 Task: Open Card Grant Proposal Review Meeting in Board Digital Advertising Strategies to Workspace Digital Strategy Consulting and add a team member Softage.1@softage.net, a label Yellow, a checklist Stress Management, an attachment from your google drive, a color Yellow and finally, add a card description 'Review and update company policies and procedures' and a comment 'This item is a priority on our list, so let us focus on getting it done as soon as possible.'. Add a start date 'Jan 01, 1900' with a due date 'Jan 08, 1900'
Action: Mouse moved to (133, 395)
Screenshot: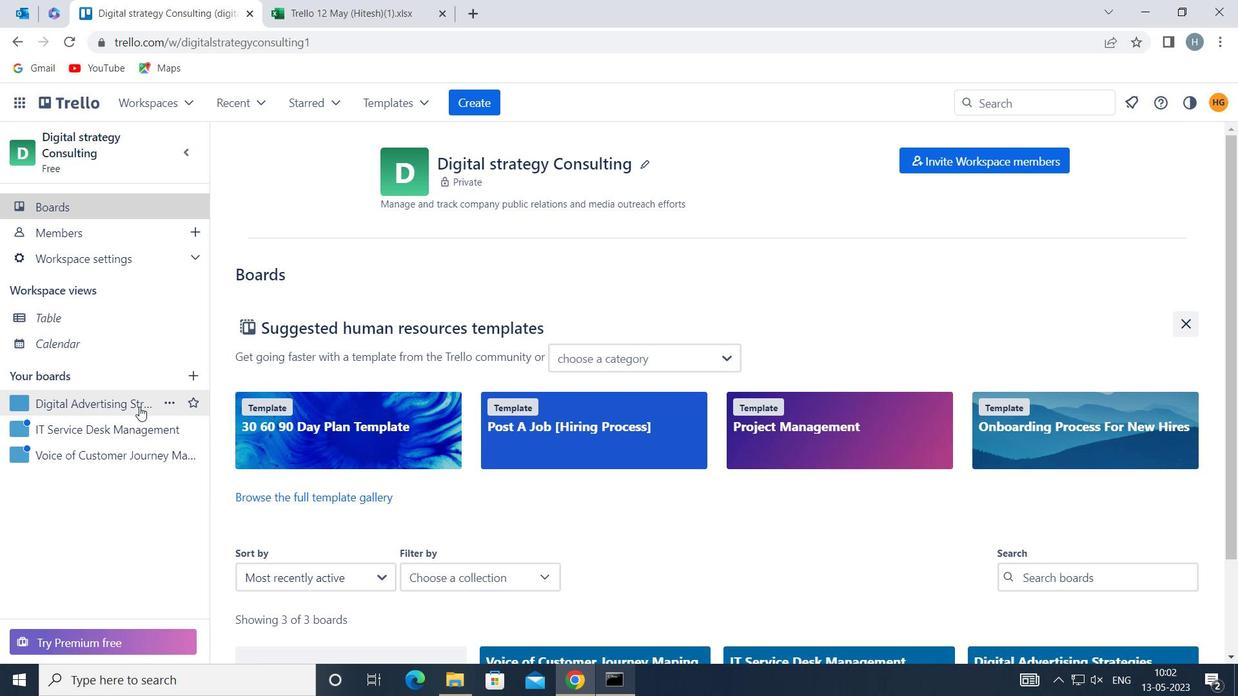 
Action: Mouse pressed left at (133, 395)
Screenshot: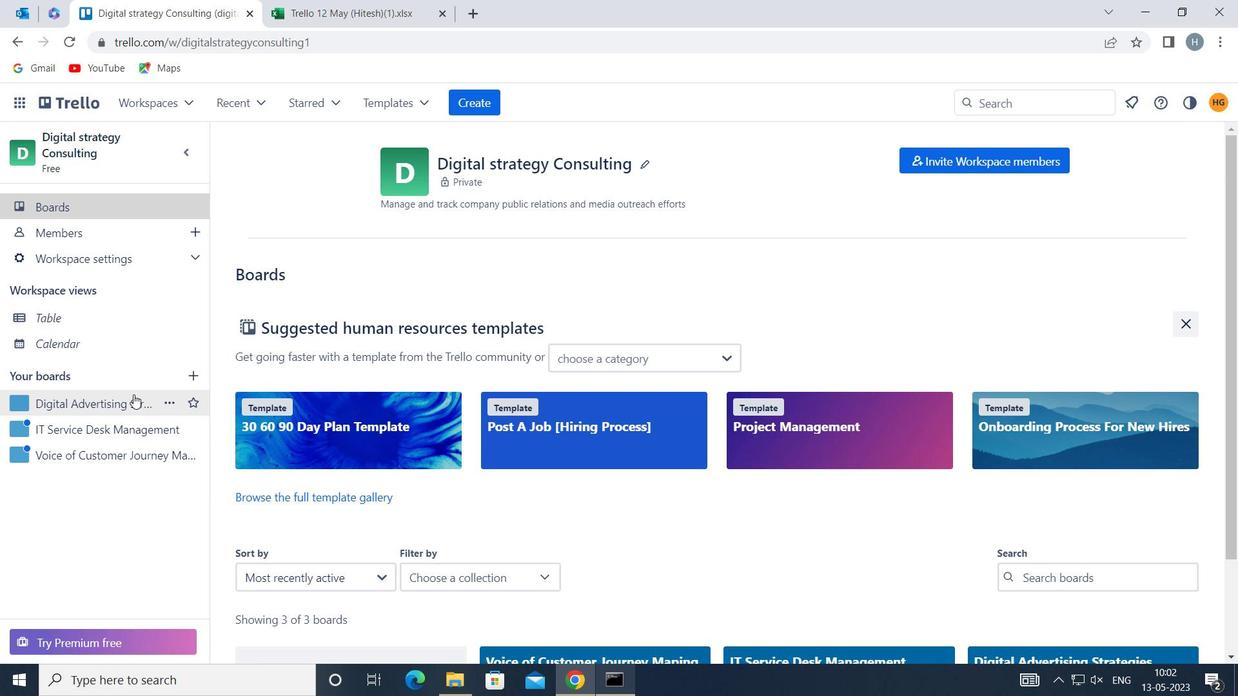 
Action: Mouse moved to (338, 230)
Screenshot: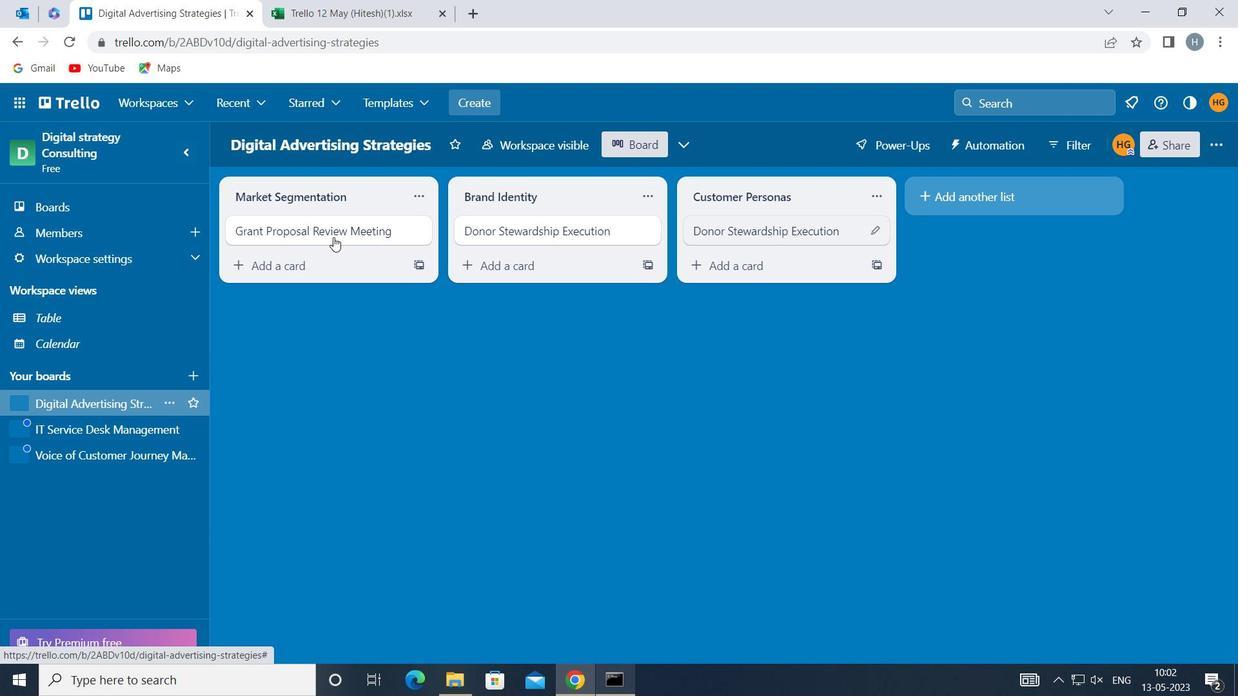 
Action: Mouse pressed left at (338, 230)
Screenshot: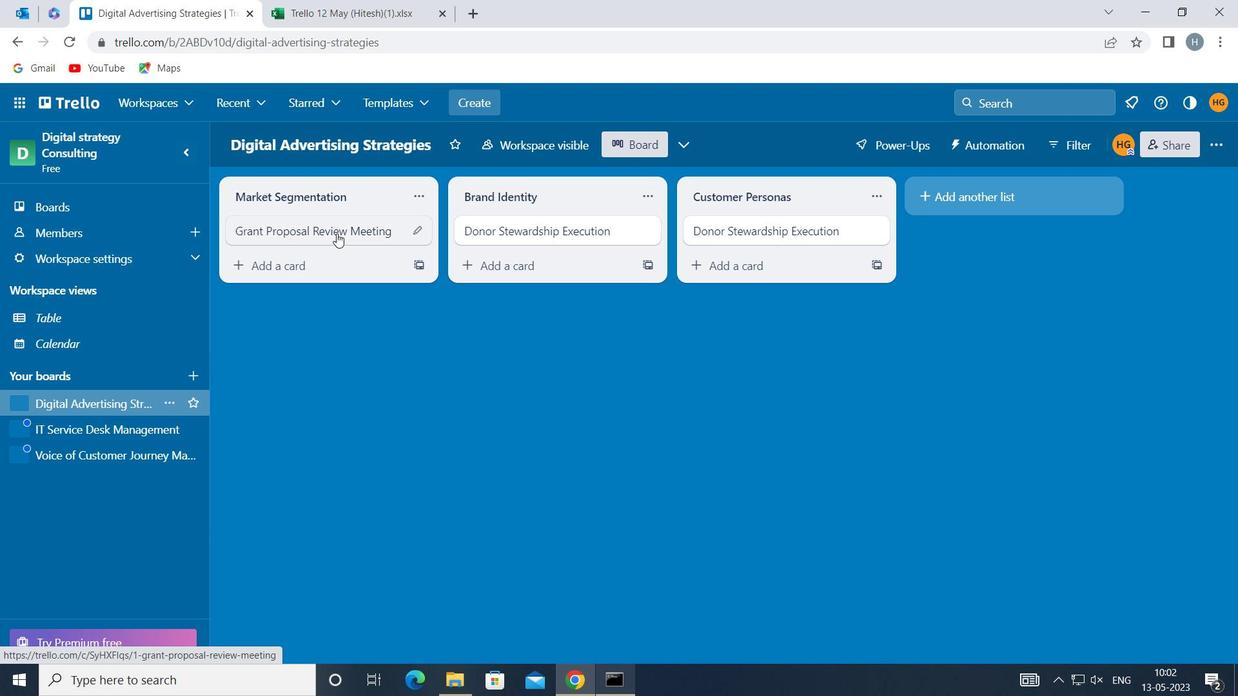 
Action: Mouse moved to (831, 229)
Screenshot: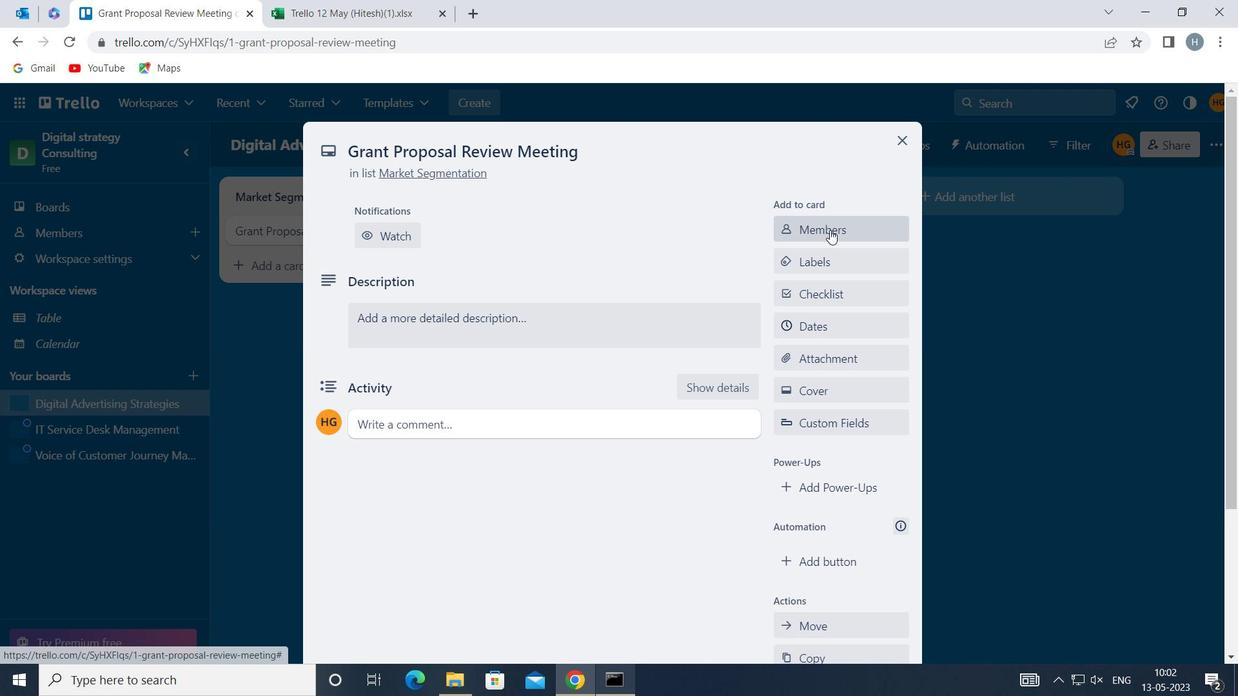 
Action: Mouse pressed left at (831, 229)
Screenshot: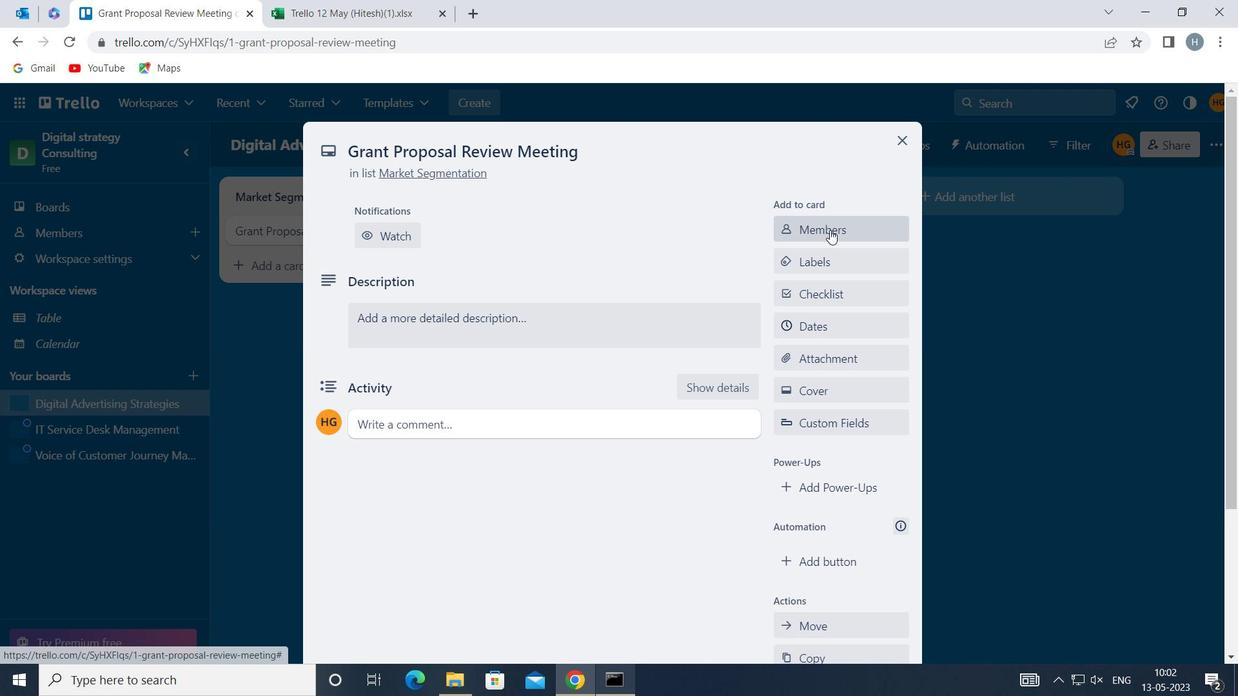 
Action: Mouse moved to (832, 228)
Screenshot: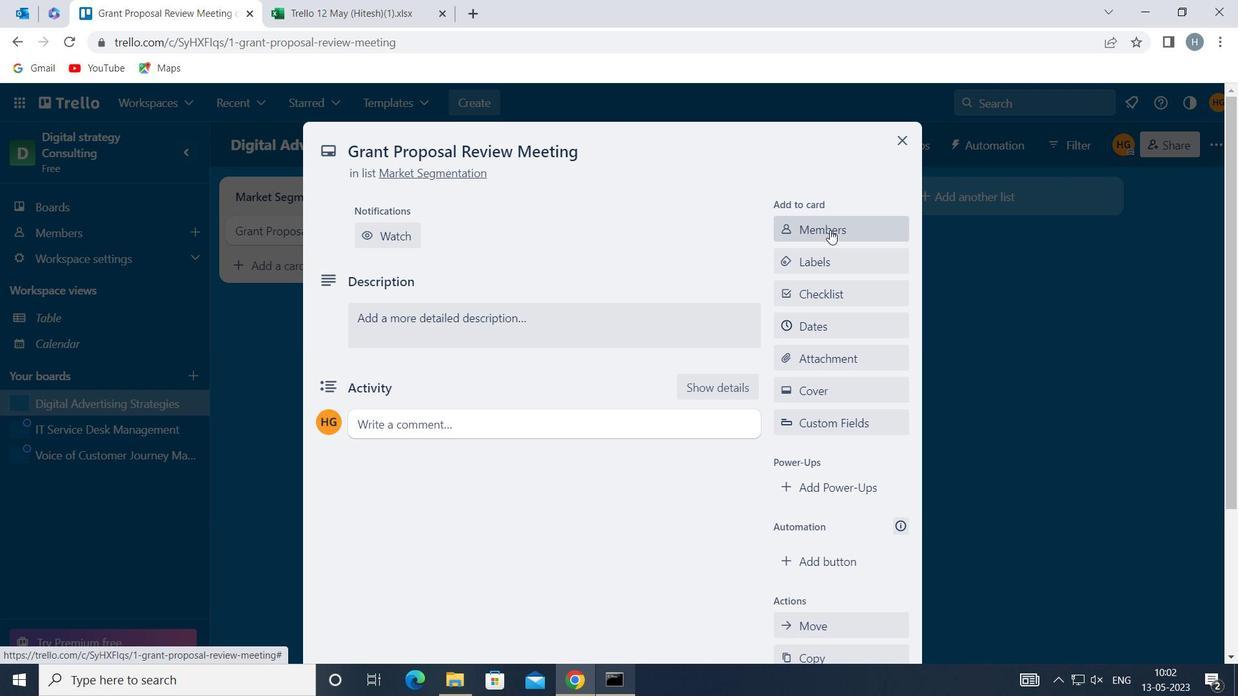 
Action: Key pressed softage
Screenshot: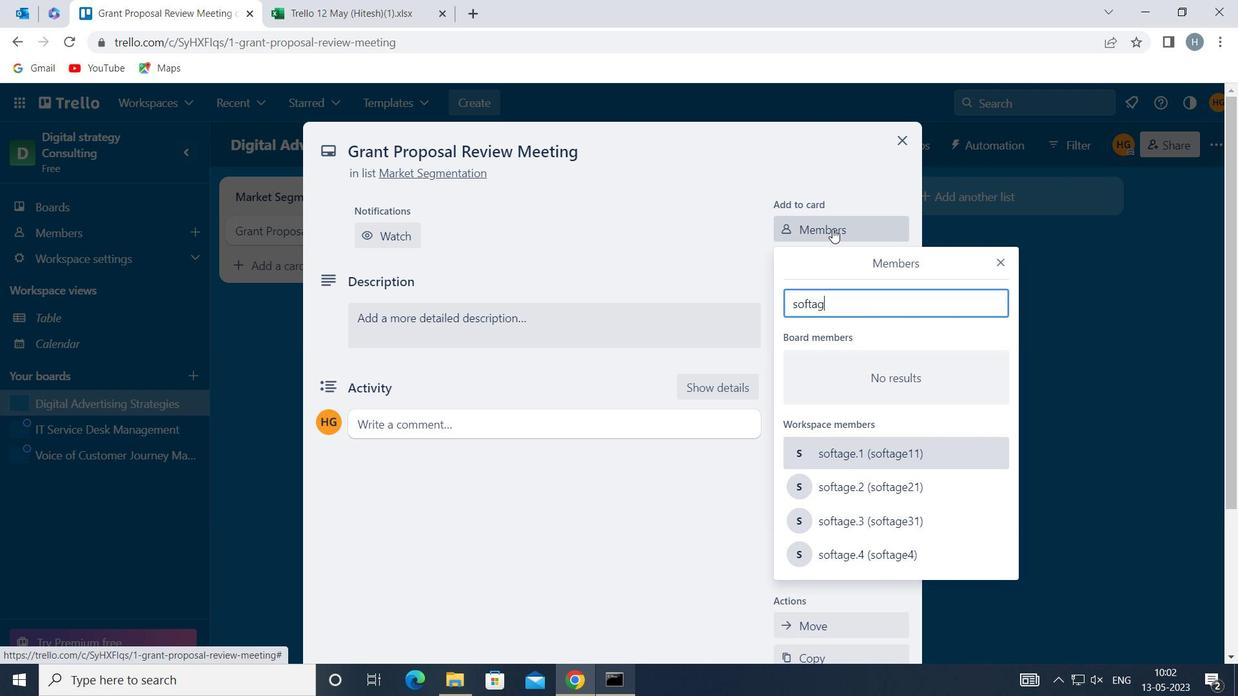 
Action: Mouse moved to (874, 455)
Screenshot: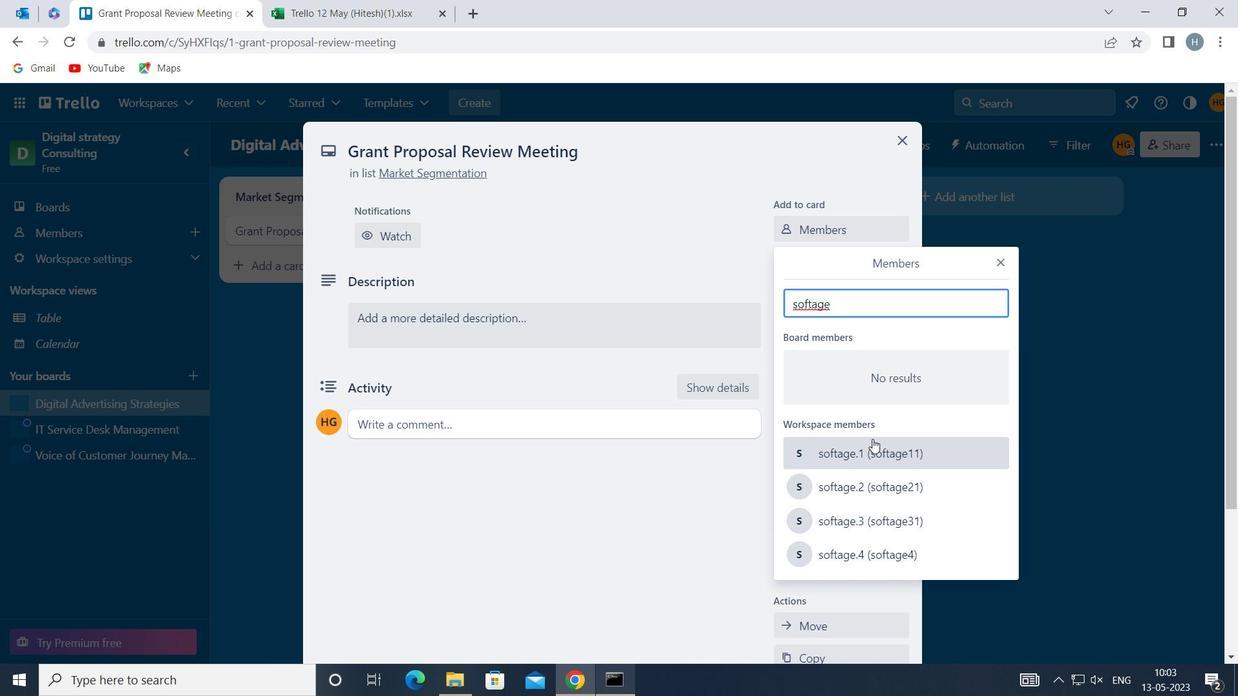 
Action: Mouse pressed left at (874, 455)
Screenshot: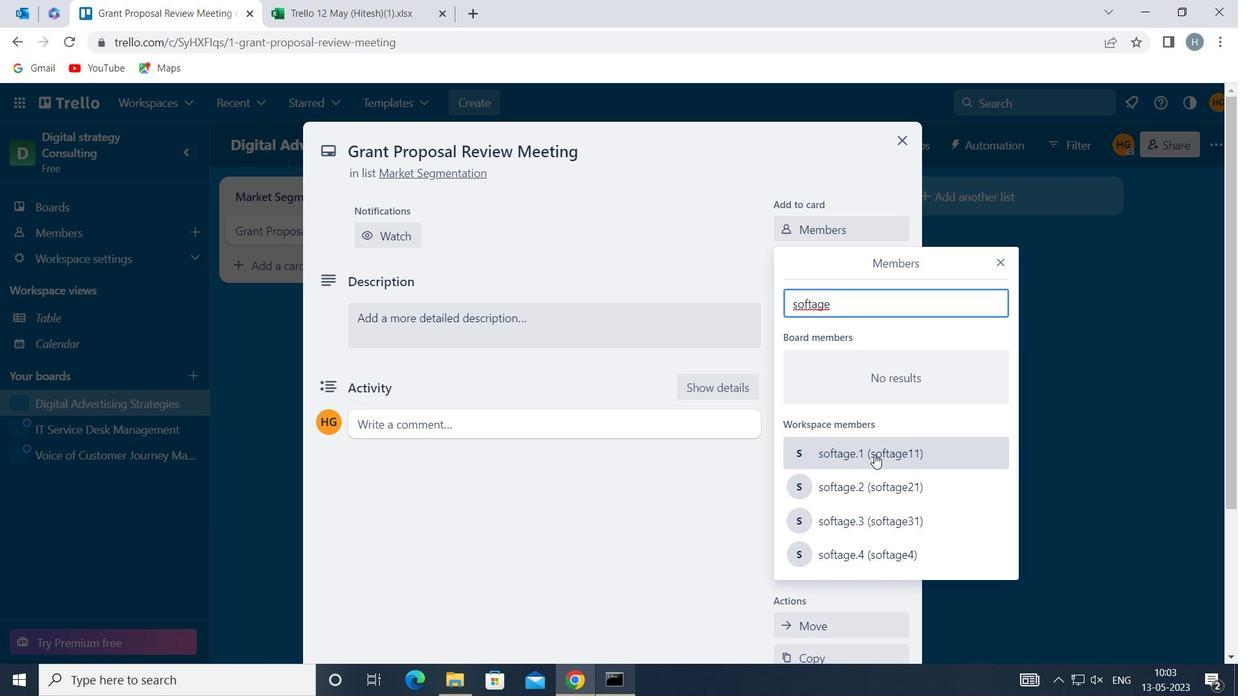
Action: Mouse moved to (1002, 261)
Screenshot: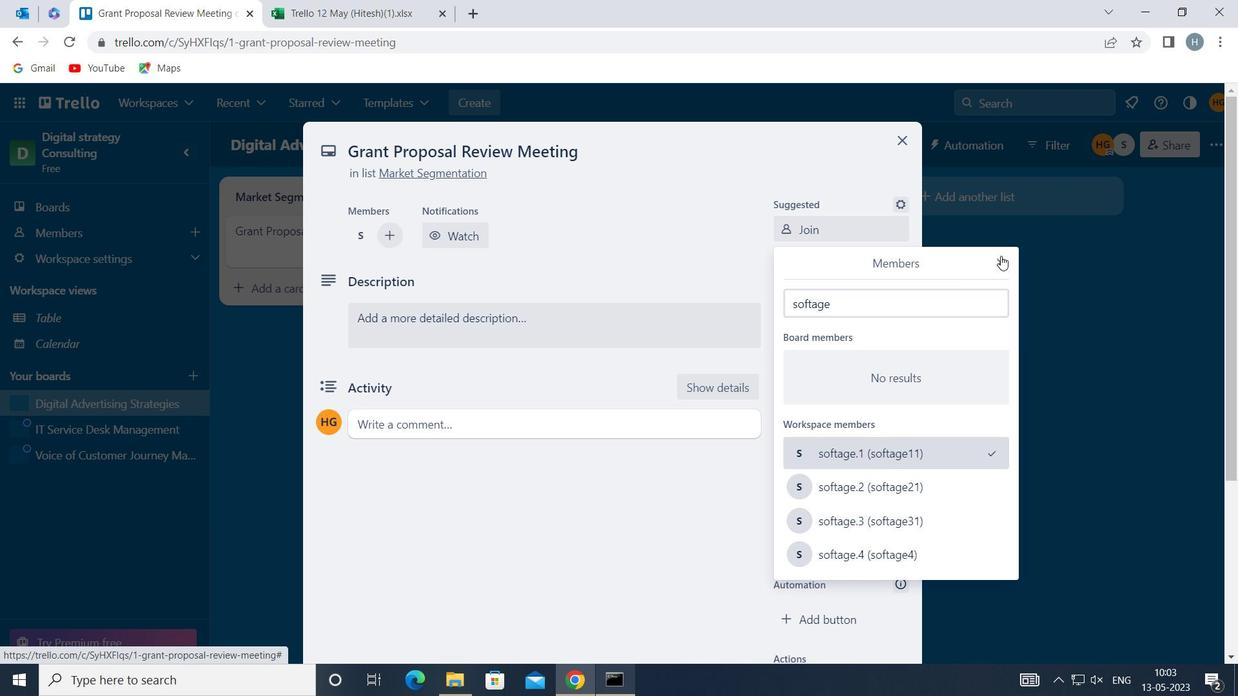 
Action: Mouse pressed left at (1002, 261)
Screenshot: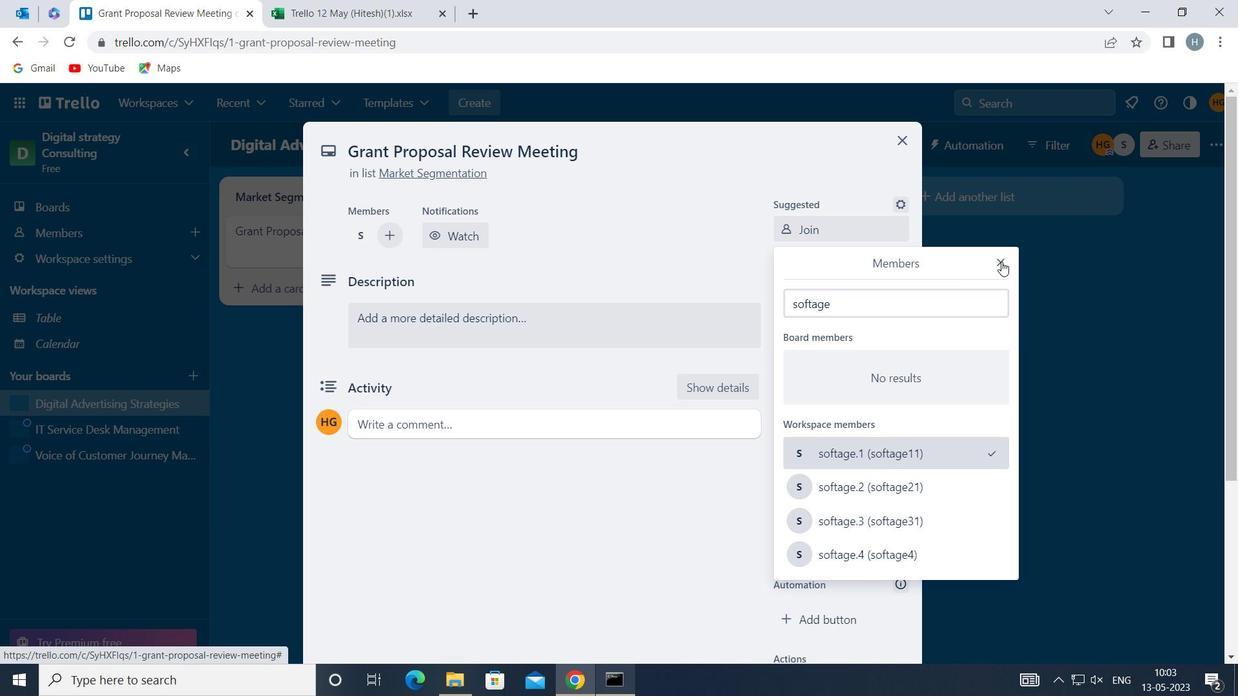
Action: Mouse moved to (840, 317)
Screenshot: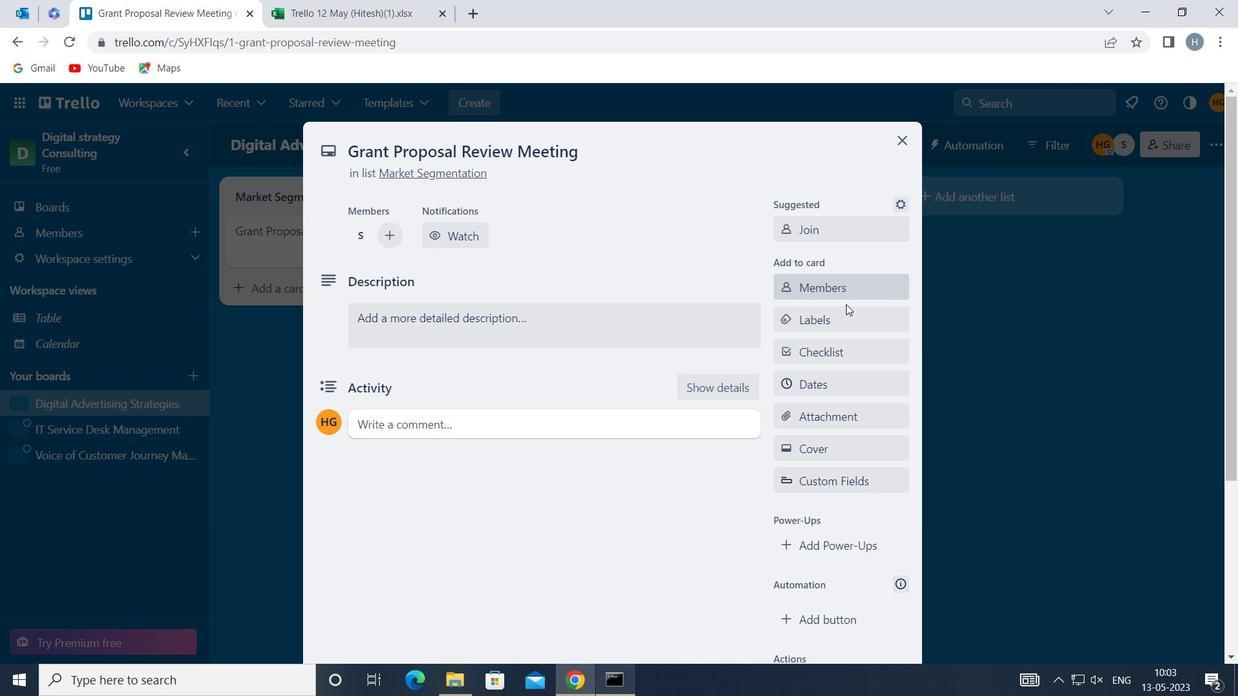 
Action: Mouse pressed left at (840, 317)
Screenshot: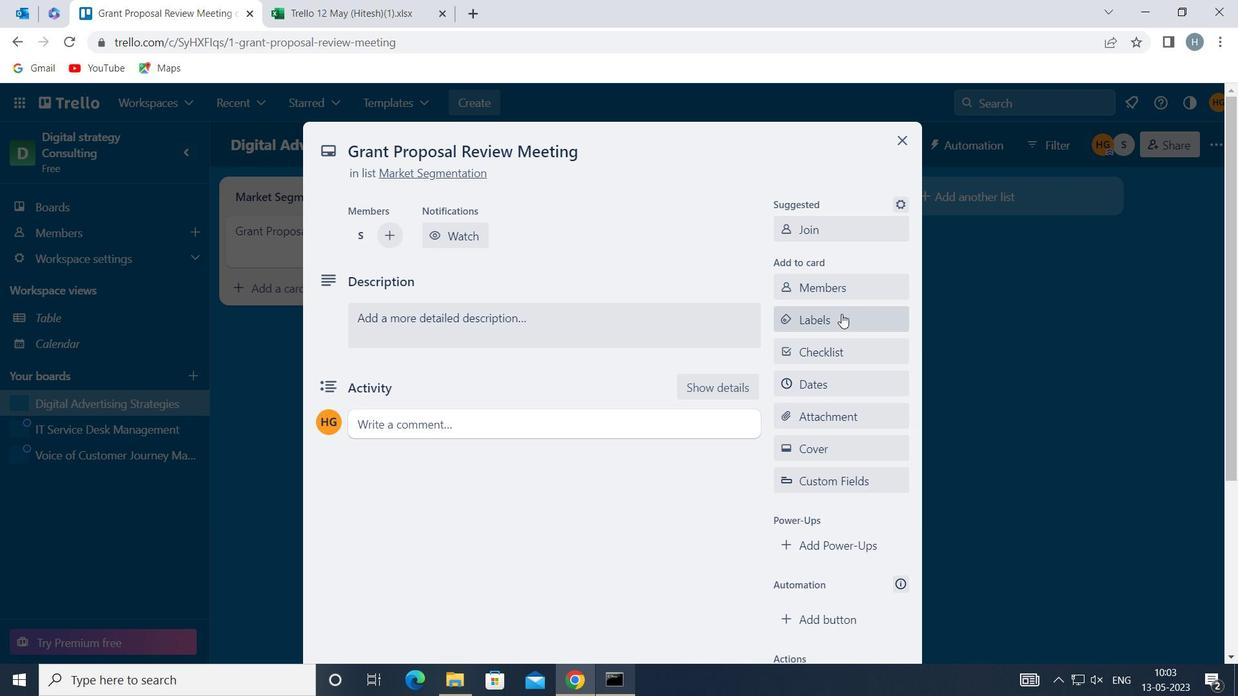 
Action: Mouse moved to (858, 268)
Screenshot: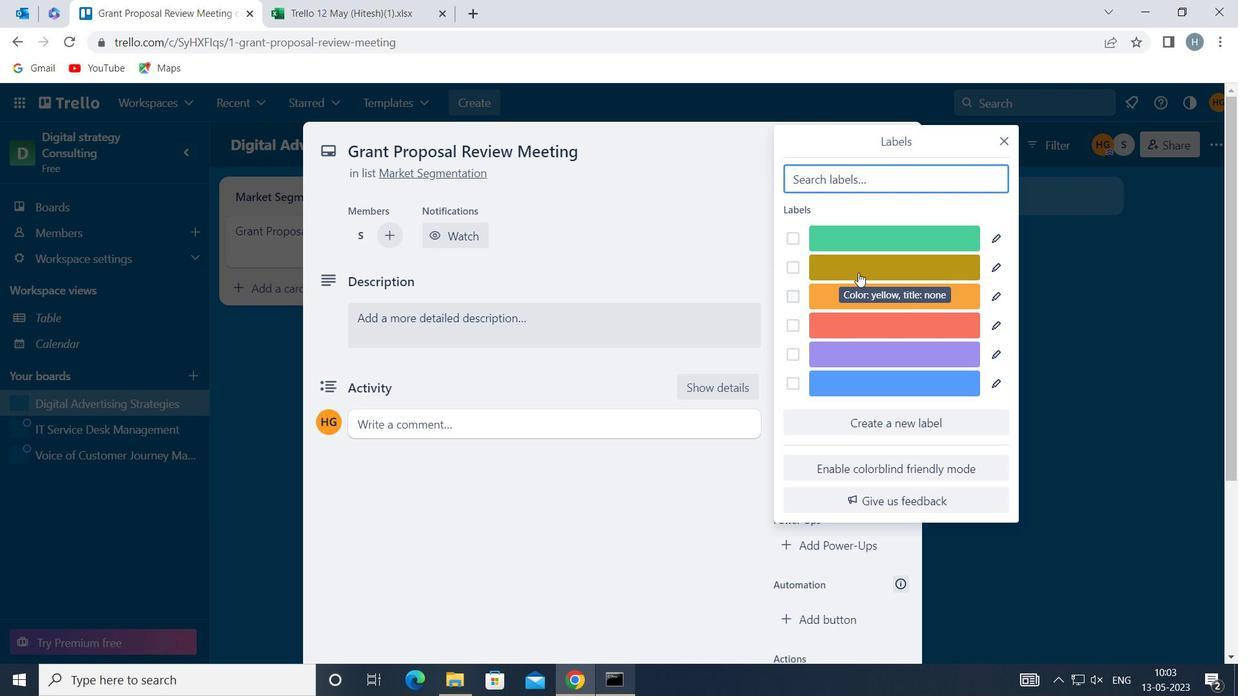 
Action: Mouse pressed left at (858, 268)
Screenshot: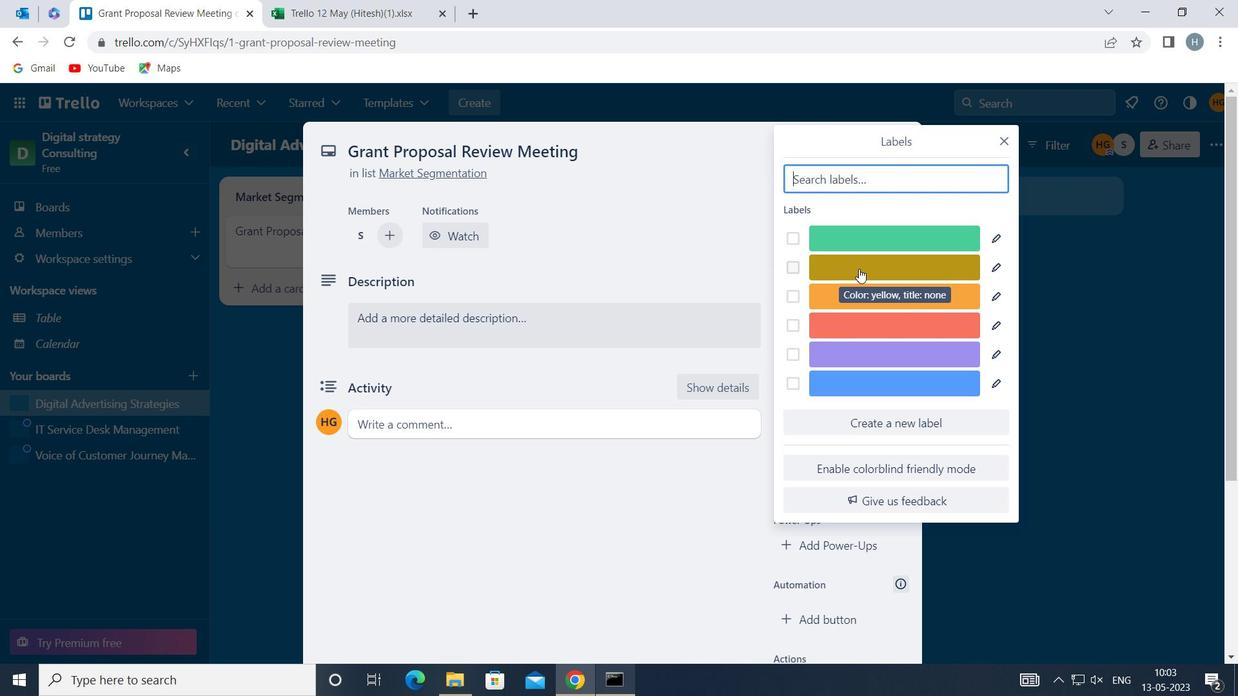 
Action: Mouse moved to (1004, 139)
Screenshot: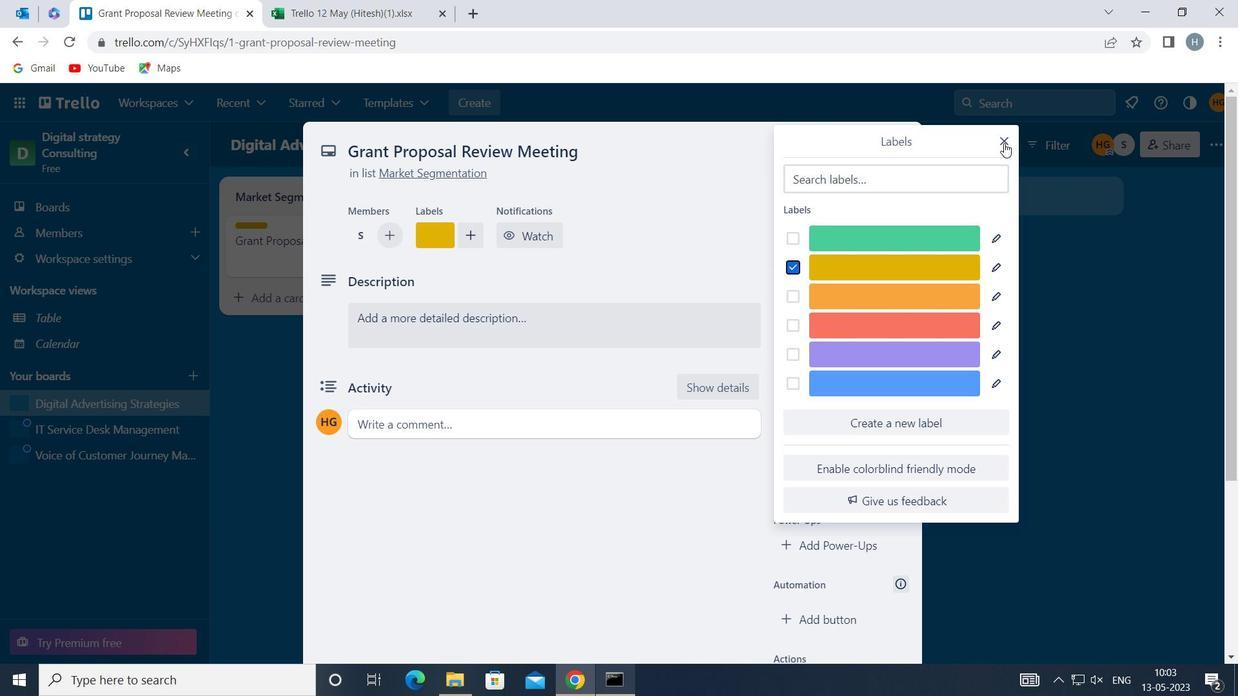 
Action: Mouse pressed left at (1004, 139)
Screenshot: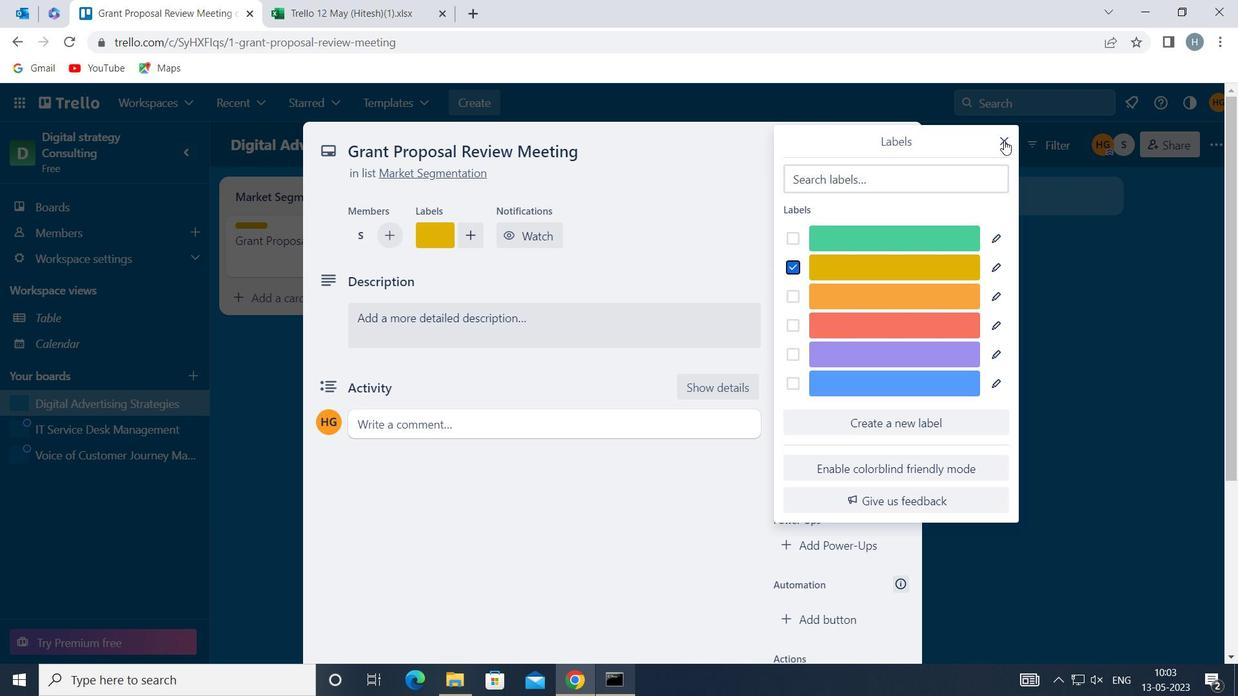 
Action: Mouse moved to (856, 344)
Screenshot: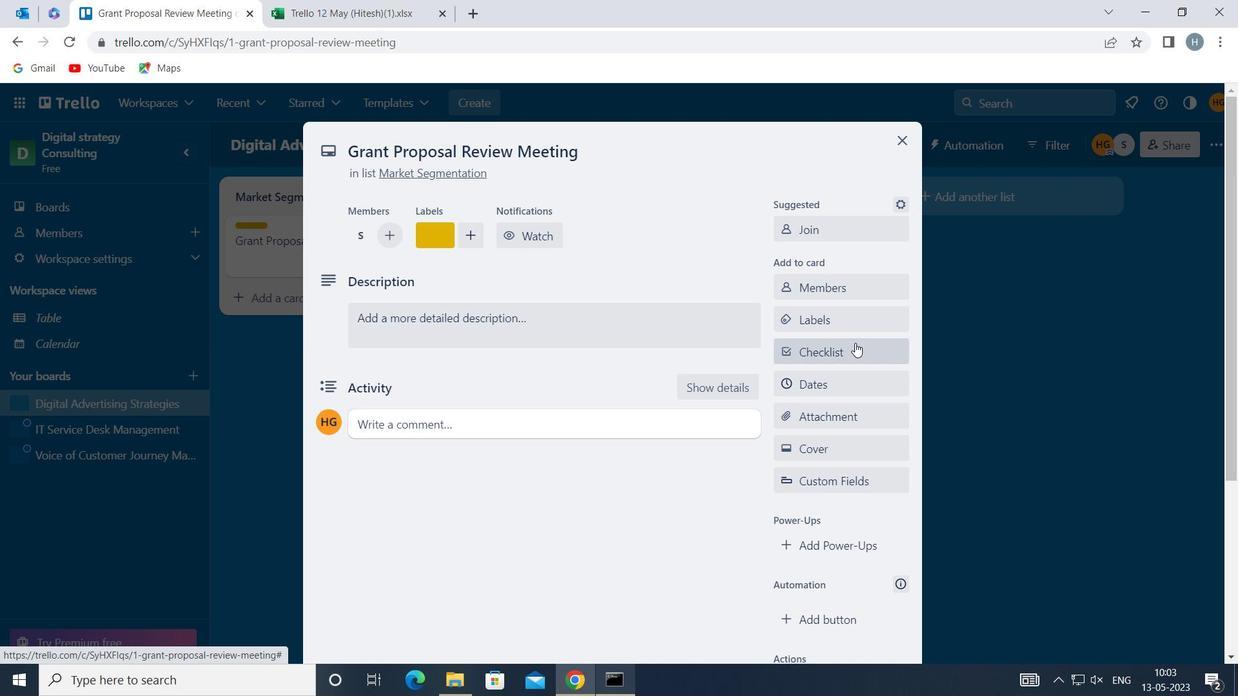
Action: Mouse pressed left at (856, 344)
Screenshot: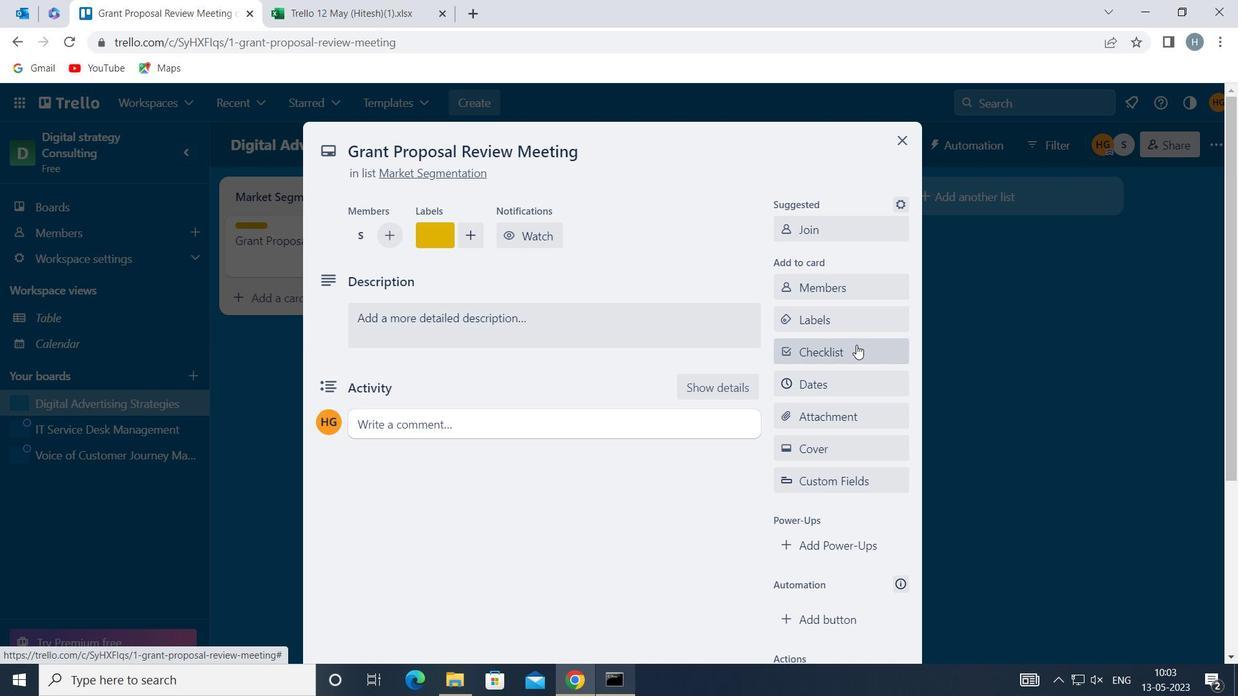 
Action: Mouse moved to (857, 344)
Screenshot: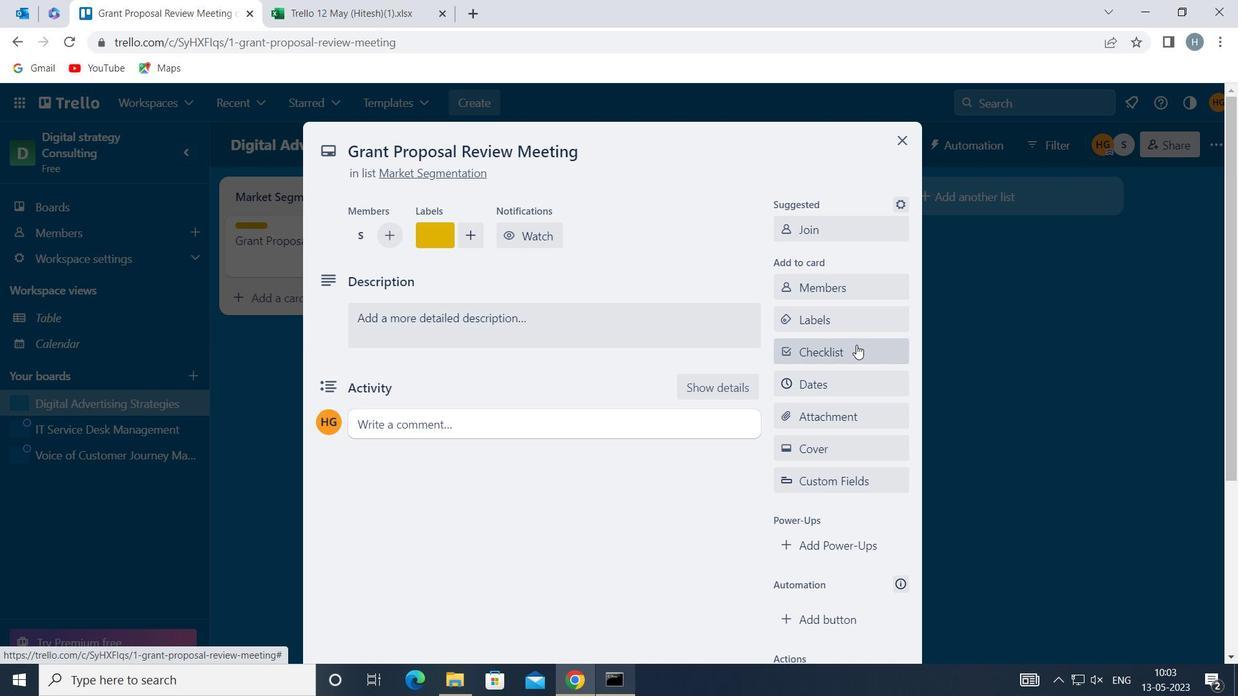 
Action: Key pressed <Key.shift>STRESS<Key.space><Key.shift>MANAGEMENT
Screenshot: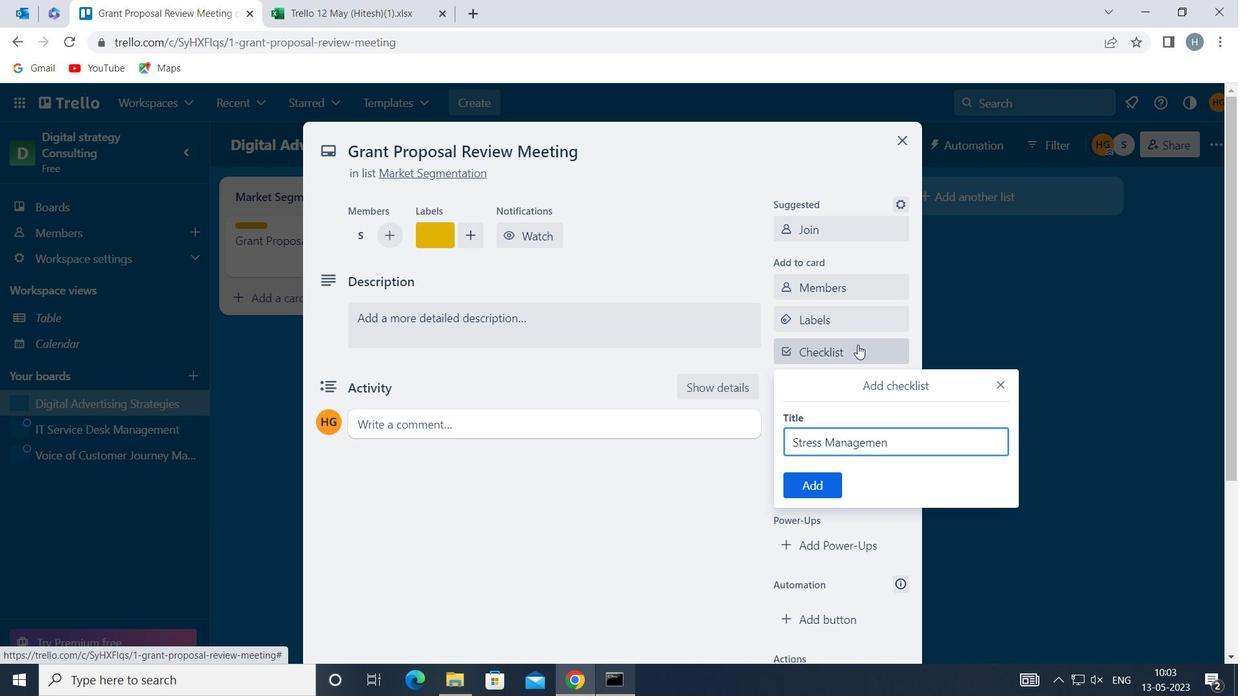 
Action: Mouse moved to (798, 486)
Screenshot: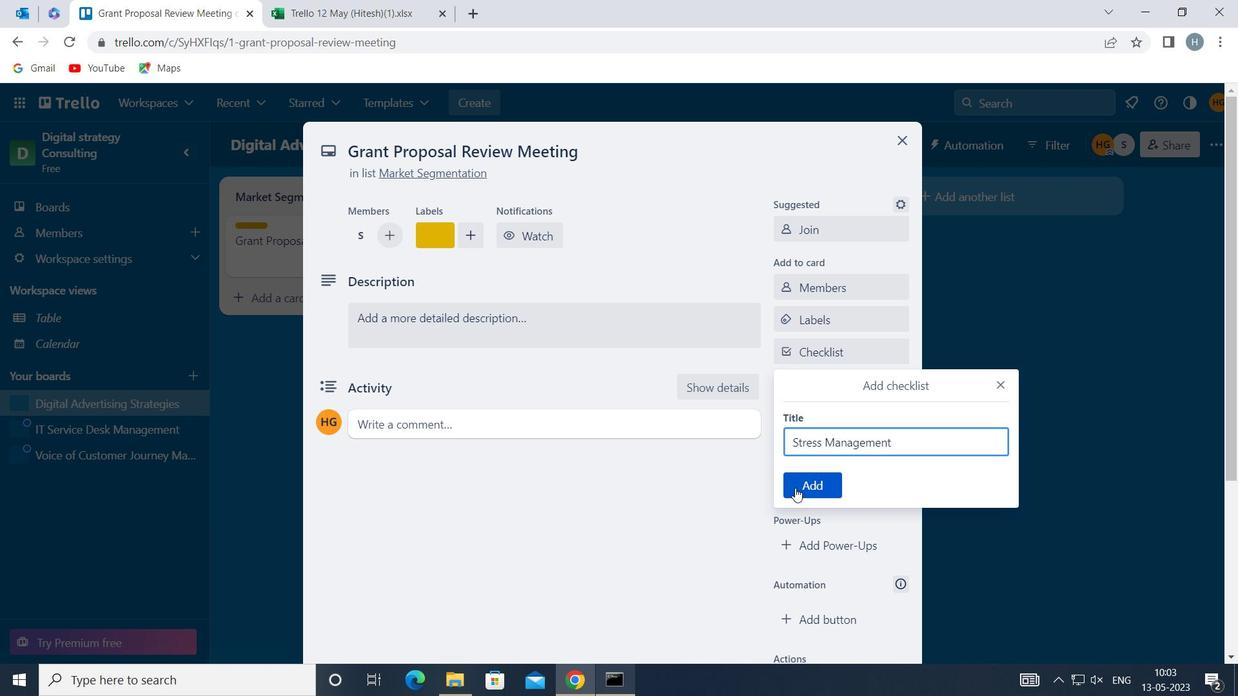 
Action: Mouse pressed left at (798, 486)
Screenshot: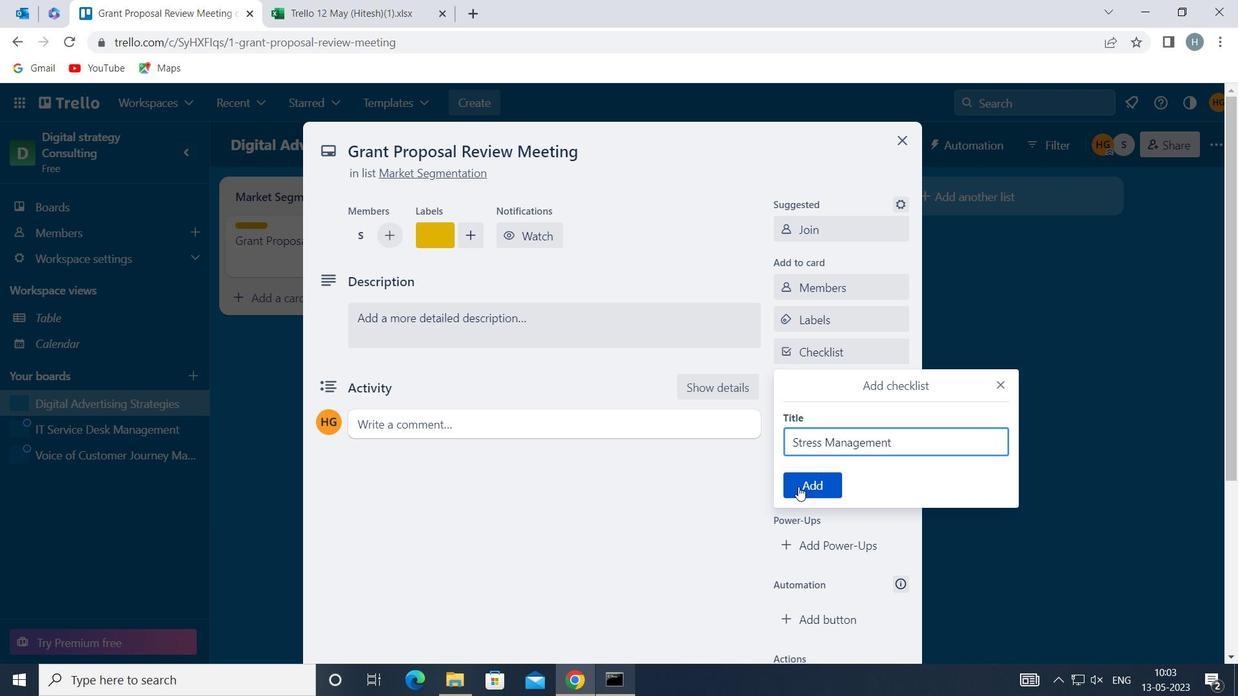 
Action: Mouse moved to (829, 410)
Screenshot: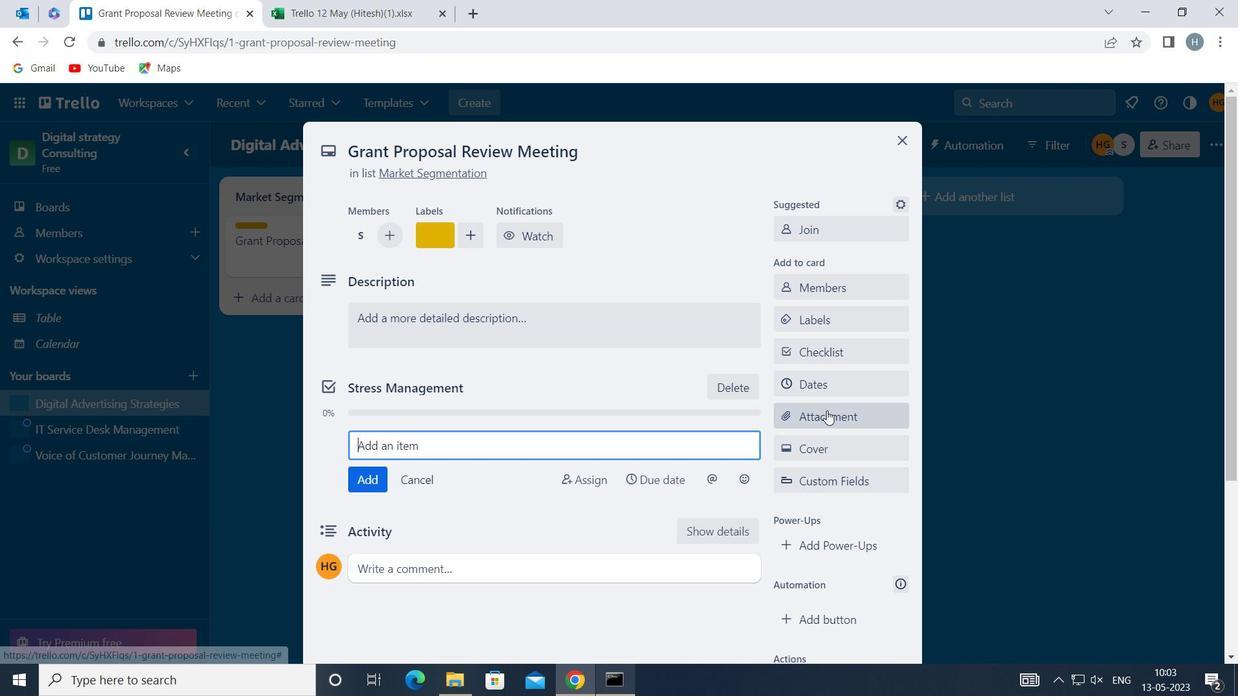 
Action: Mouse pressed left at (829, 410)
Screenshot: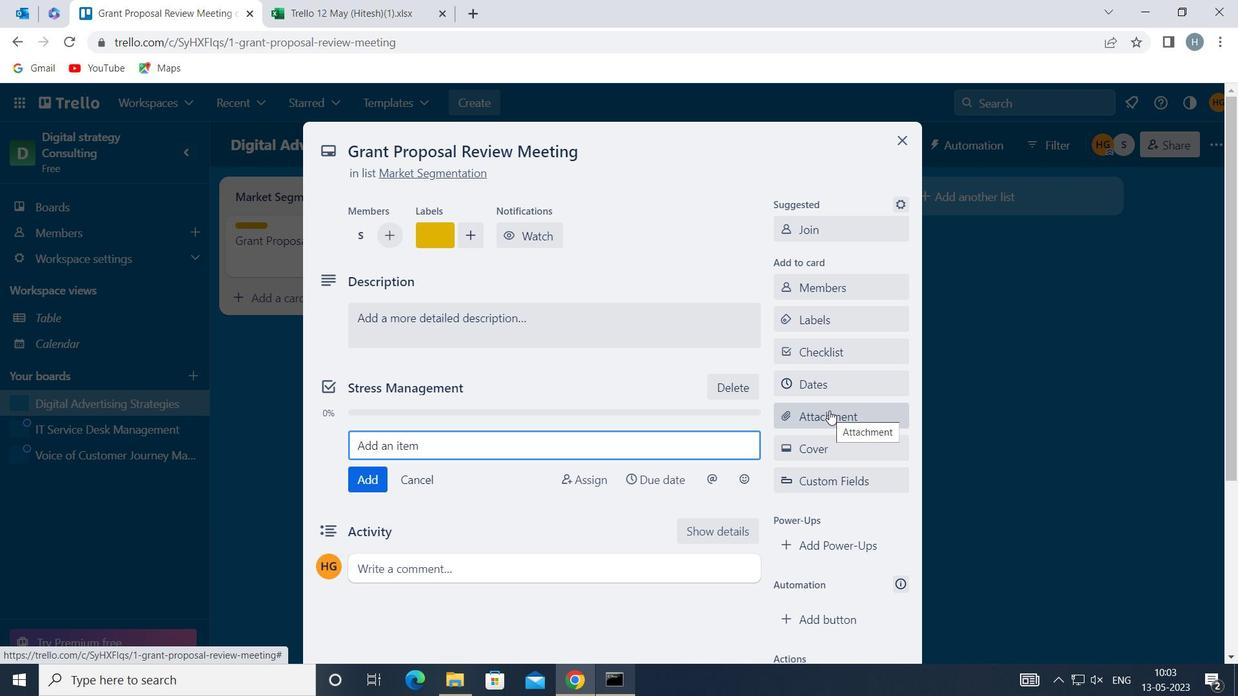 
Action: Mouse moved to (860, 226)
Screenshot: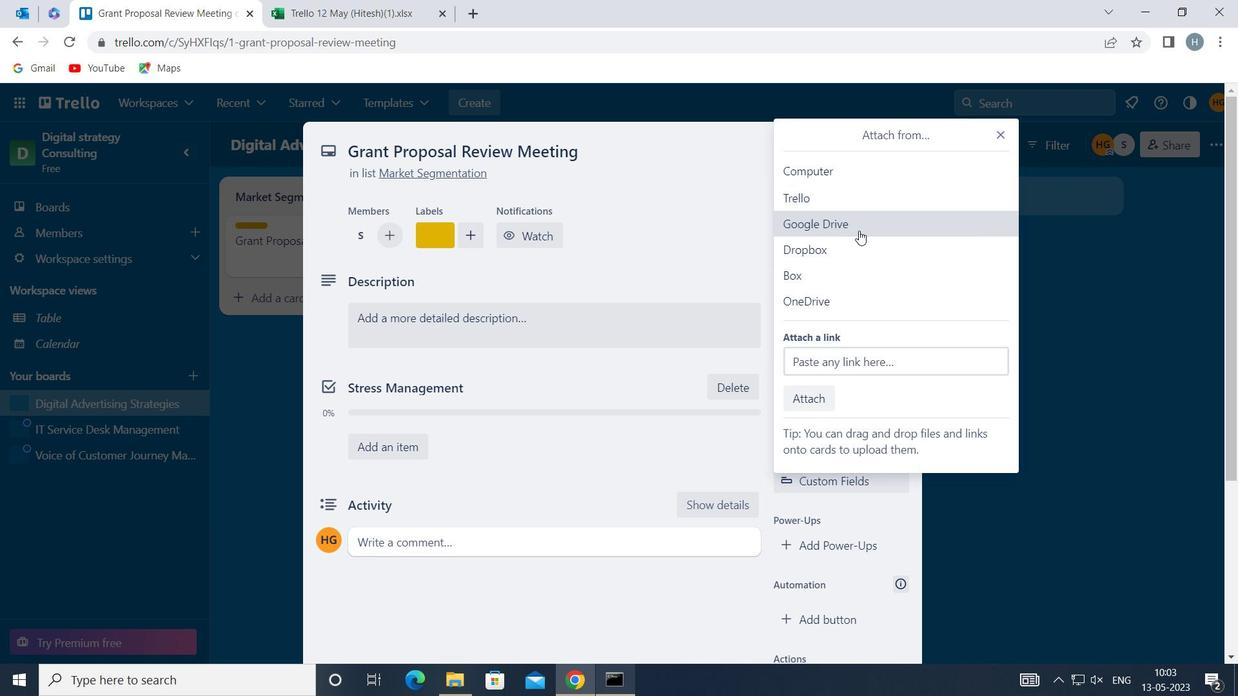 
Action: Mouse pressed left at (860, 226)
Screenshot: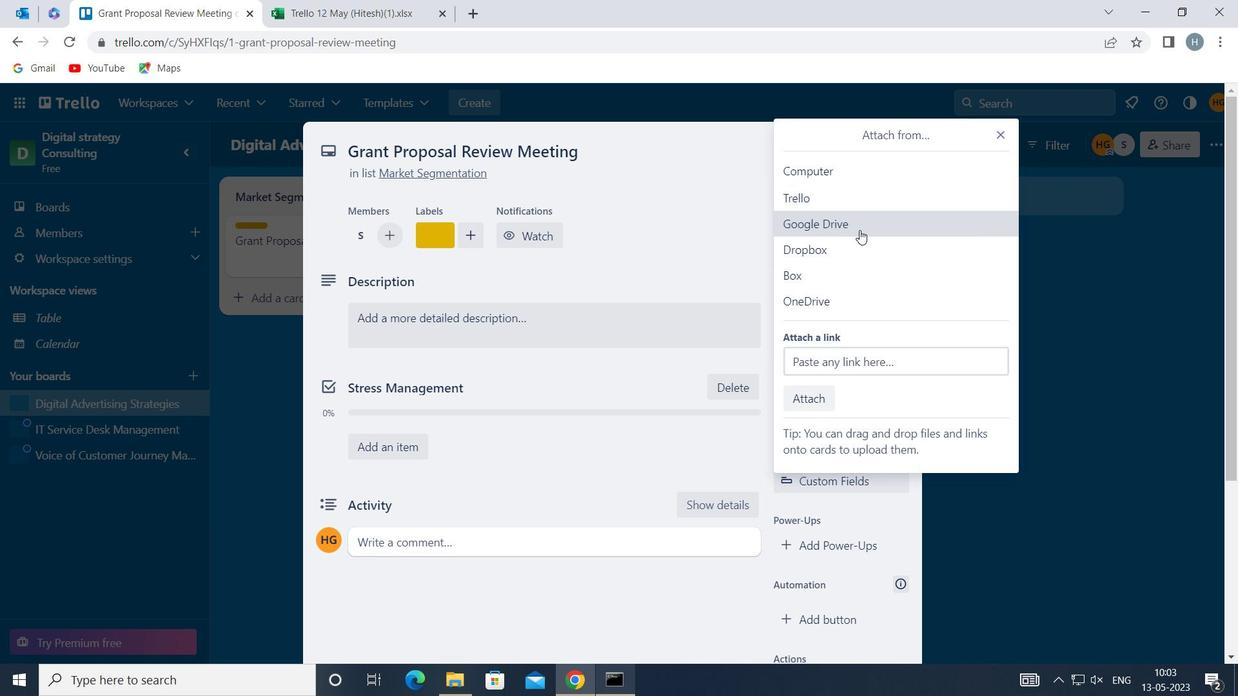 
Action: Mouse moved to (294, 404)
Screenshot: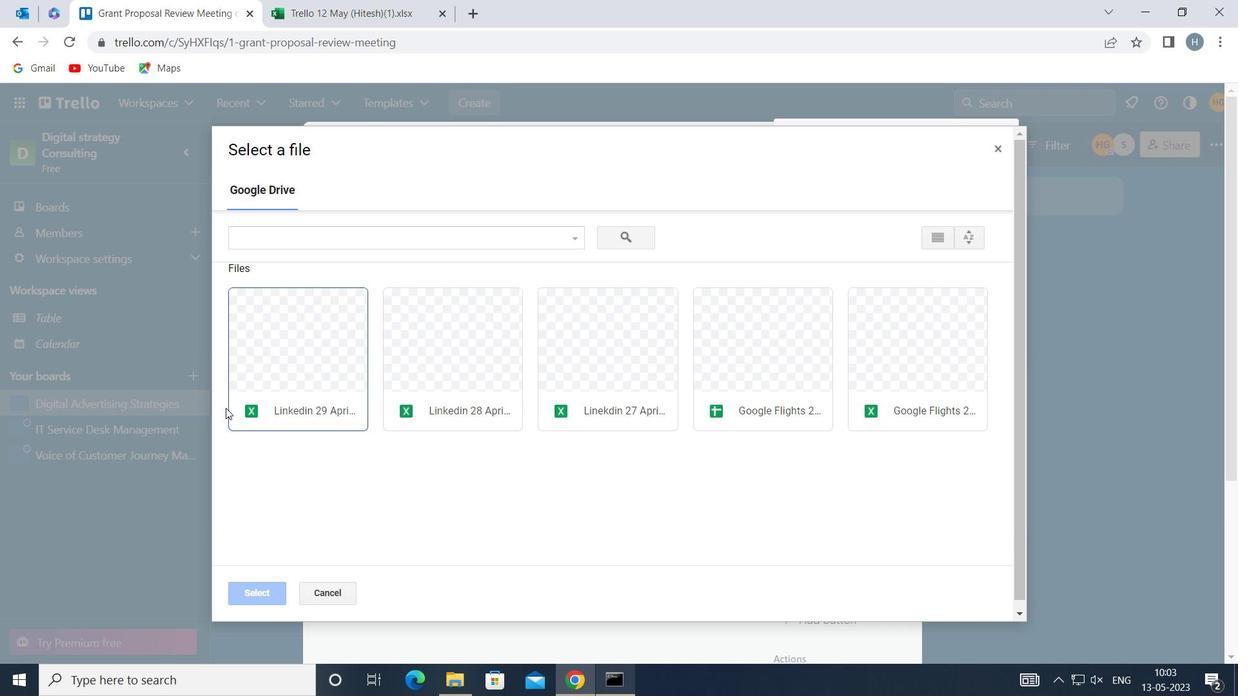 
Action: Mouse pressed left at (294, 404)
Screenshot: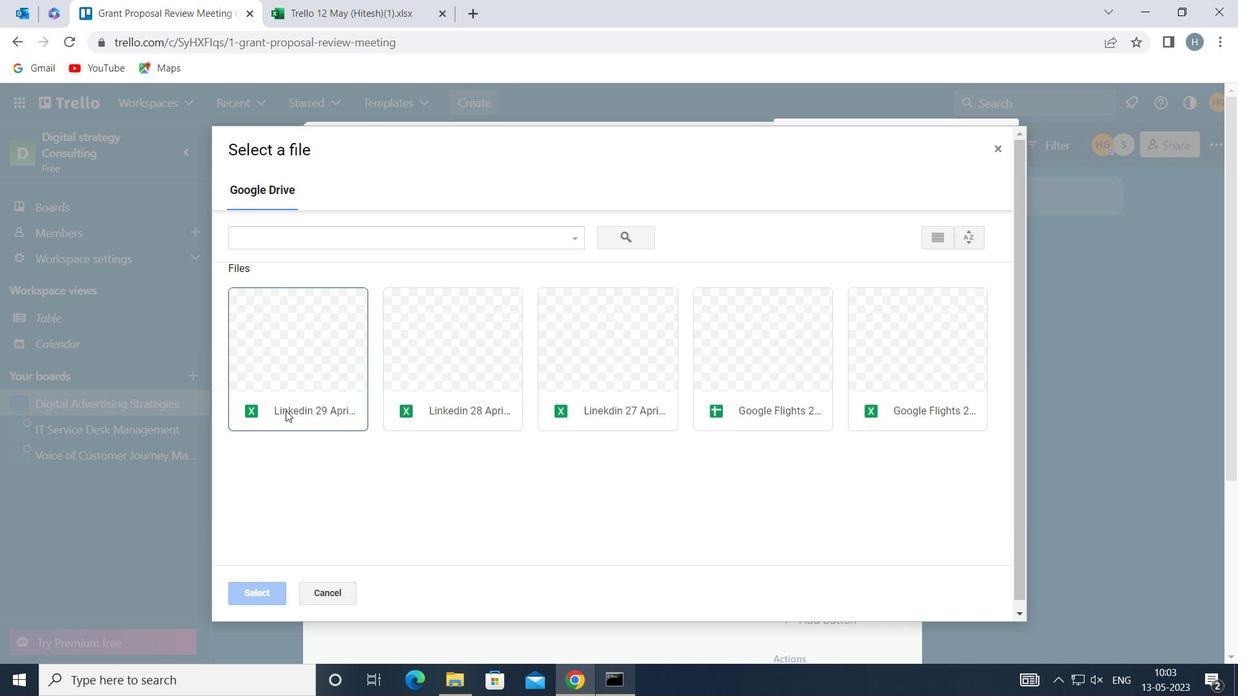 
Action: Mouse moved to (257, 591)
Screenshot: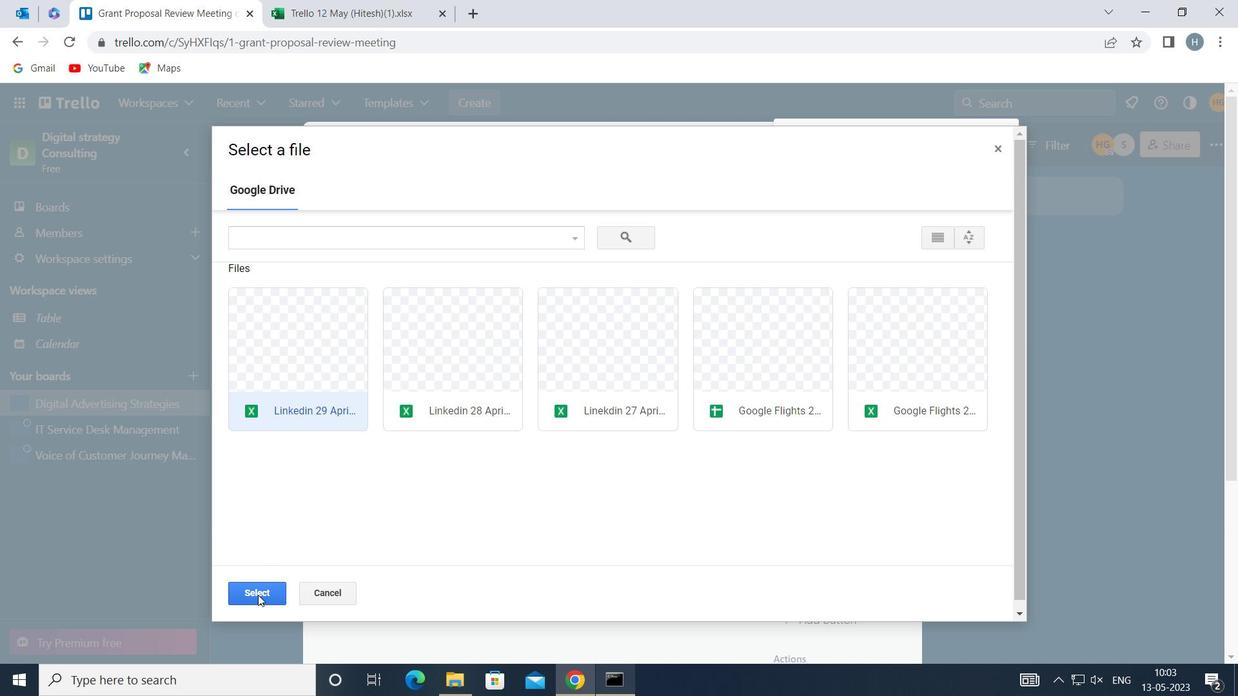 
Action: Mouse pressed left at (257, 591)
Screenshot: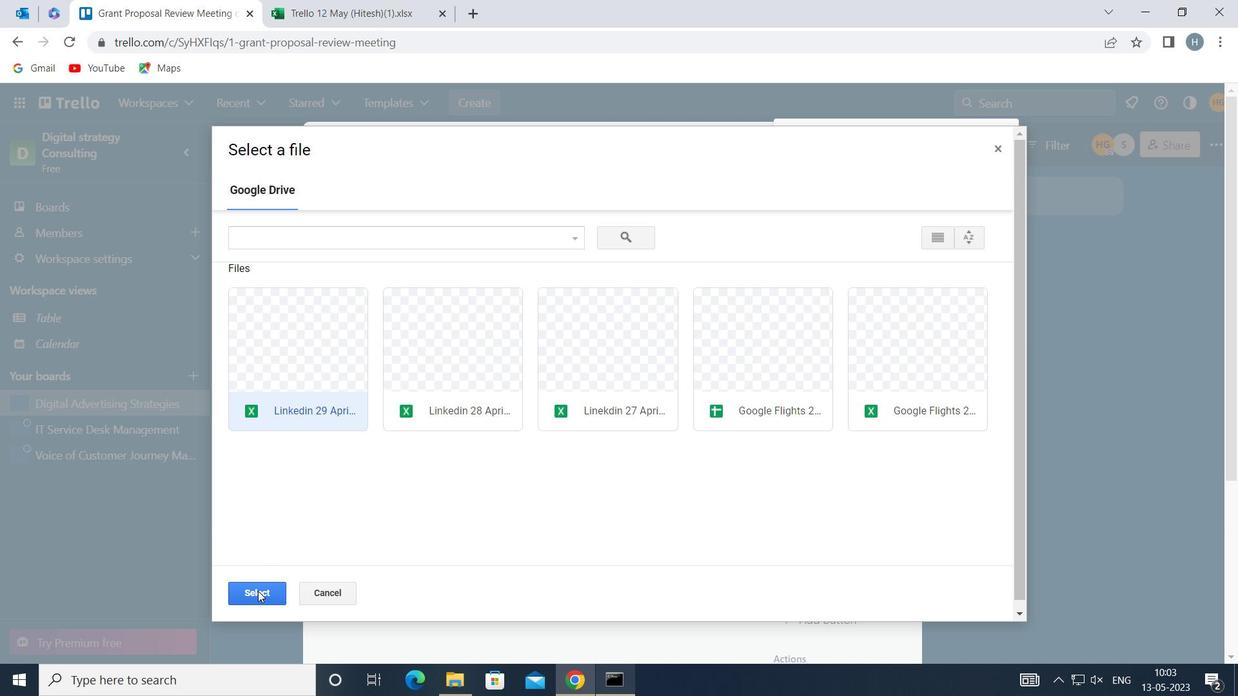 
Action: Mouse moved to (836, 450)
Screenshot: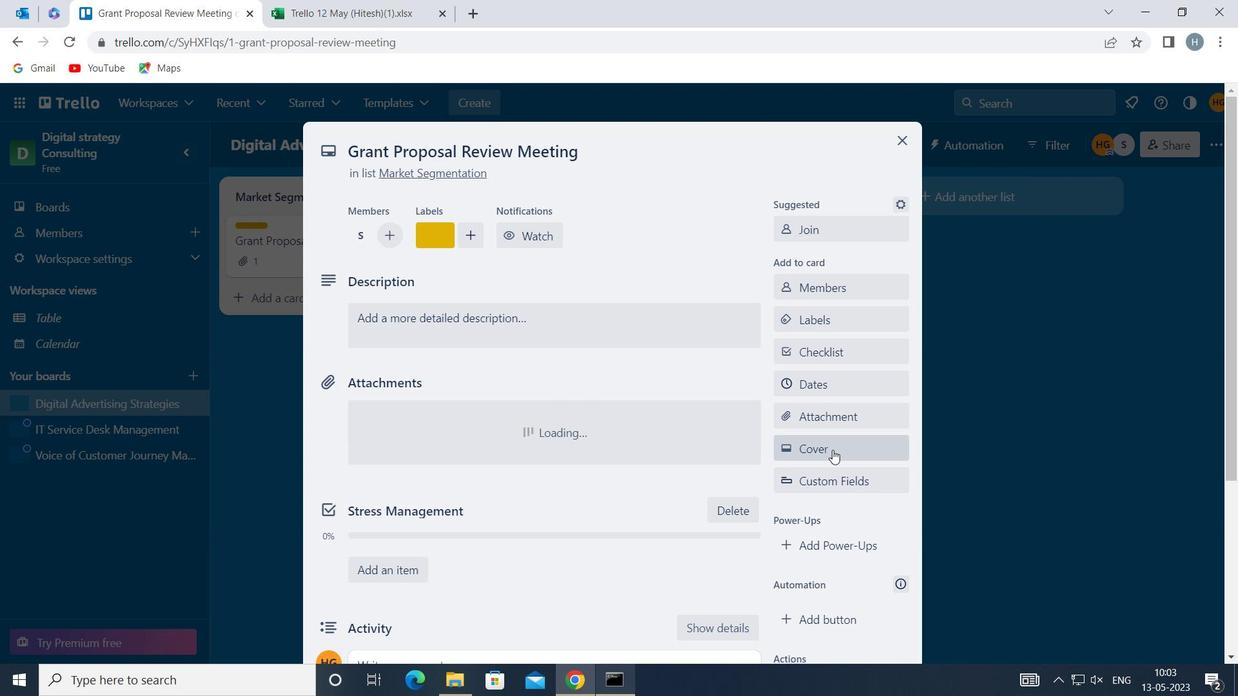 
Action: Mouse pressed left at (836, 450)
Screenshot: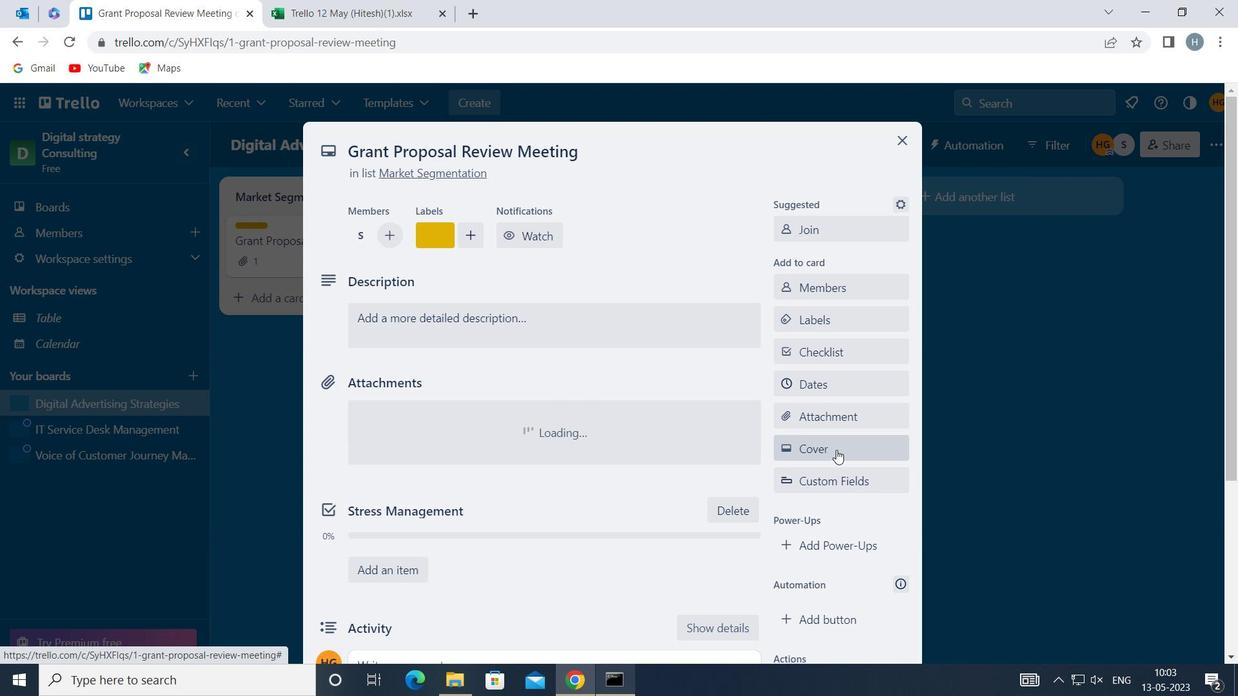 
Action: Mouse moved to (840, 334)
Screenshot: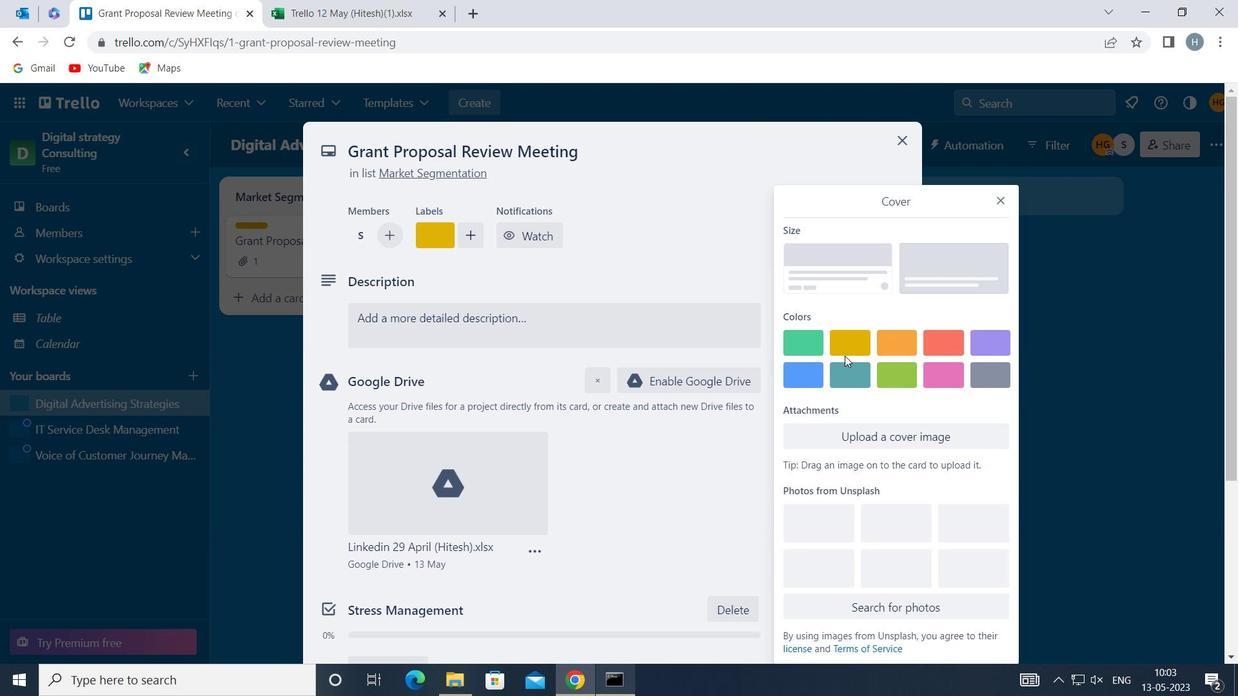 
Action: Mouse pressed left at (840, 334)
Screenshot: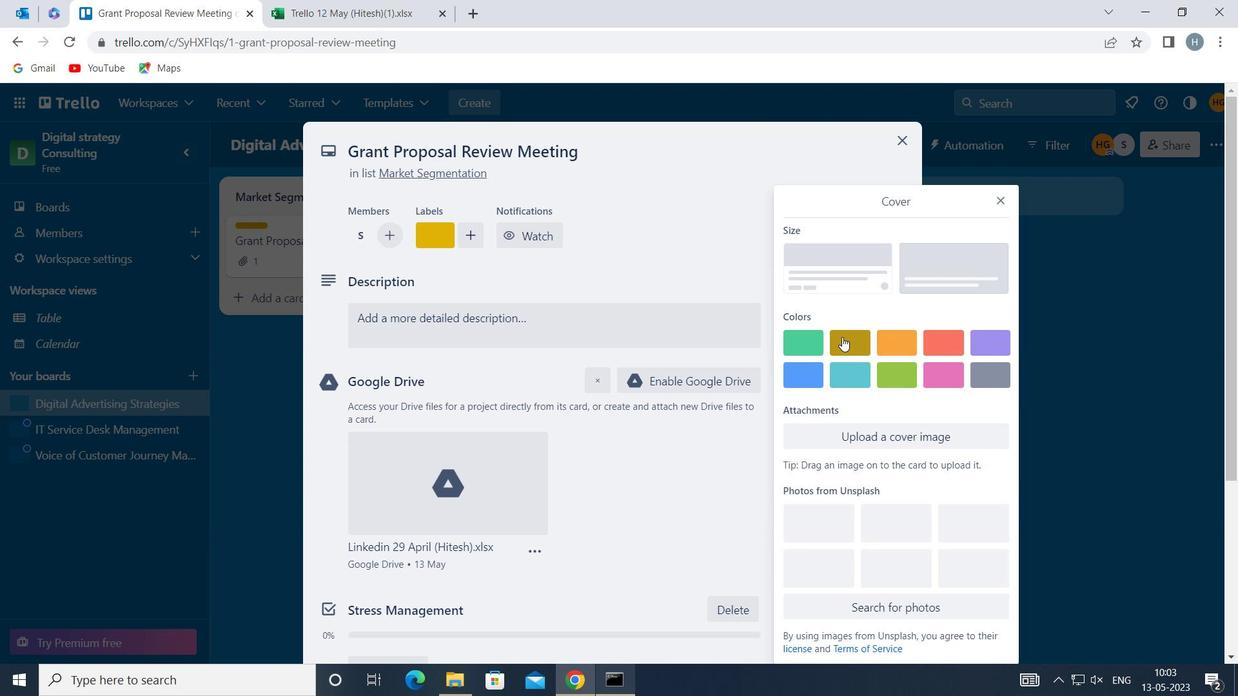 
Action: Mouse moved to (1003, 165)
Screenshot: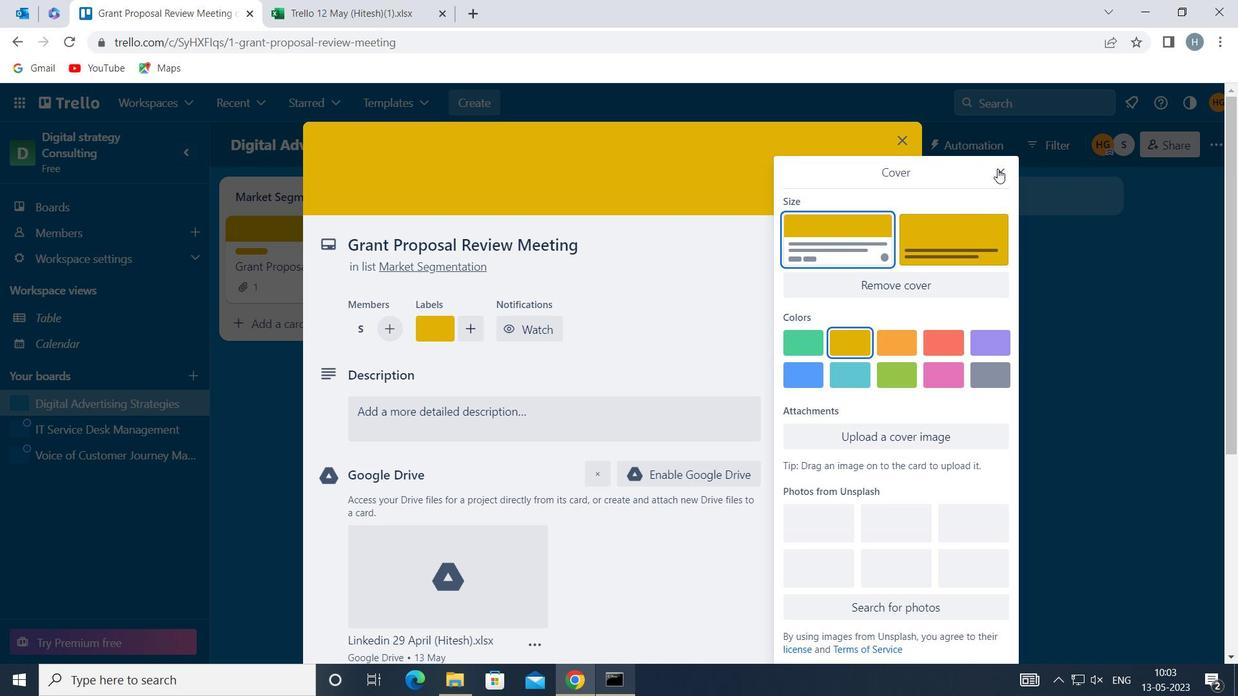 
Action: Mouse pressed left at (1003, 165)
Screenshot: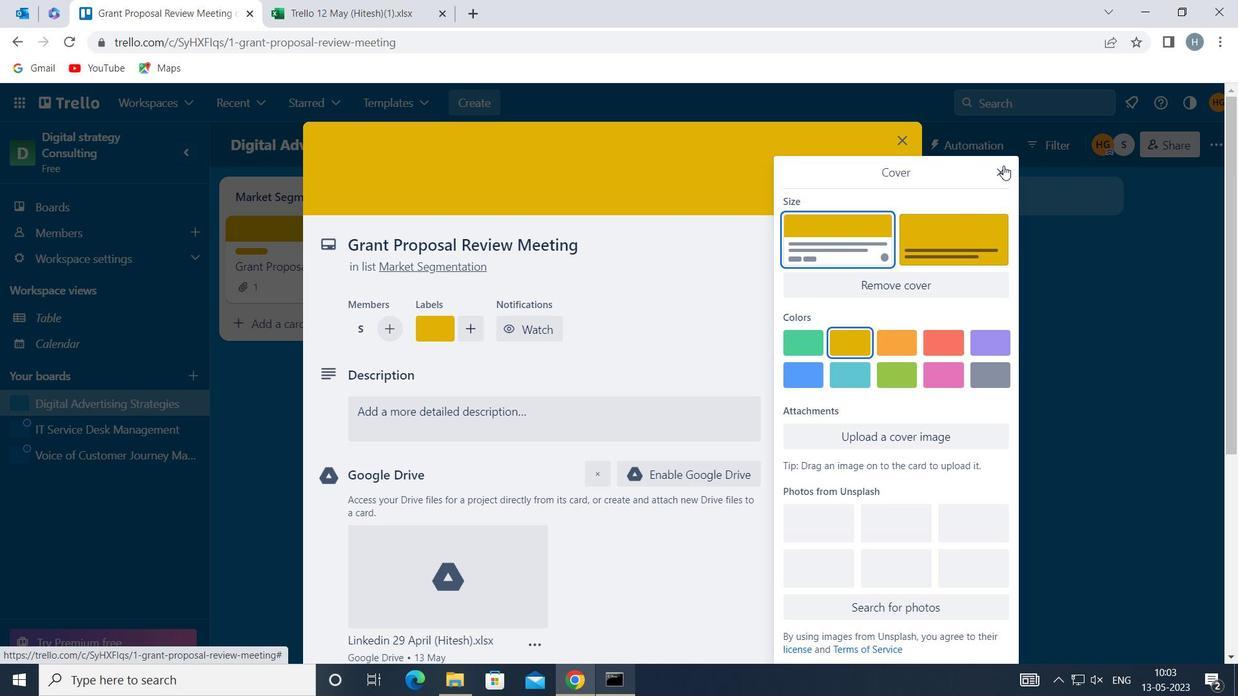 
Action: Mouse moved to (624, 405)
Screenshot: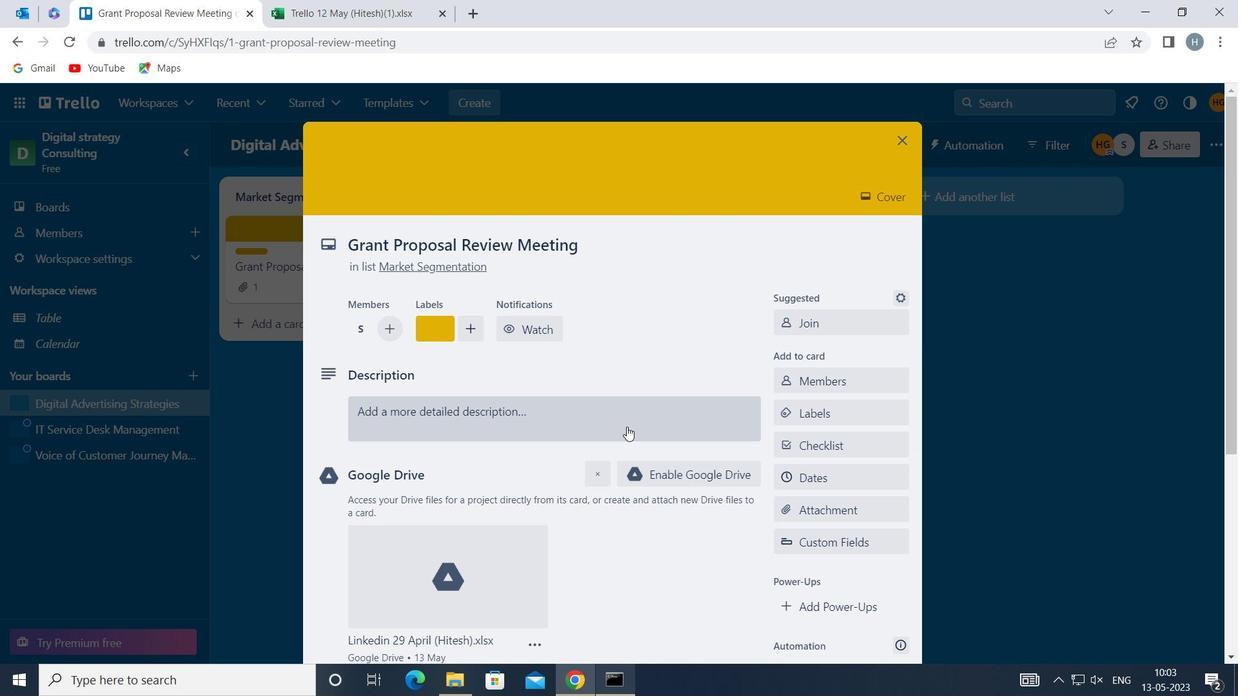 
Action: Mouse pressed left at (624, 405)
Screenshot: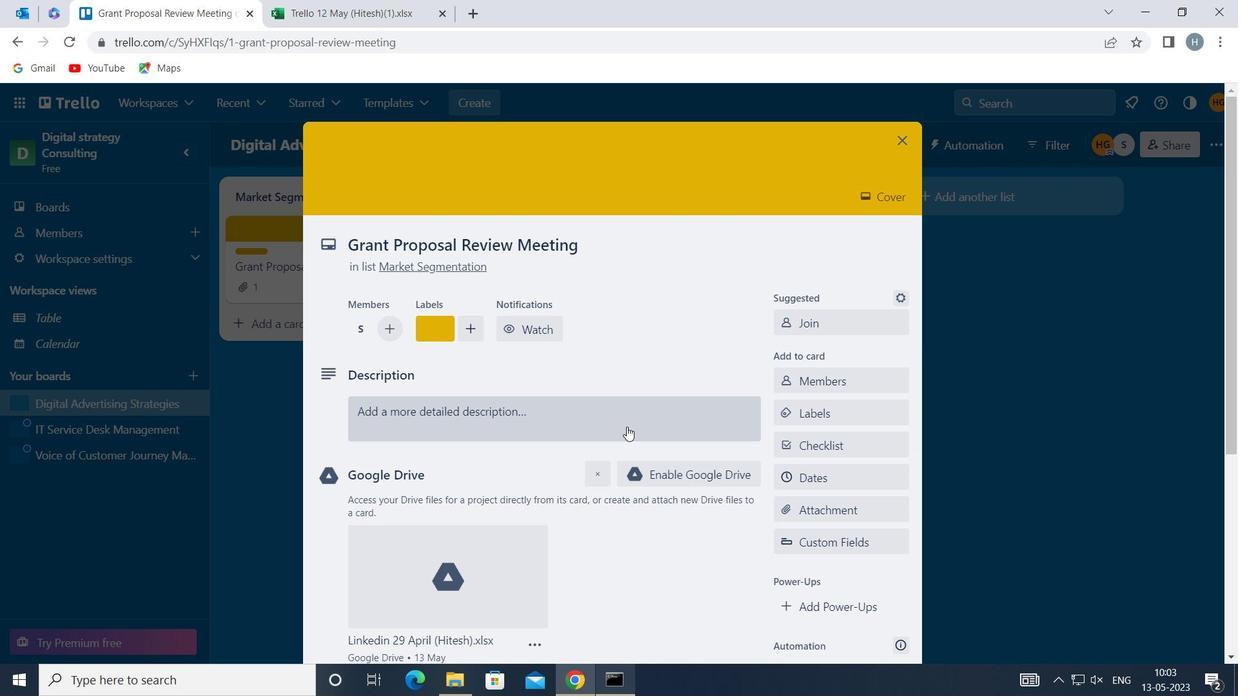 
Action: Mouse moved to (540, 471)
Screenshot: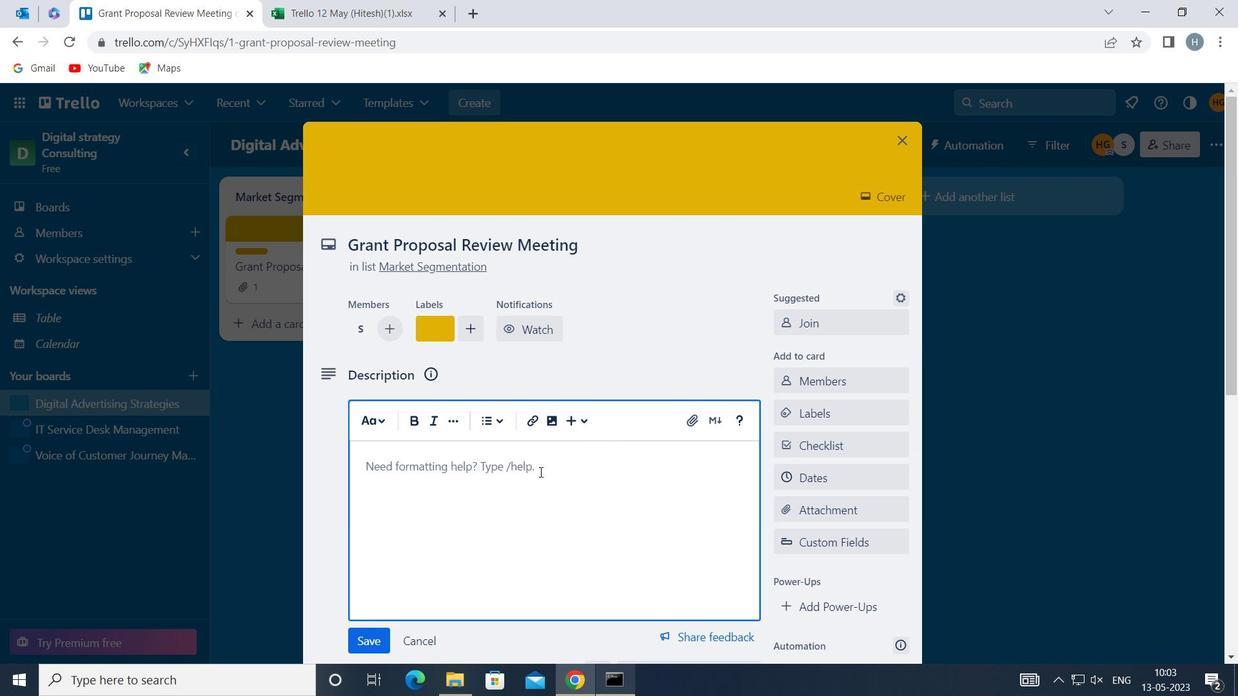 
Action: Mouse pressed left at (540, 471)
Screenshot: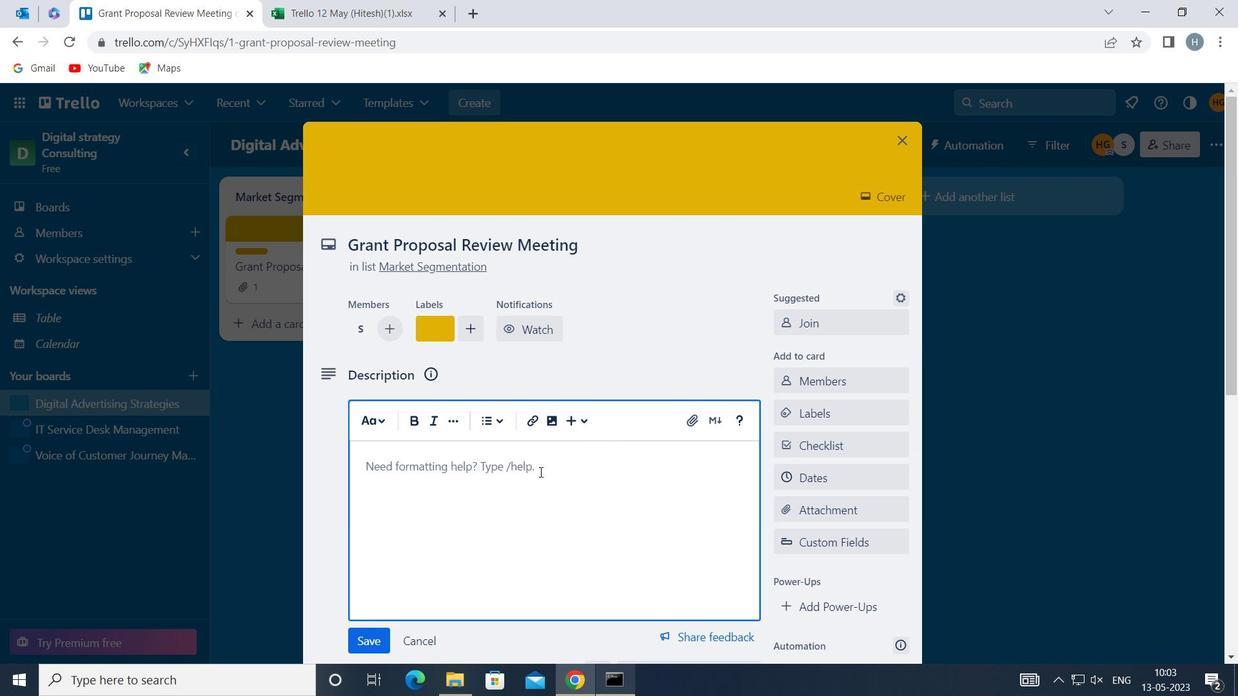 
Action: Mouse moved to (542, 471)
Screenshot: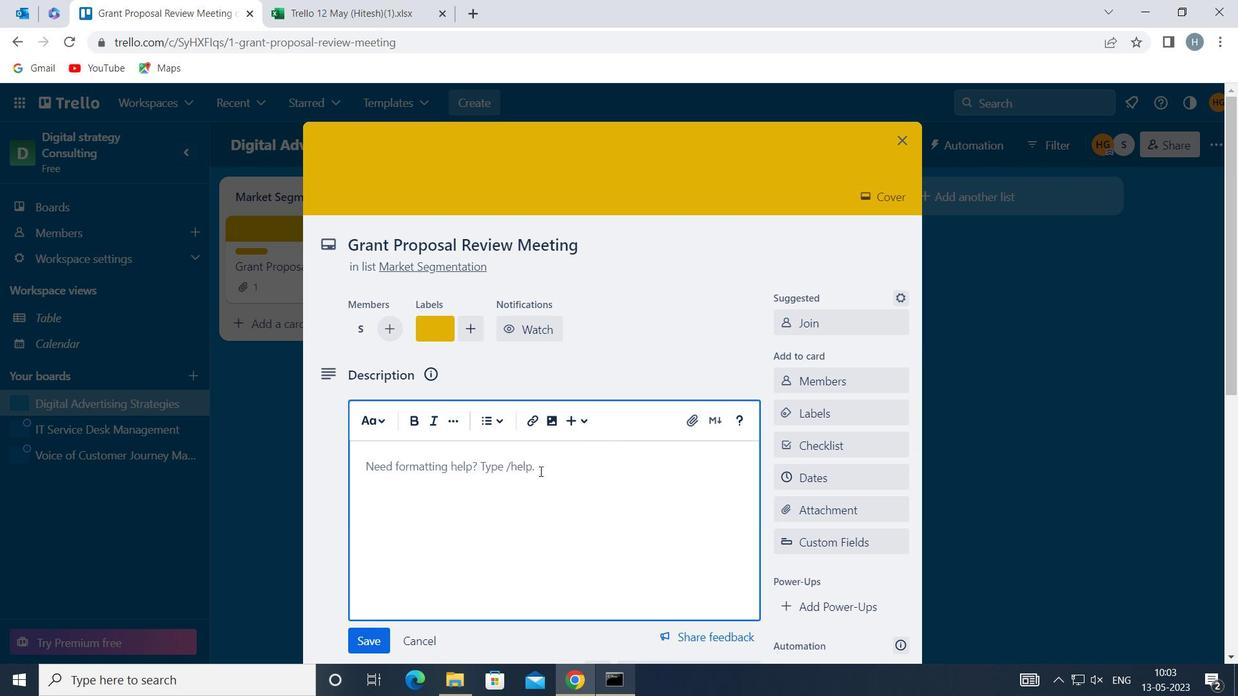 
Action: Key pressed <Key.shift>REVIEW<Key.space>AND<Key.space>UPDATE<Key.space>COMPANY<Key.space>POLOCIES<Key.space>AND<Key.space>PROCEDURES
Screenshot: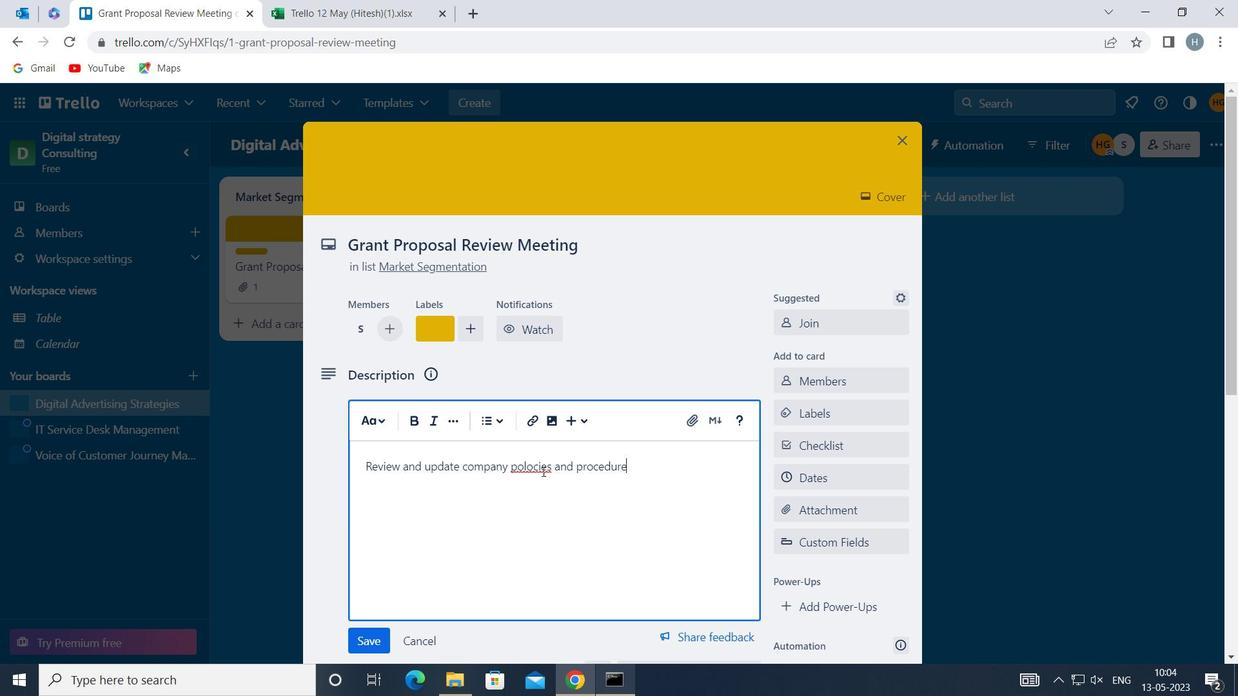 
Action: Mouse moved to (532, 464)
Screenshot: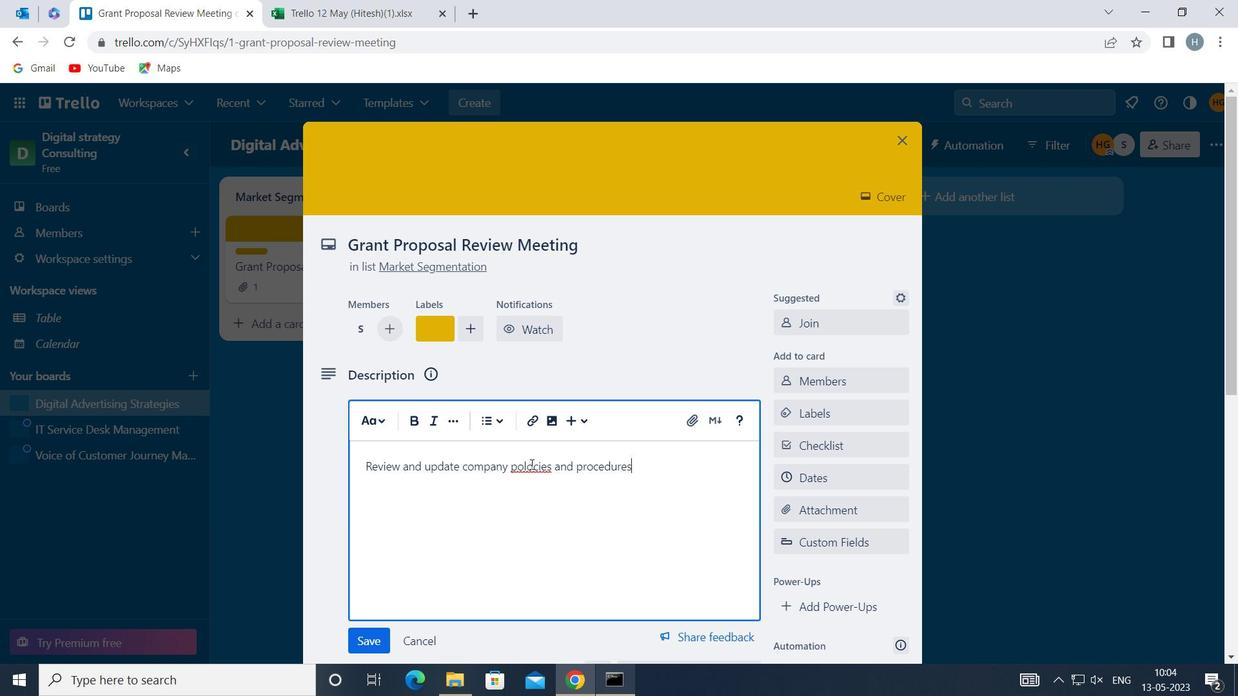 
Action: Mouse pressed left at (532, 464)
Screenshot: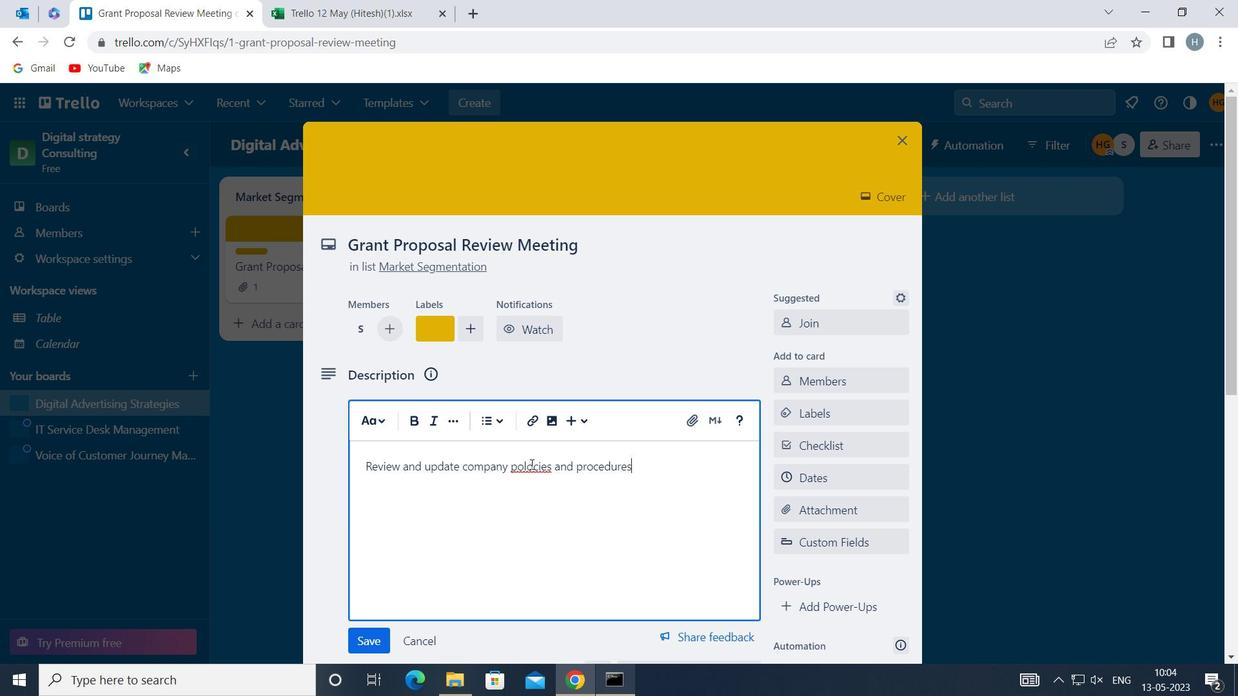 
Action: Mouse moved to (533, 464)
Screenshot: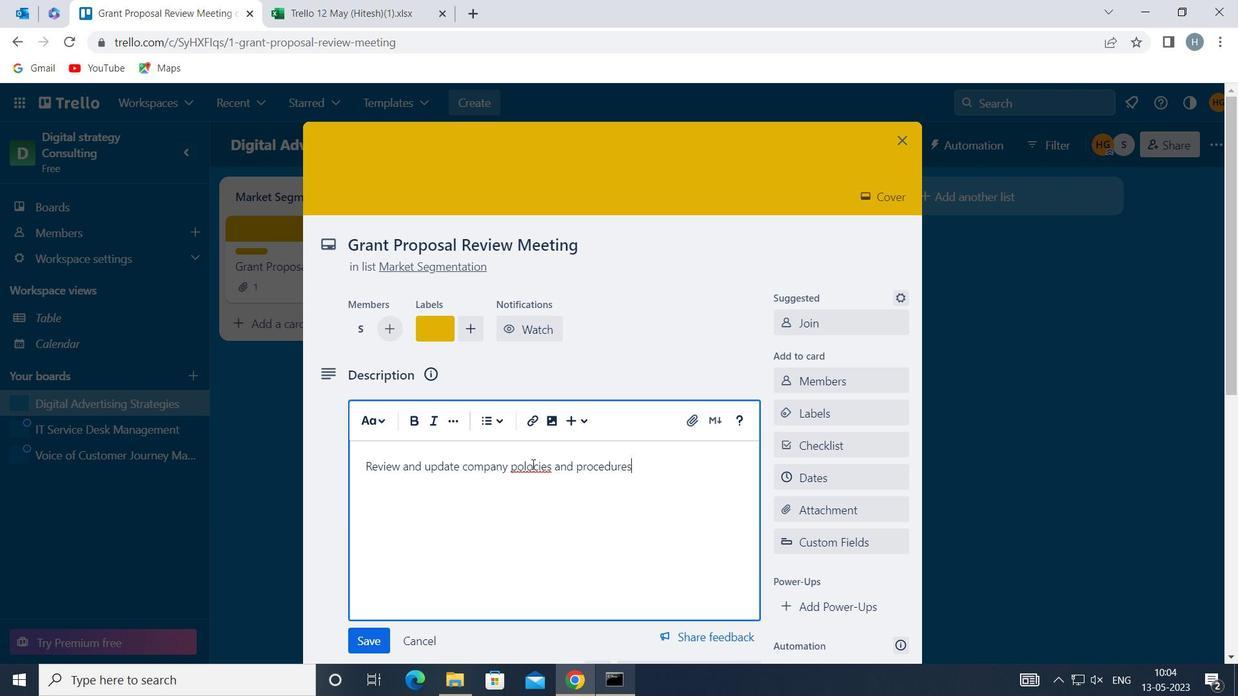 
Action: Key pressed <Key.backspace>I
Screenshot: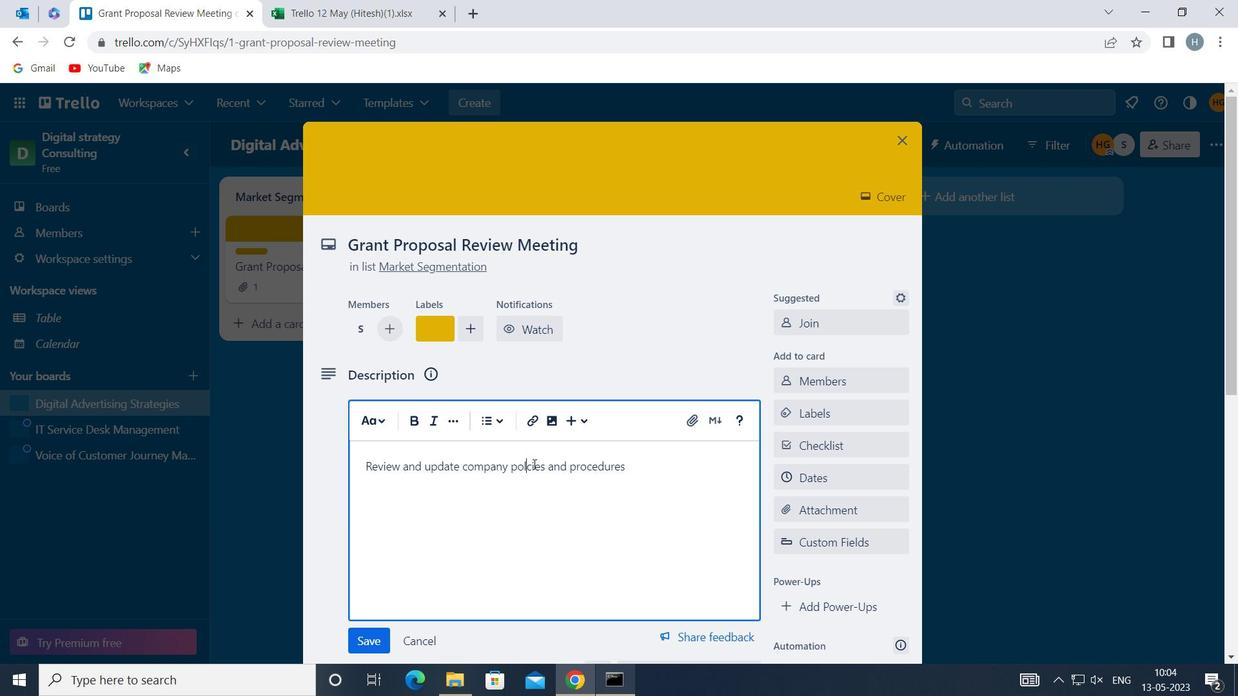 
Action: Mouse moved to (488, 511)
Screenshot: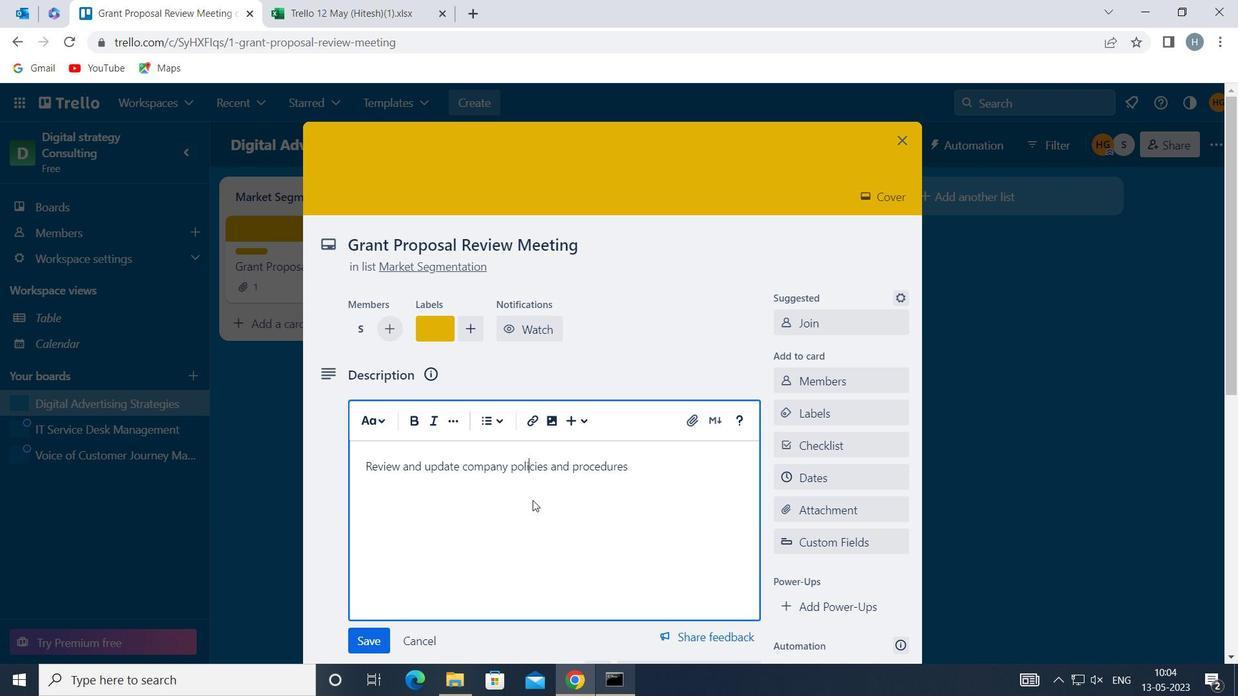 
Action: Mouse pressed left at (488, 511)
Screenshot: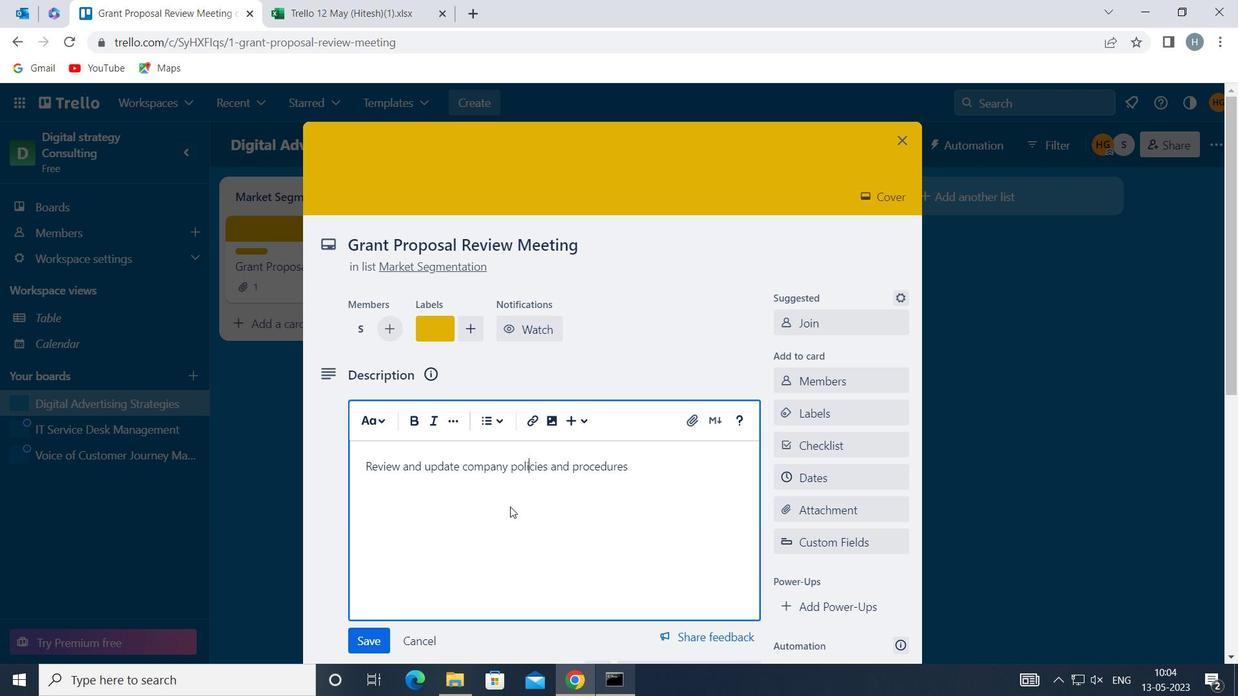 
Action: Mouse moved to (372, 637)
Screenshot: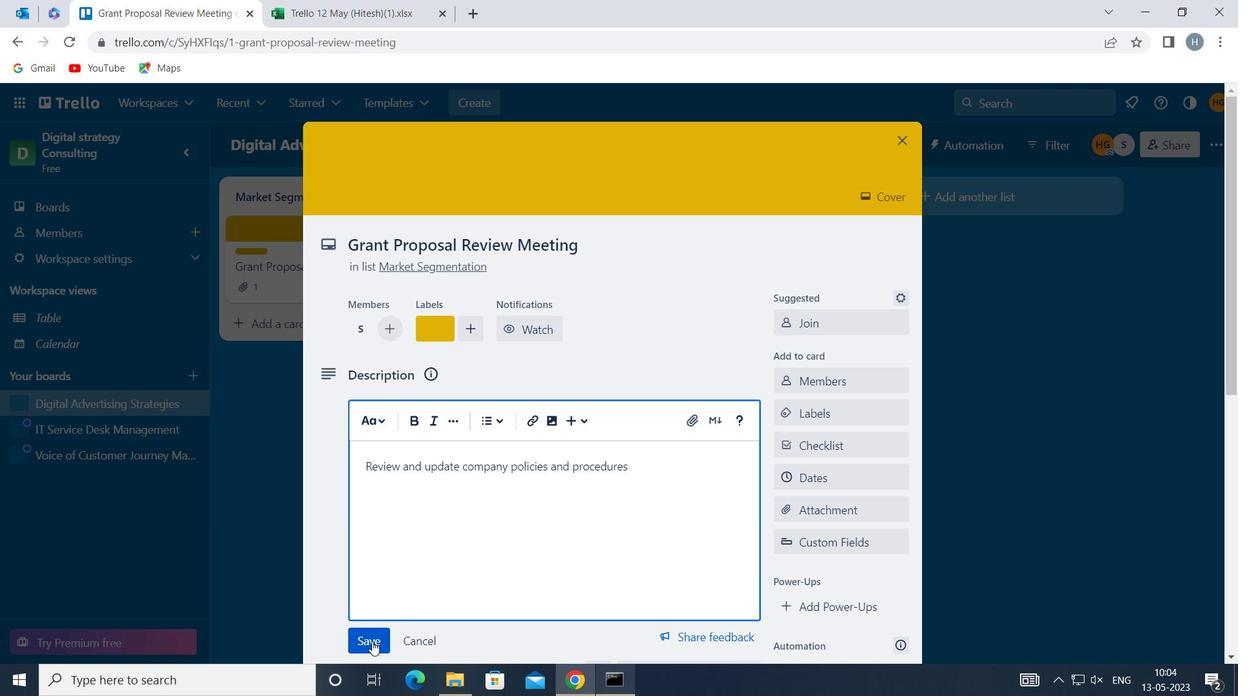 
Action: Mouse pressed left at (372, 637)
Screenshot: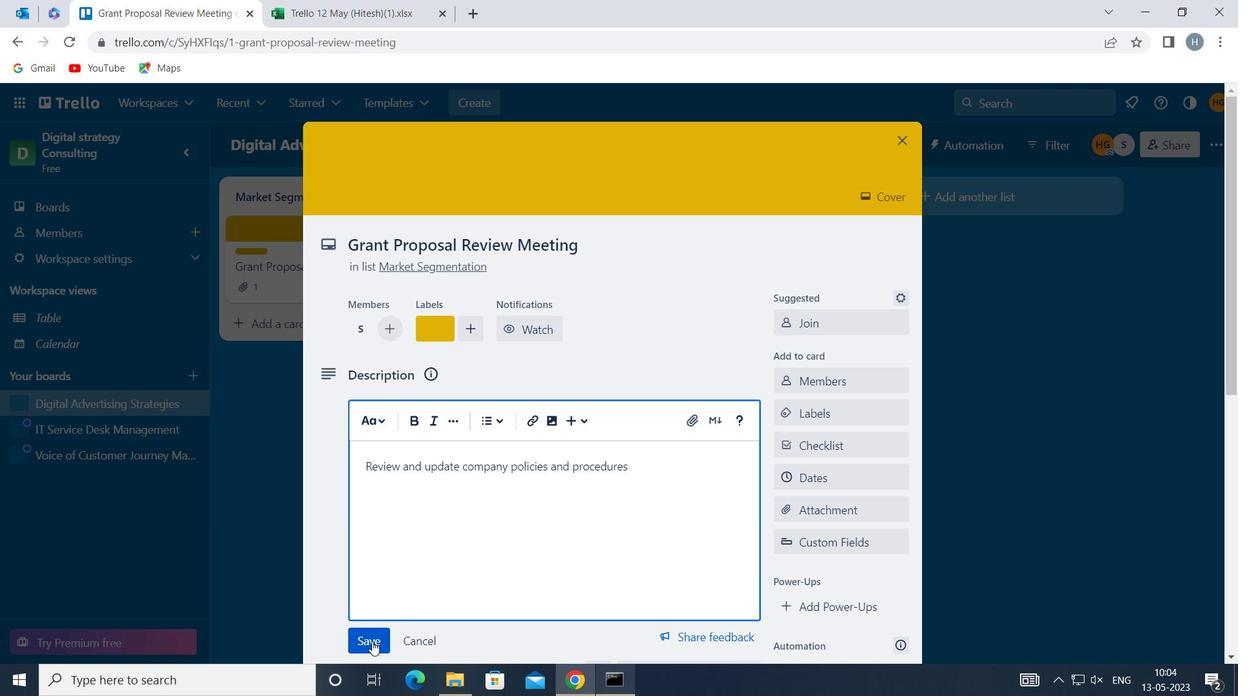 
Action: Mouse moved to (509, 513)
Screenshot: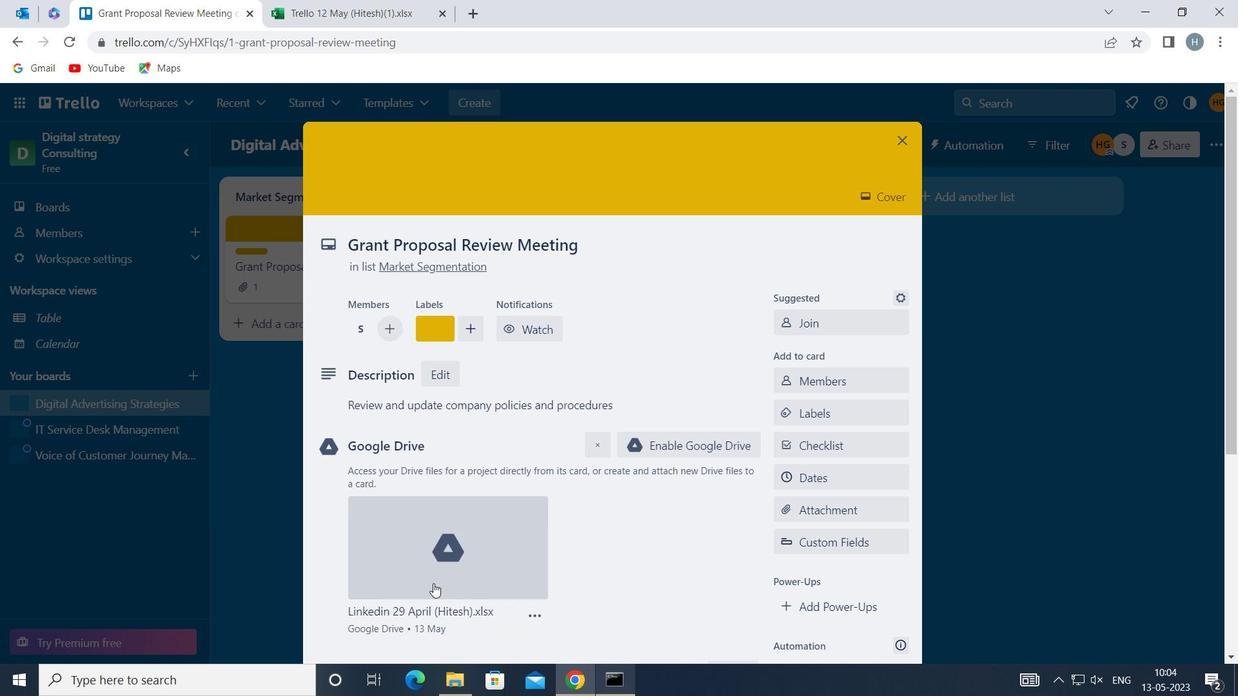 
Action: Mouse scrolled (509, 513) with delta (0, 0)
Screenshot: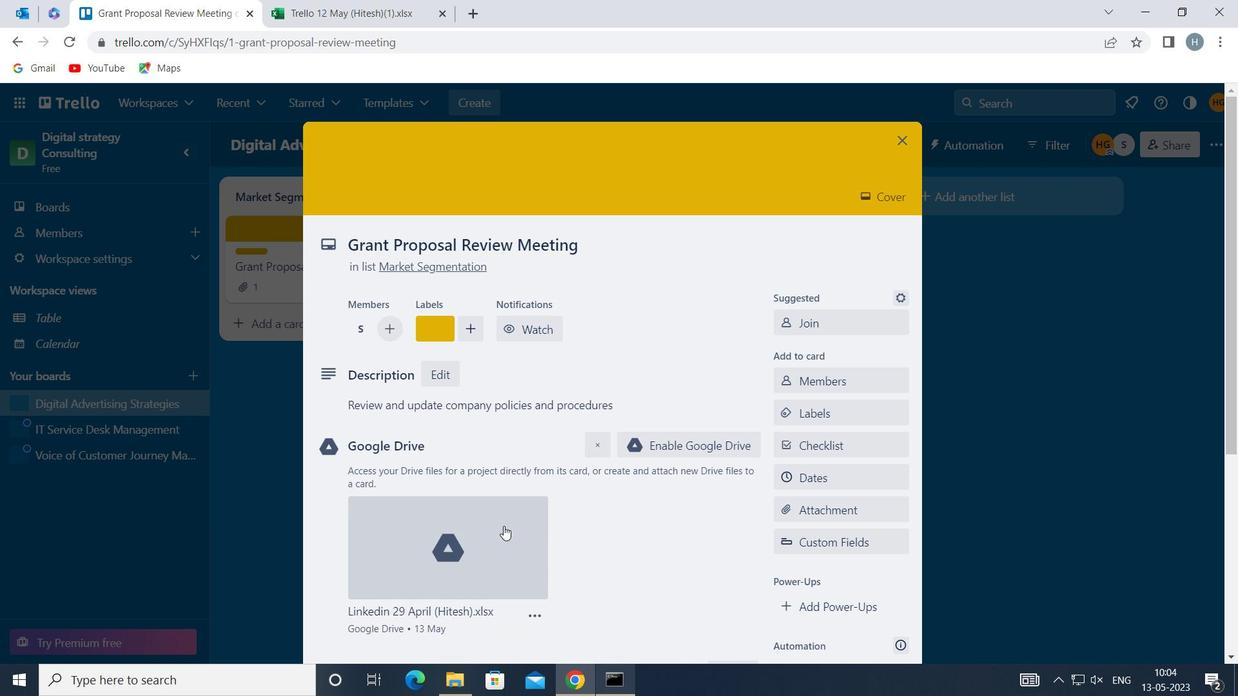 
Action: Mouse scrolled (509, 513) with delta (0, 0)
Screenshot: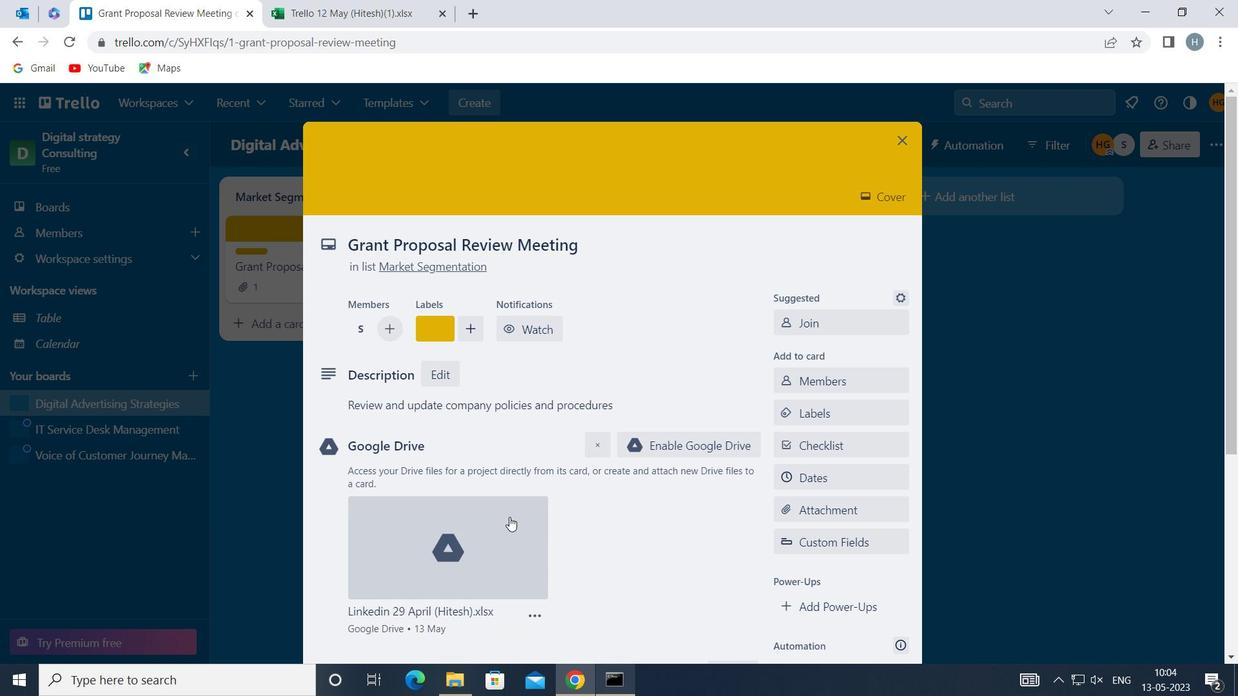 
Action: Mouse scrolled (509, 513) with delta (0, 0)
Screenshot: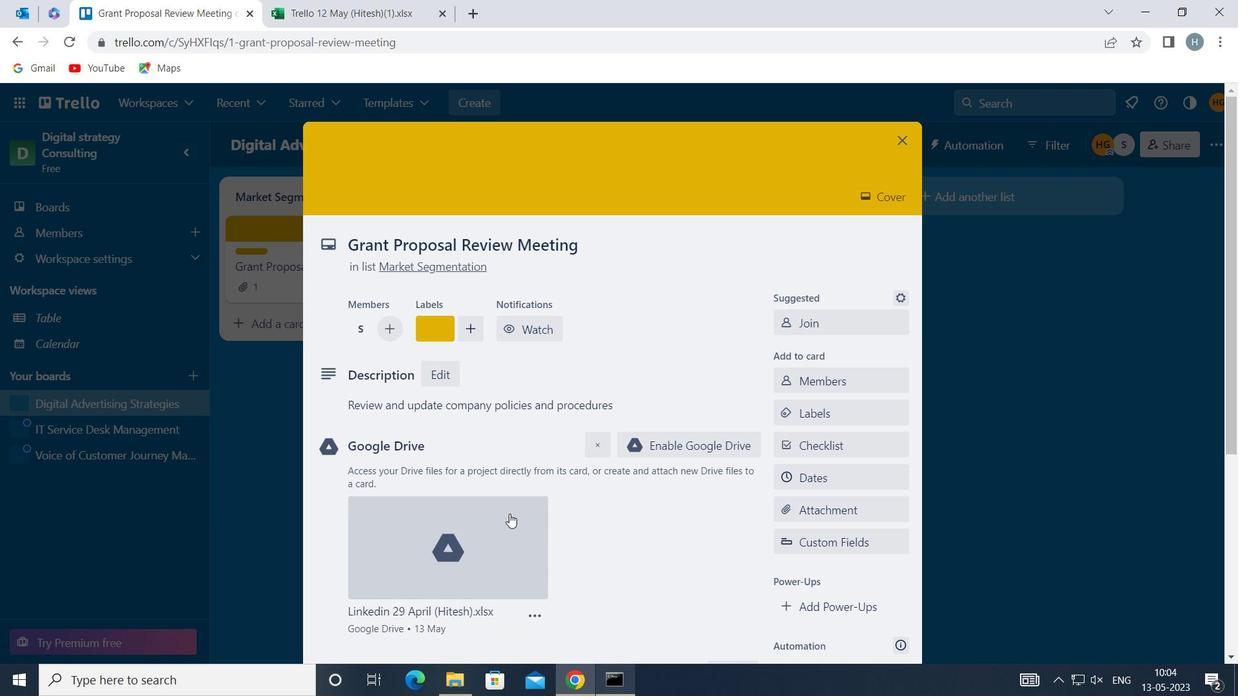 
Action: Mouse moved to (512, 501)
Screenshot: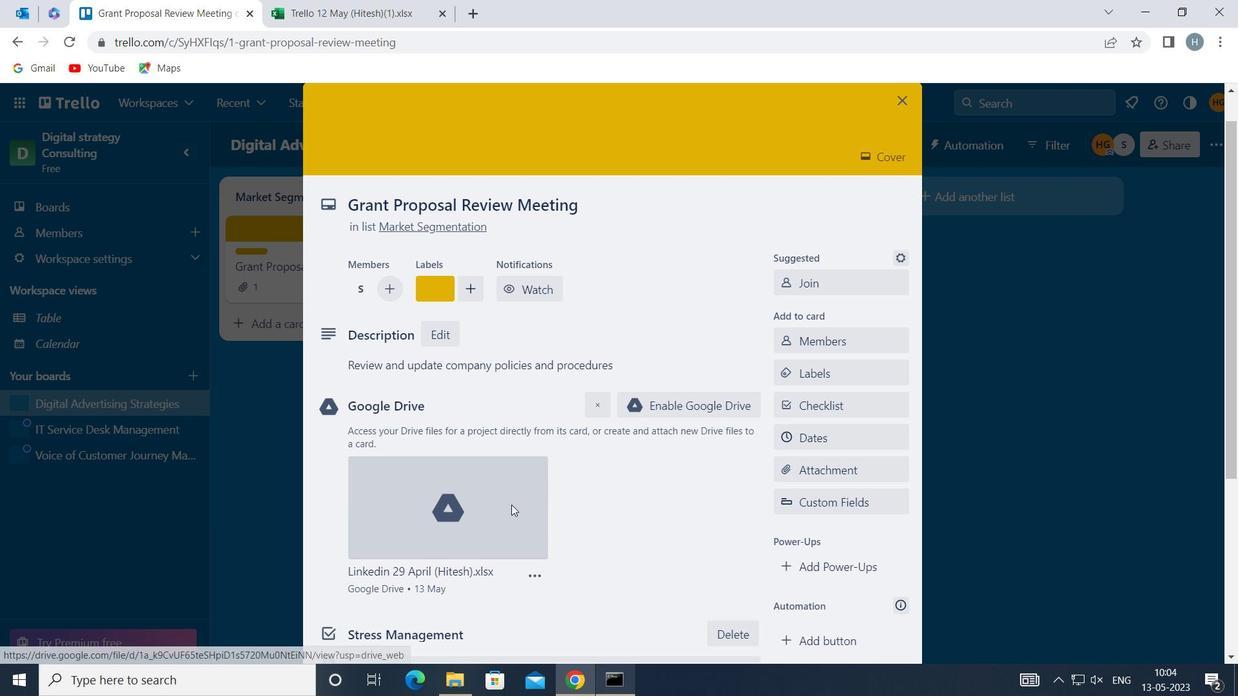 
Action: Mouse scrolled (512, 501) with delta (0, 0)
Screenshot: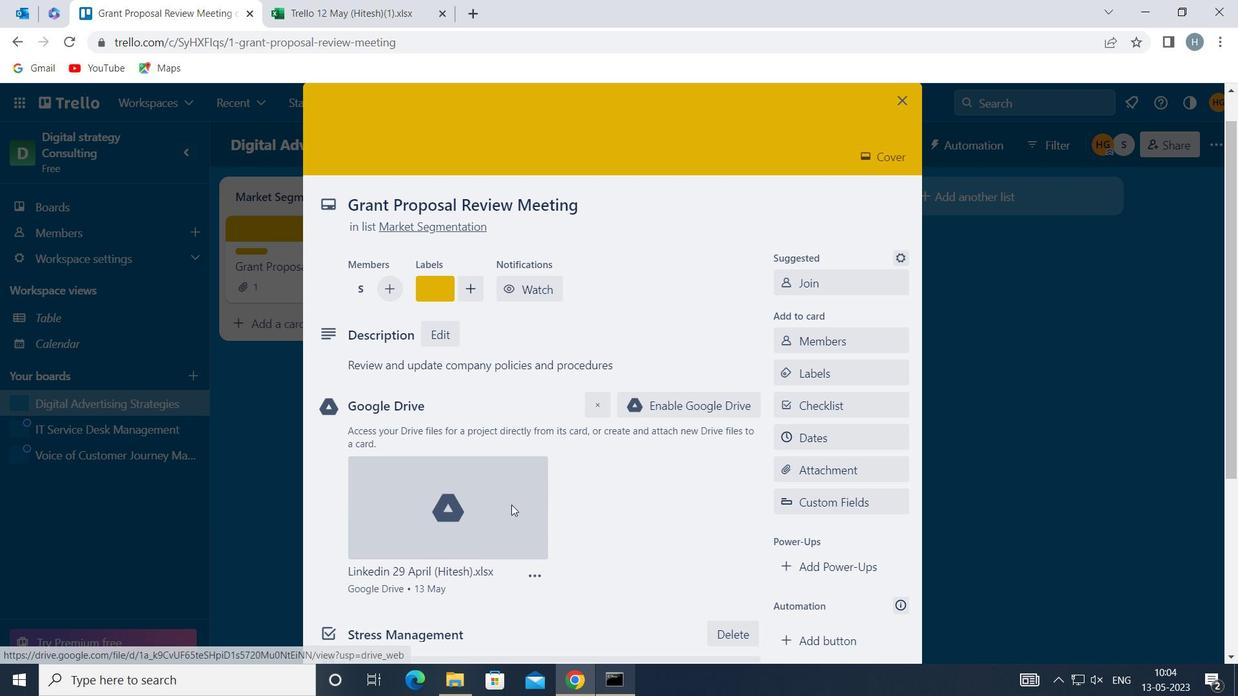 
Action: Mouse scrolled (512, 501) with delta (0, 0)
Screenshot: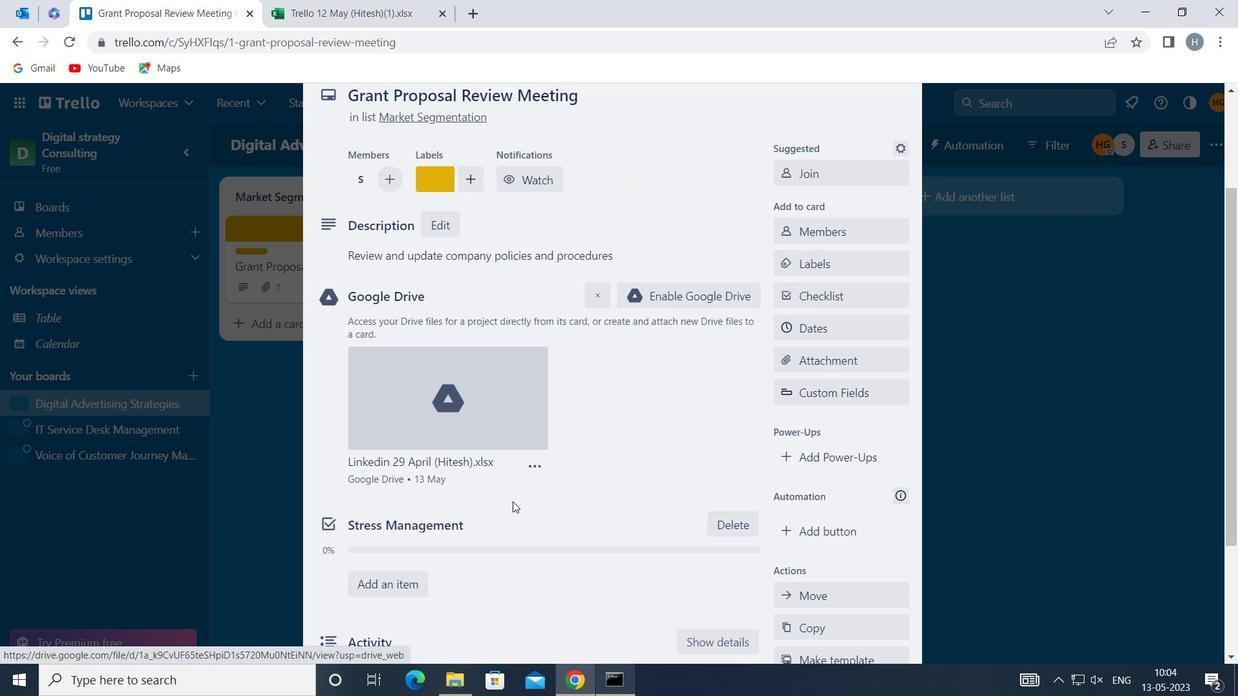 
Action: Mouse moved to (512, 497)
Screenshot: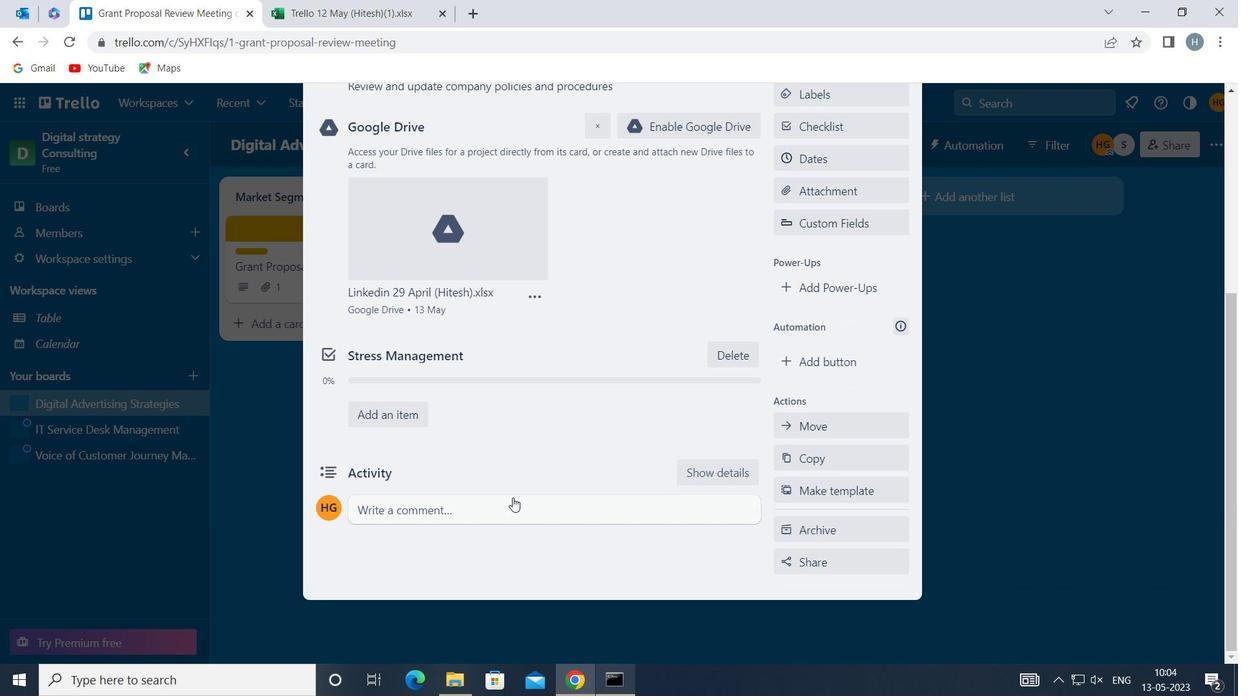 
Action: Mouse pressed left at (512, 497)
Screenshot: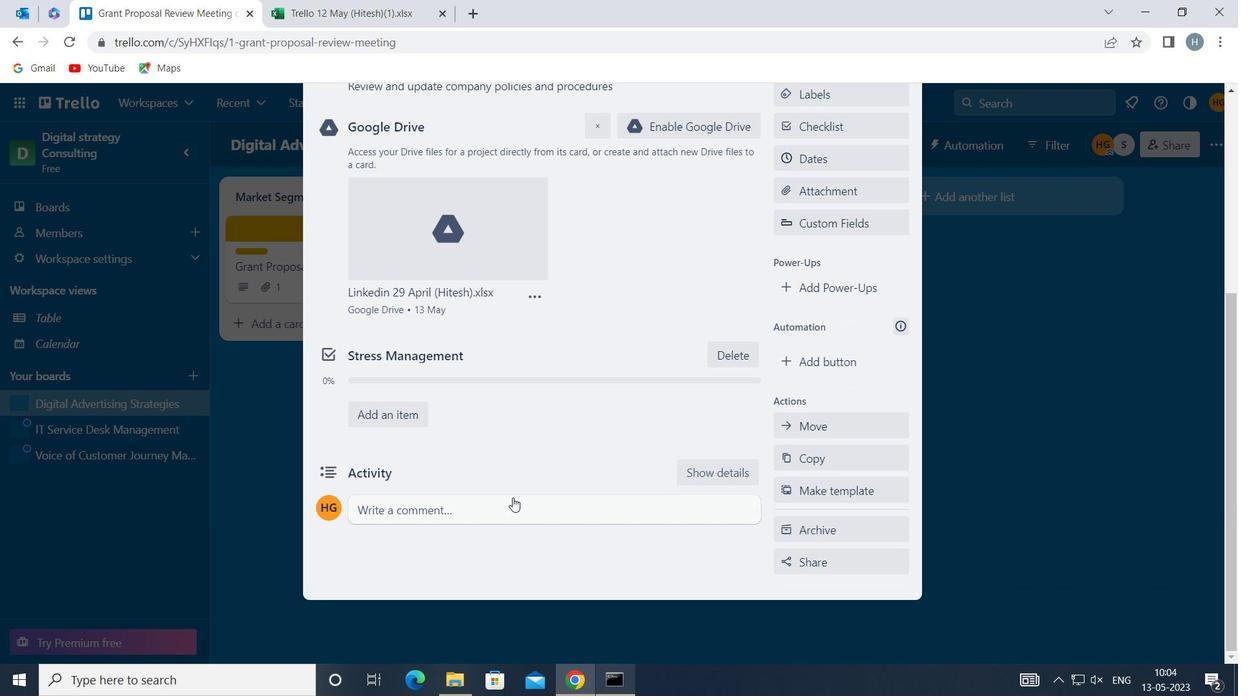 
Action: Mouse moved to (497, 552)
Screenshot: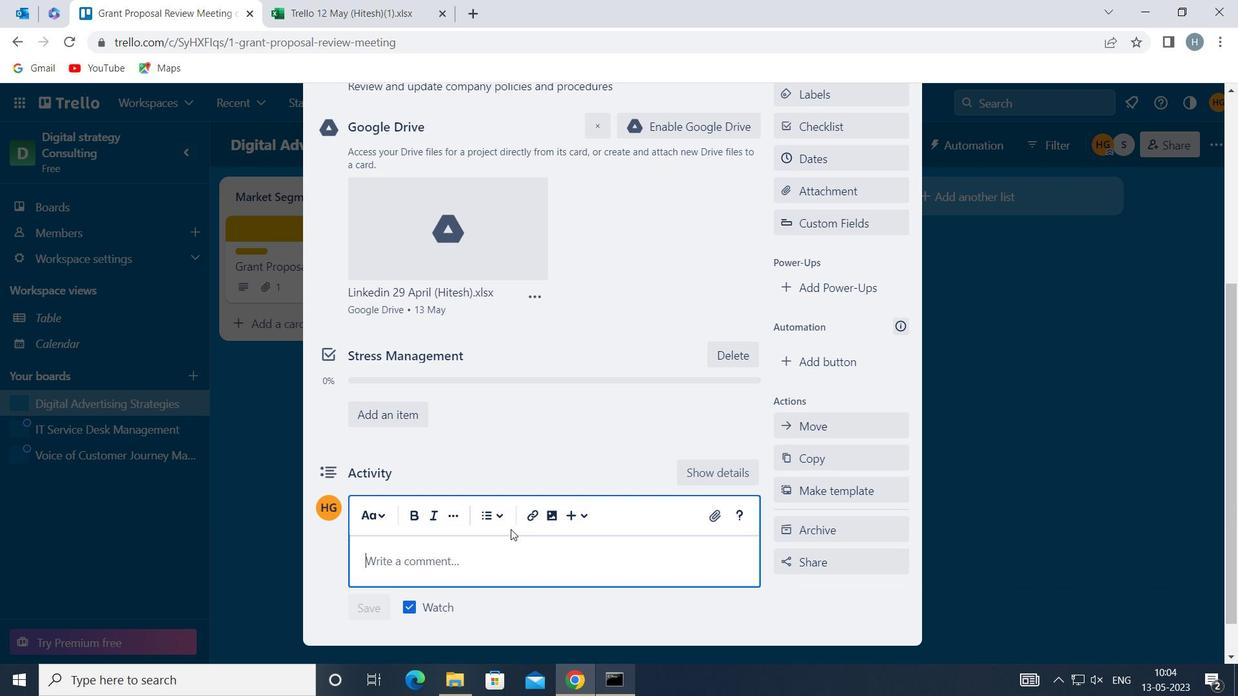 
Action: Mouse pressed left at (497, 552)
Screenshot: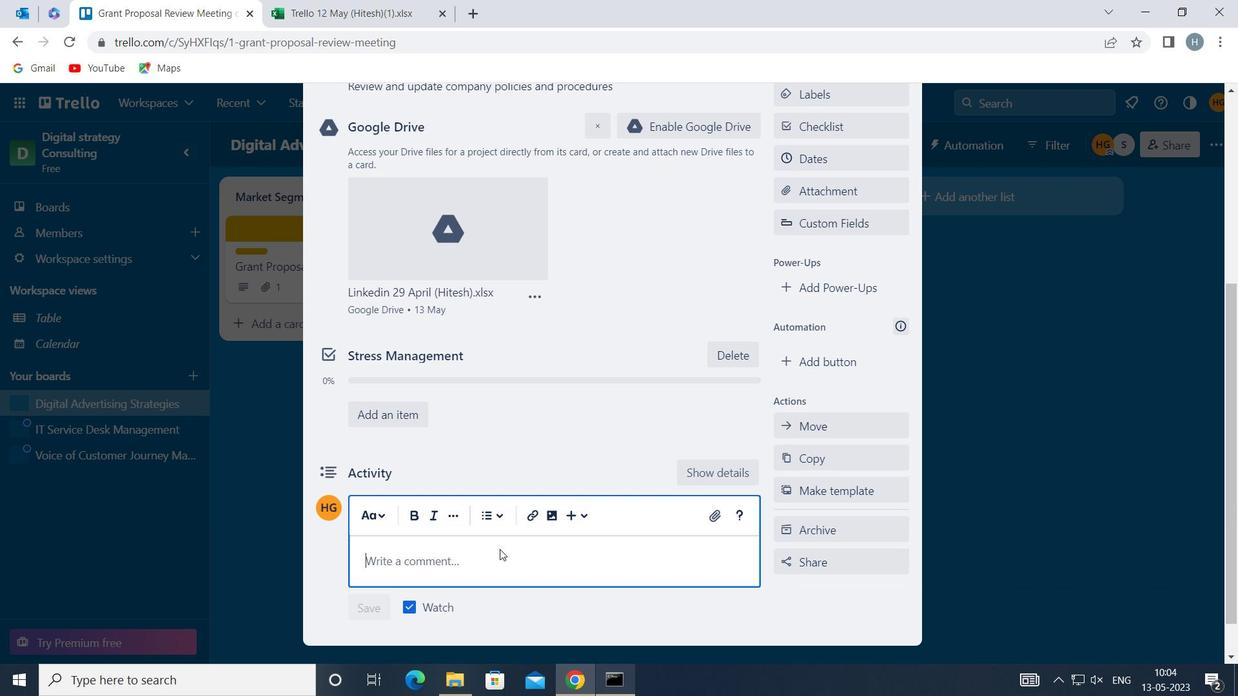 
Action: Mouse moved to (498, 552)
Screenshot: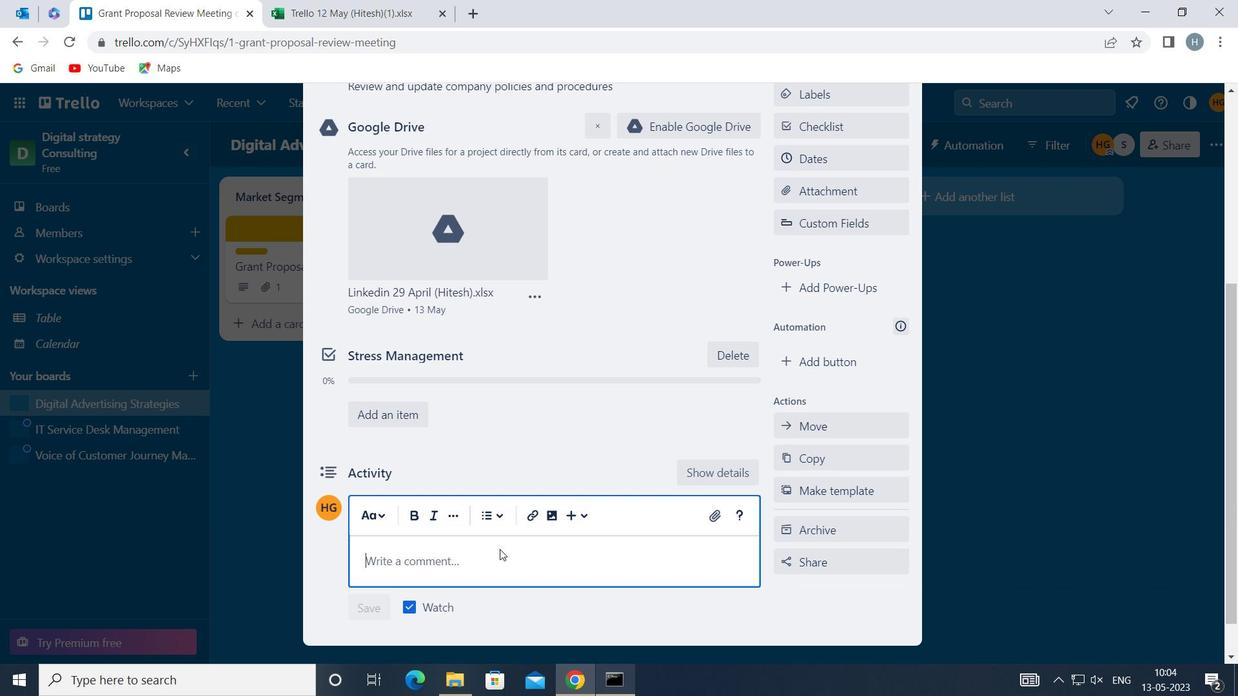 
Action: Key pressed <Key.shift>THIS<Key.space>ITEM<Key.space>IS<Key.space>A<Key.space>PRIORITY<Key.space>ON<Key.space>OUR<Key.space>LIST,<Key.space>SOO<Key.backspace><Key.space>LET<Key.space>US<Key.space>FOCUS<Key.space>ON<Key.space>GETTING<Key.space>IT<Key.space>DONE<Key.space>AS<Key.space>SOON<Key.space>AS<Key.space>POSSIBL
Screenshot: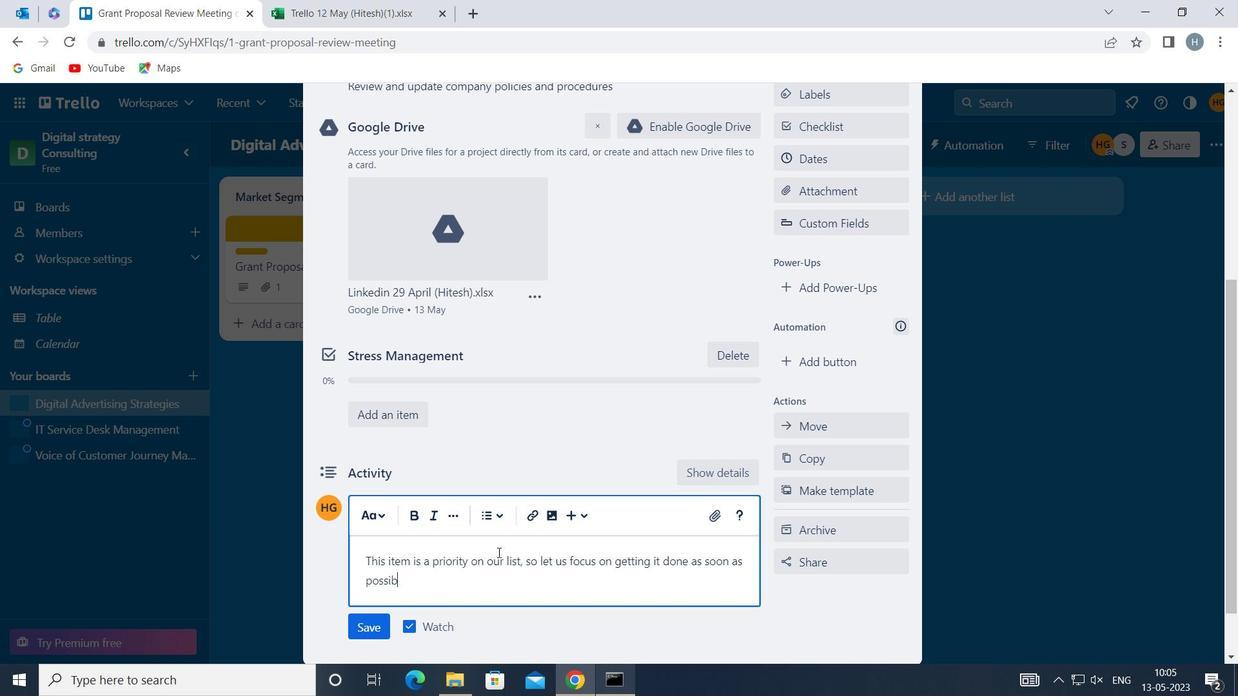 
Action: Mouse moved to (498, 552)
Screenshot: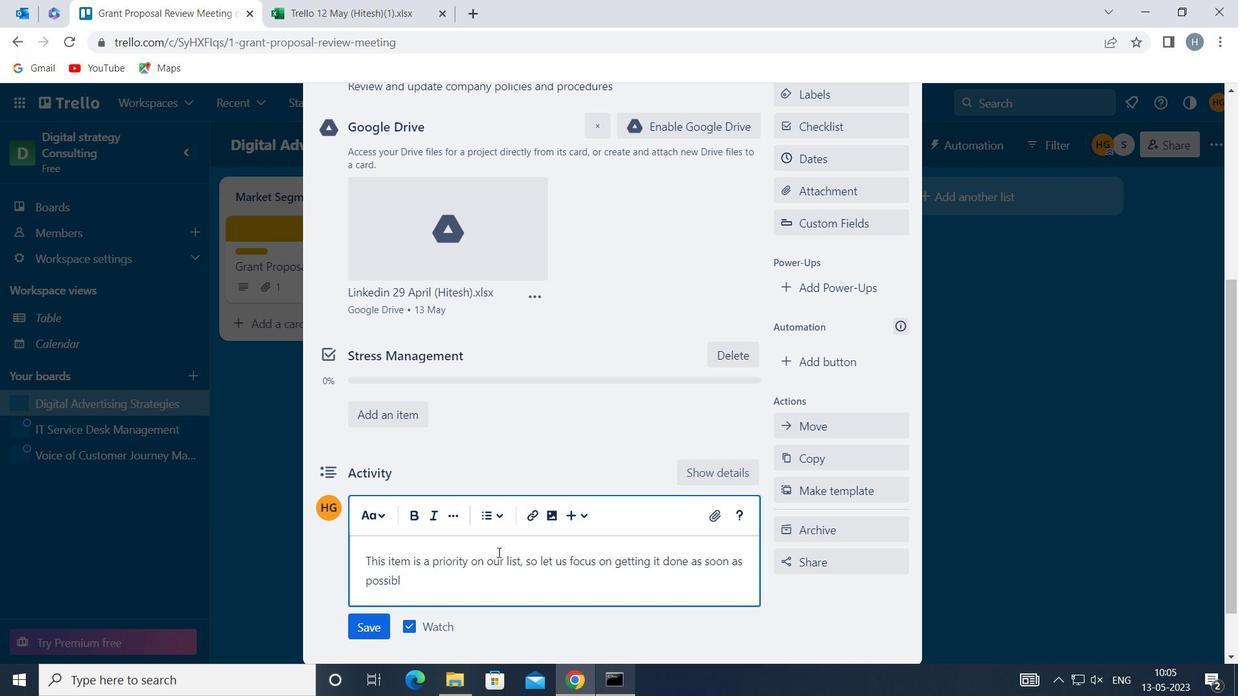 
Action: Key pressed E
Screenshot: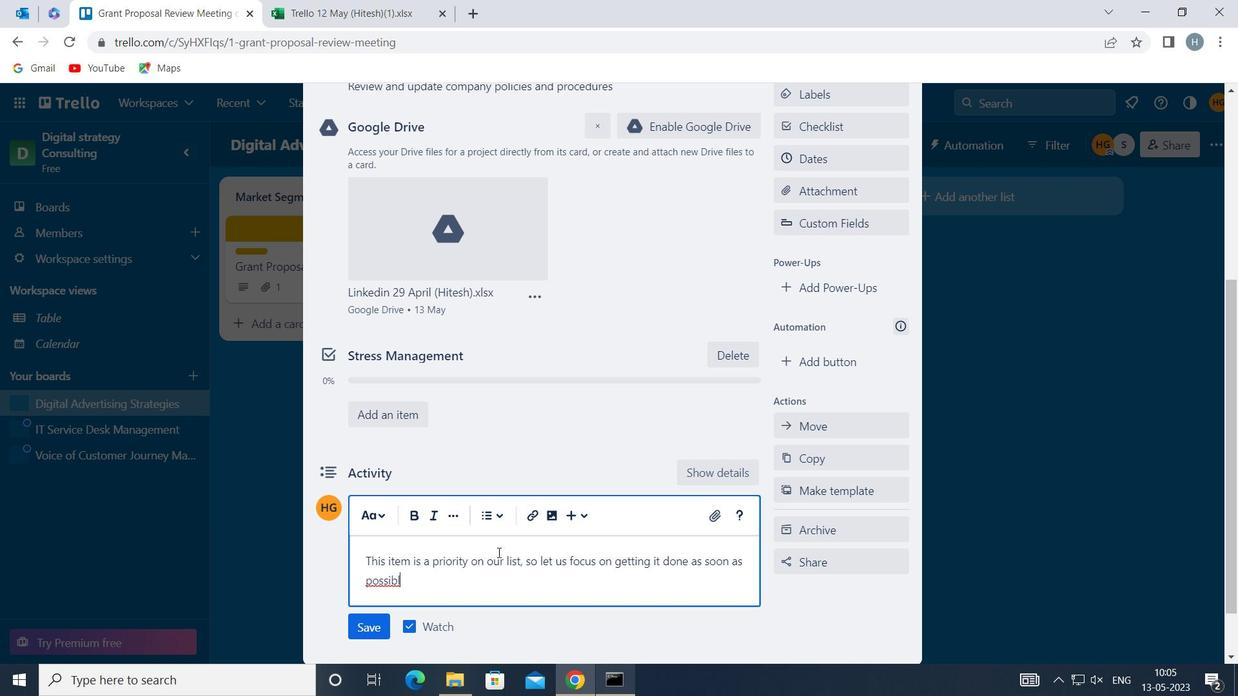
Action: Mouse moved to (375, 624)
Screenshot: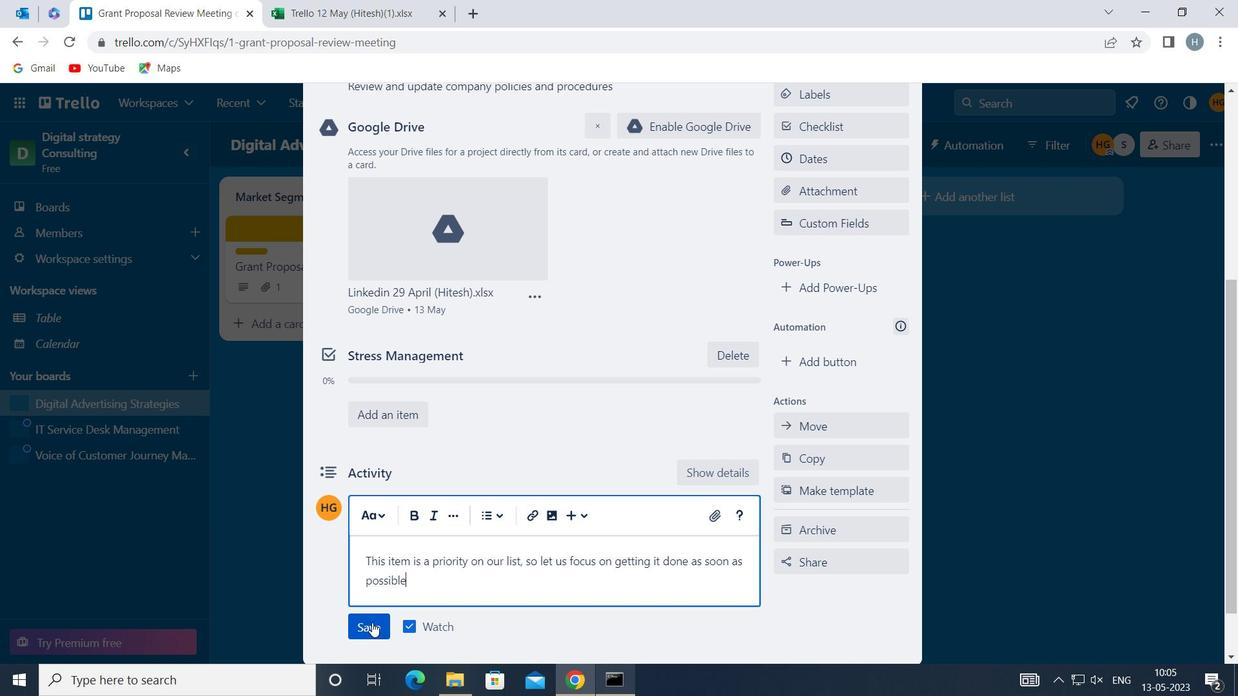 
Action: Mouse pressed left at (375, 624)
Screenshot: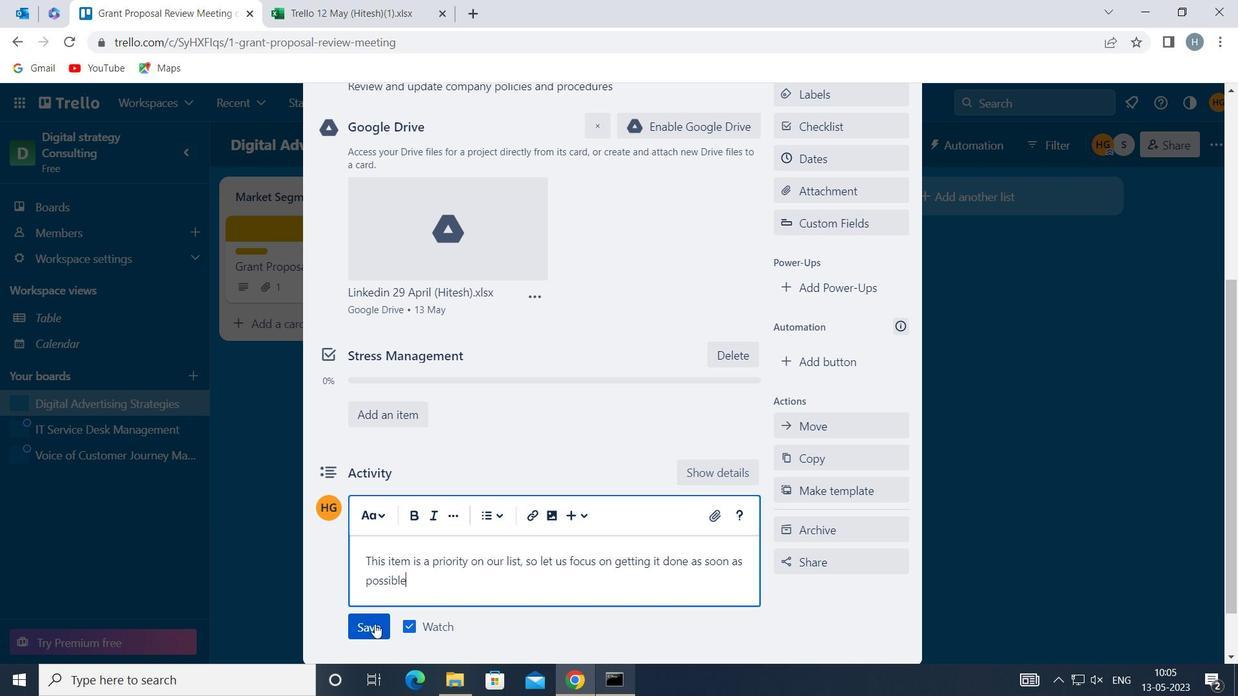 
Action: Mouse moved to (867, 165)
Screenshot: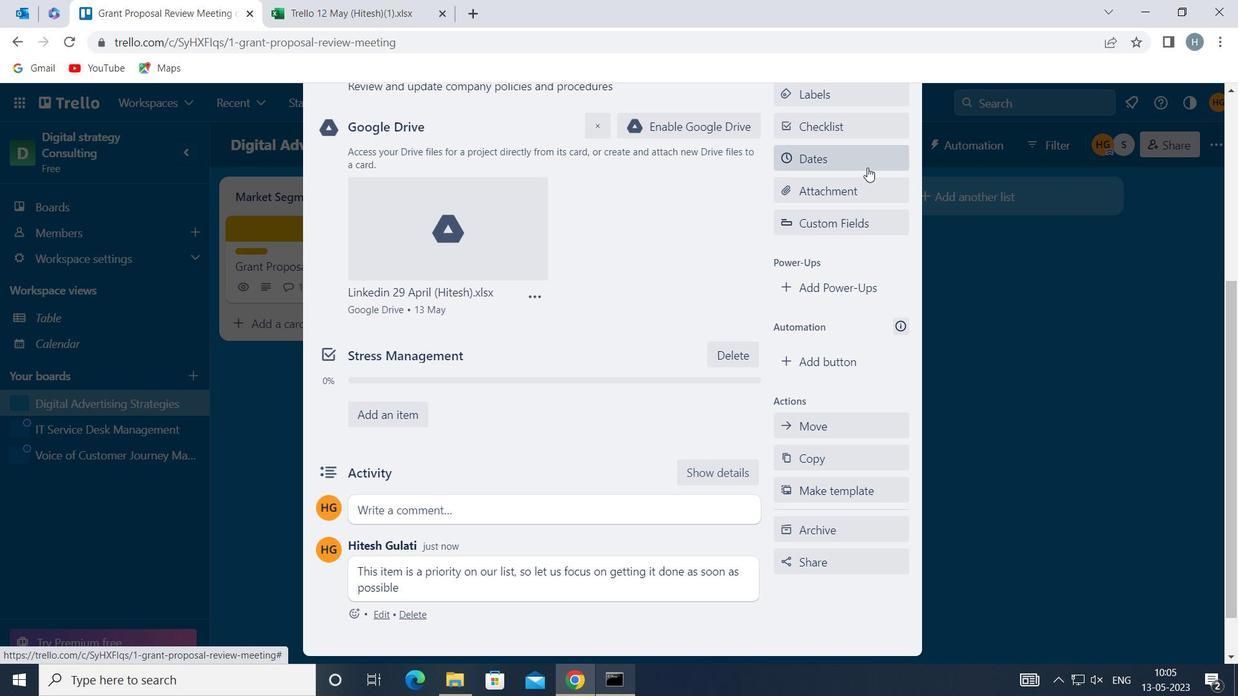
Action: Mouse pressed left at (867, 165)
Screenshot: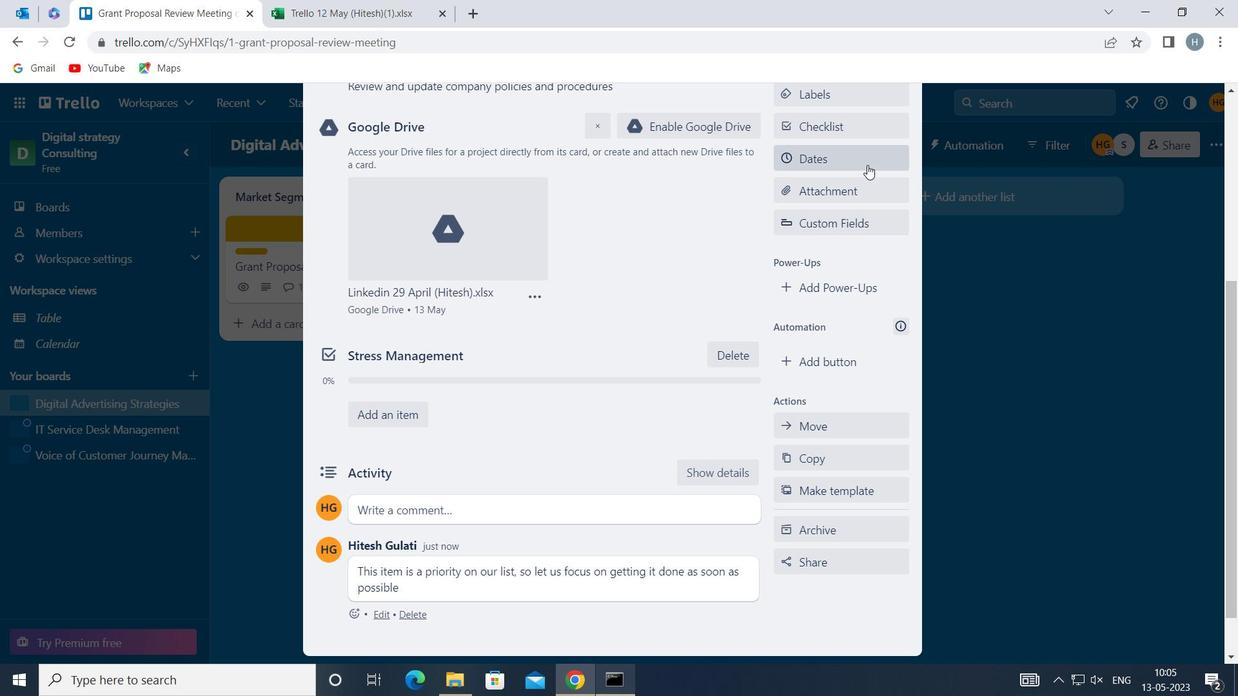 
Action: Mouse moved to (795, 429)
Screenshot: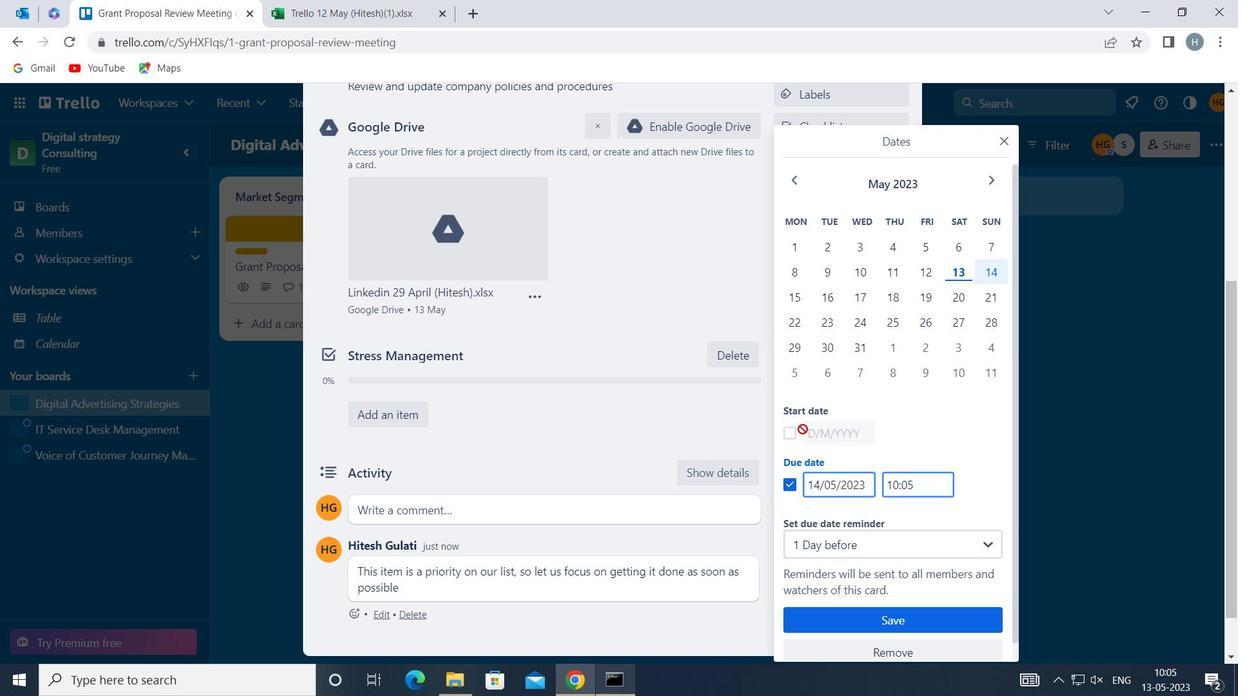 
Action: Mouse pressed left at (795, 429)
Screenshot: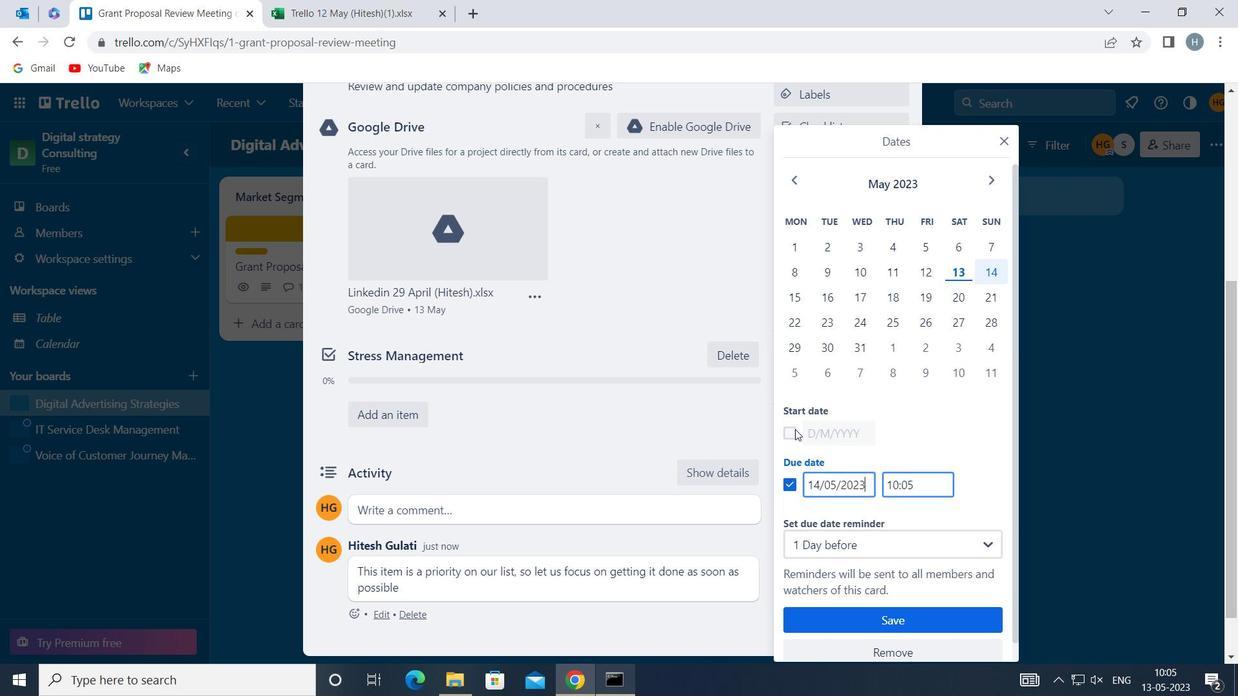 
Action: Mouse moved to (810, 431)
Screenshot: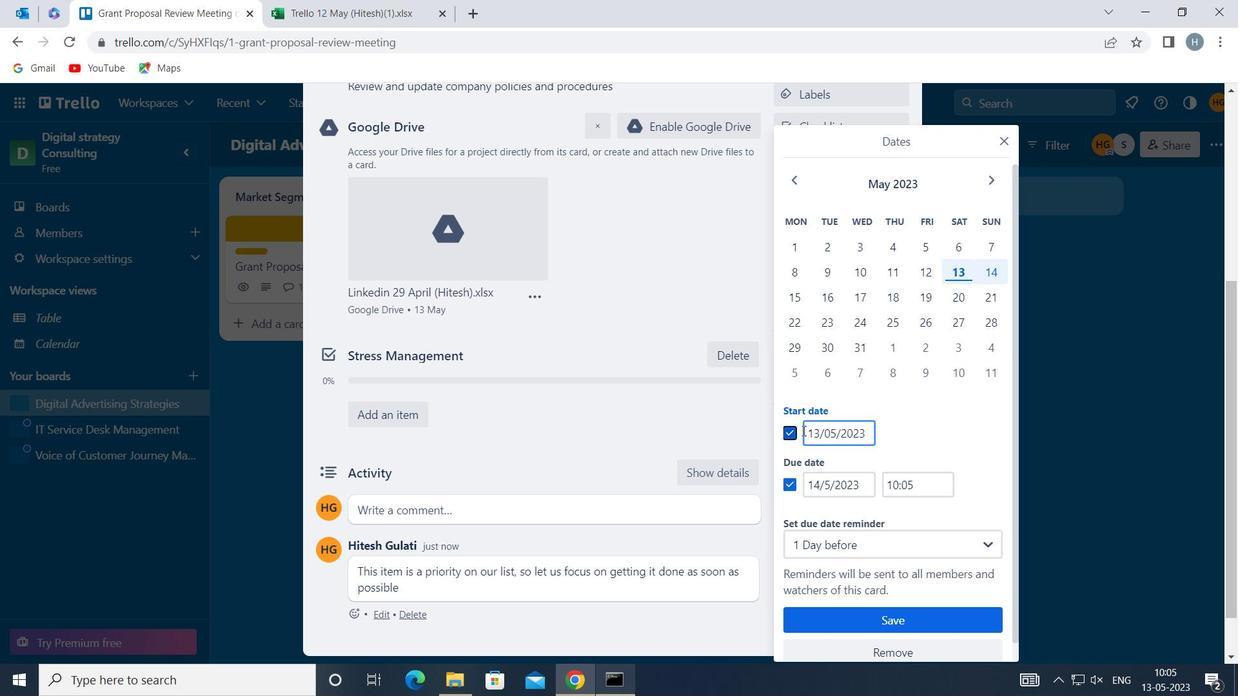 
Action: Mouse pressed left at (810, 431)
Screenshot: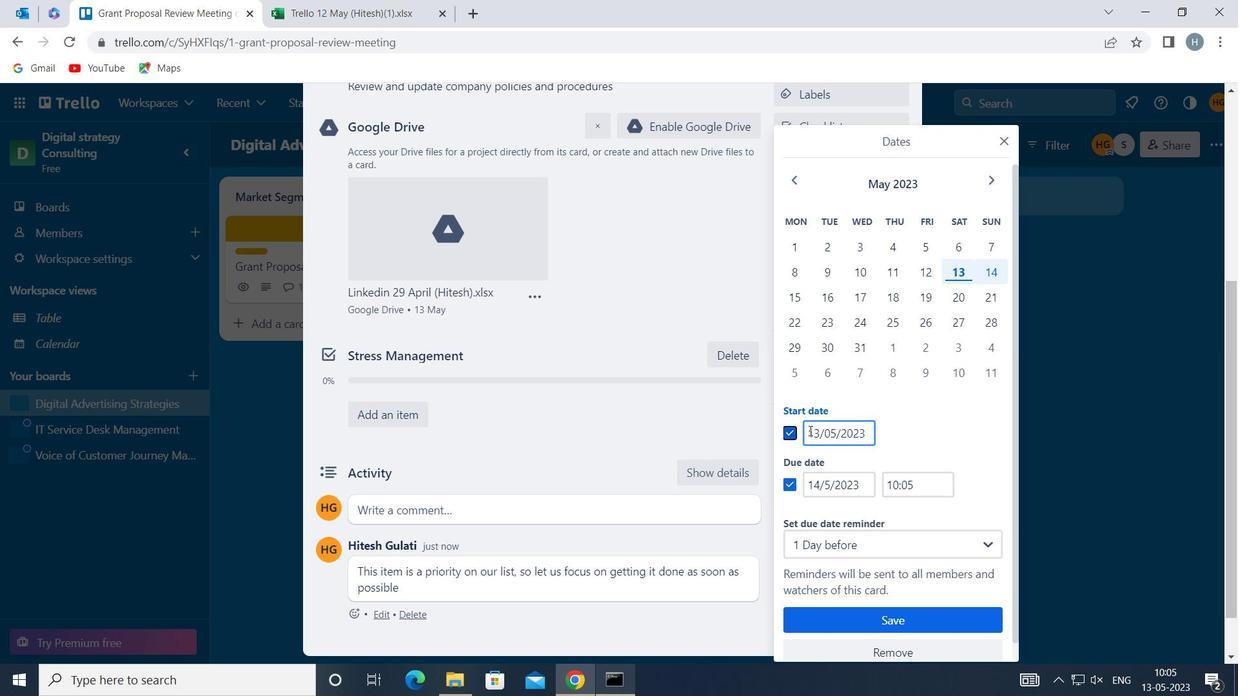 
Action: Mouse moved to (816, 430)
Screenshot: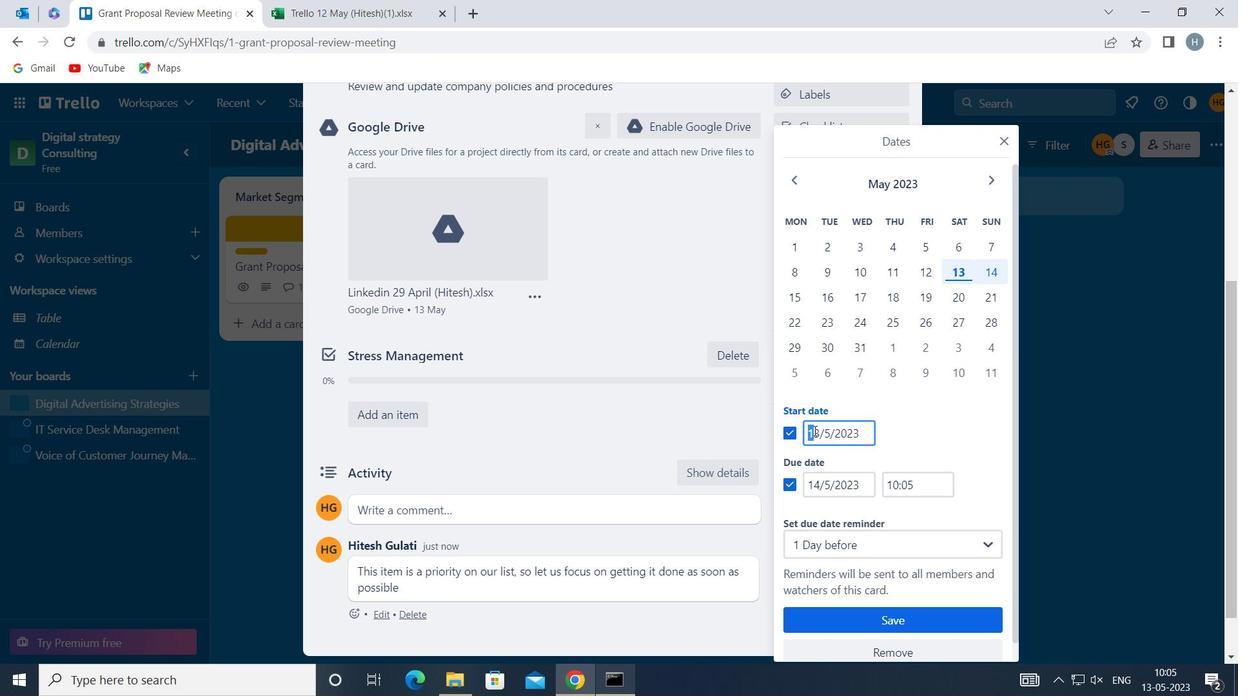 
Action: Key pressed <Key.backspace><Key.right><Key.backspace>1
Screenshot: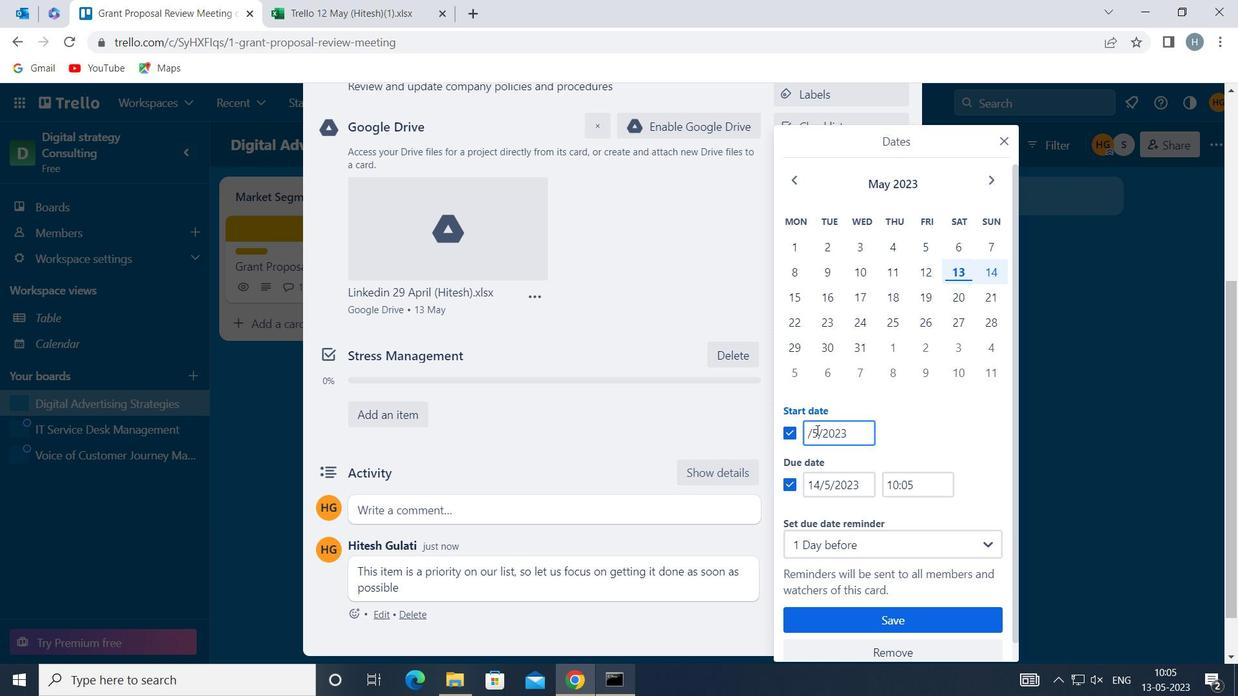 
Action: Mouse moved to (811, 480)
Screenshot: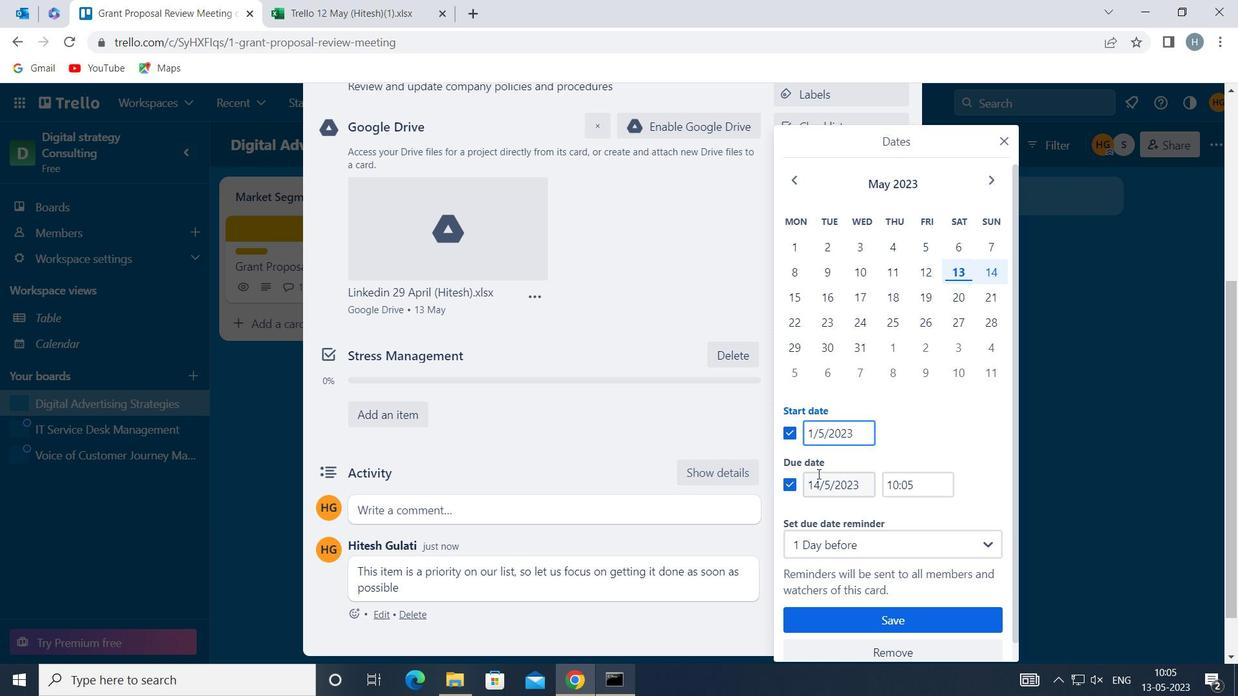 
Action: Mouse pressed left at (811, 480)
Screenshot: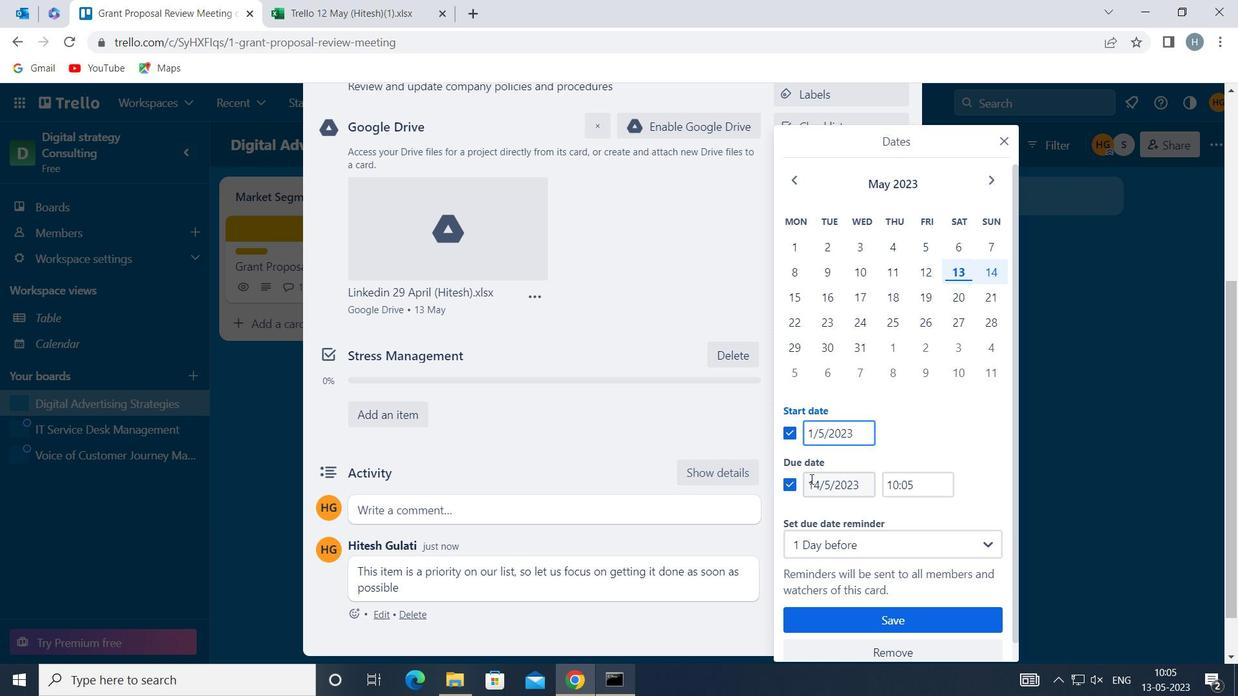 
Action: Mouse moved to (811, 481)
Screenshot: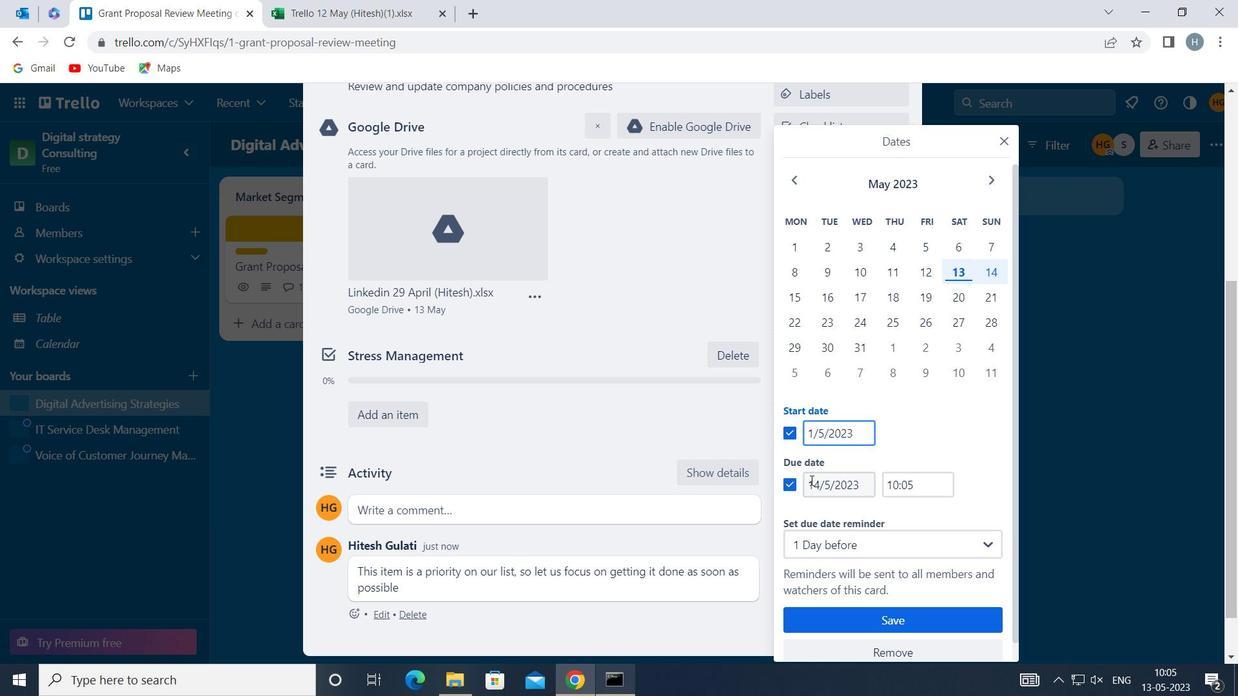 
Action: Key pressed <Key.right><Key.backspace><Key.backspace>8
Screenshot: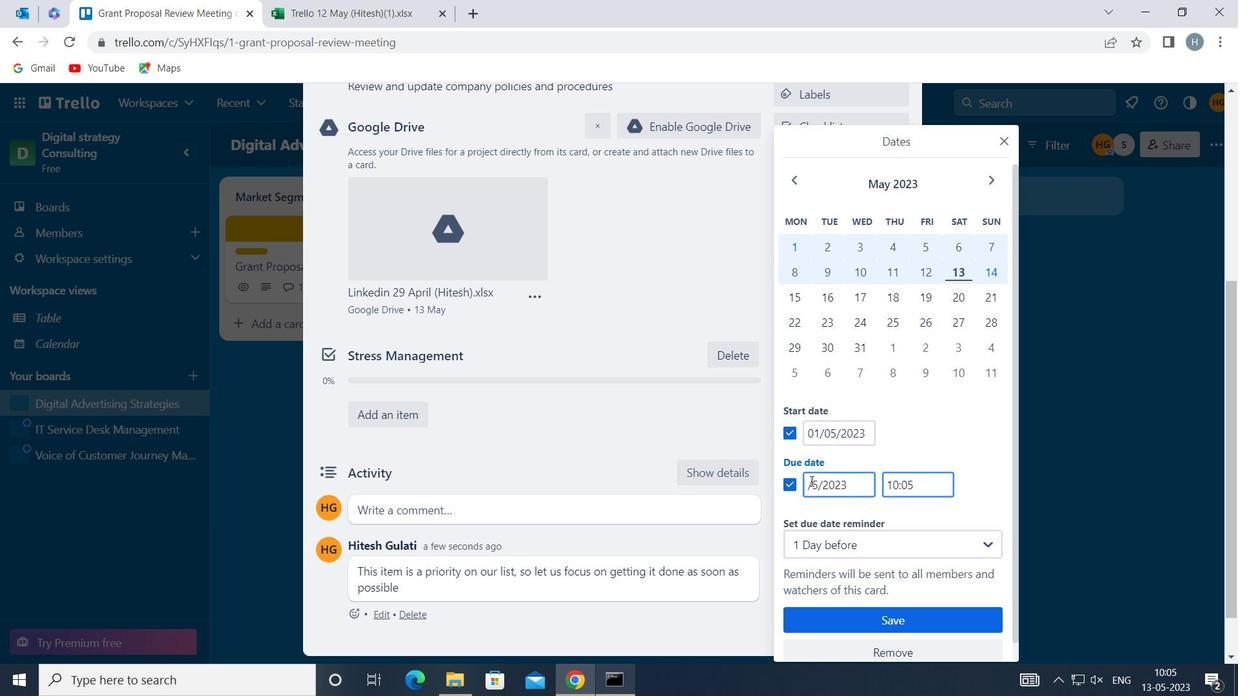 
Action: Mouse moved to (834, 426)
Screenshot: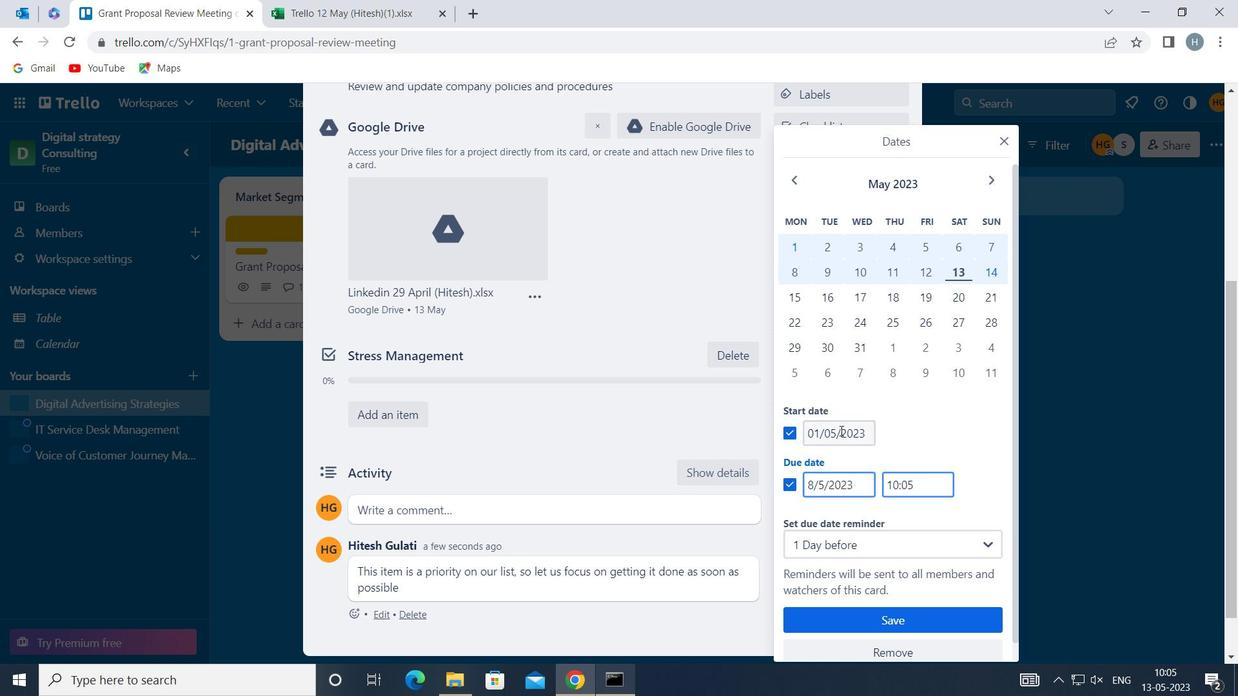 
Action: Mouse pressed left at (834, 426)
Screenshot: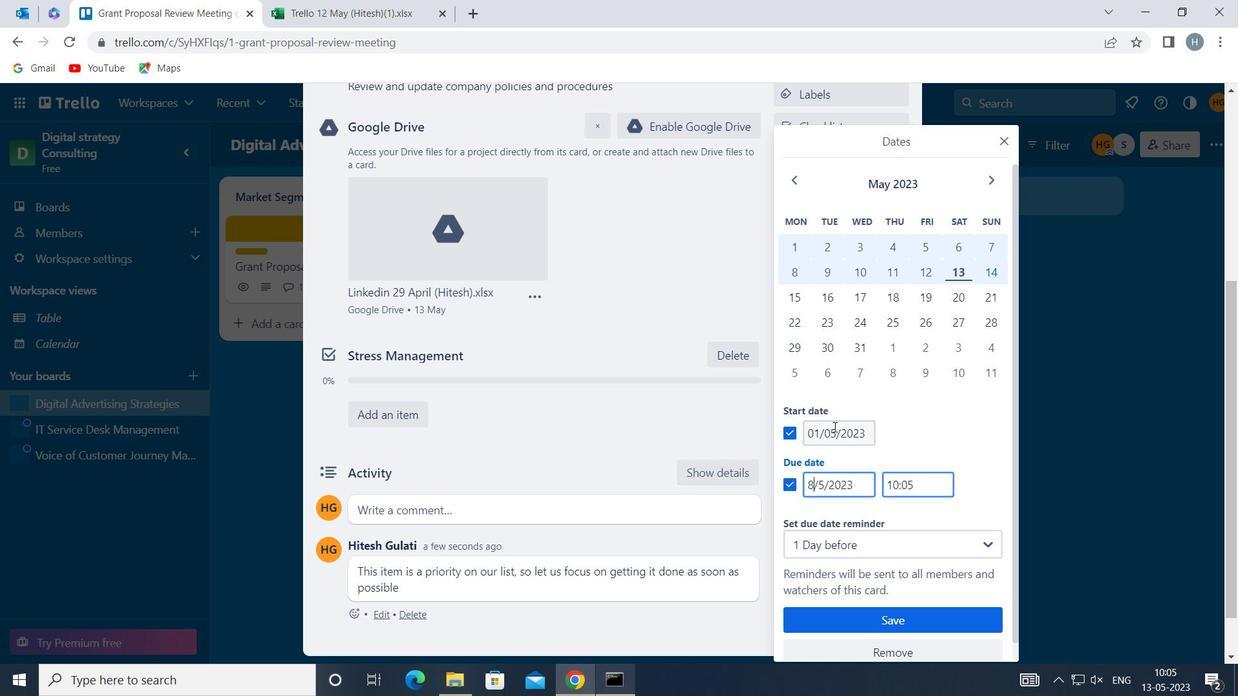 
Action: Key pressed <Key.backspace><Key.backspace>1<Key.right><Key.right><Key.right><Key.right><Key.right><Key.backspace><Key.backspace><Key.backspace><Key.backspace><<97>><<105>><<96>><<96>>
Screenshot: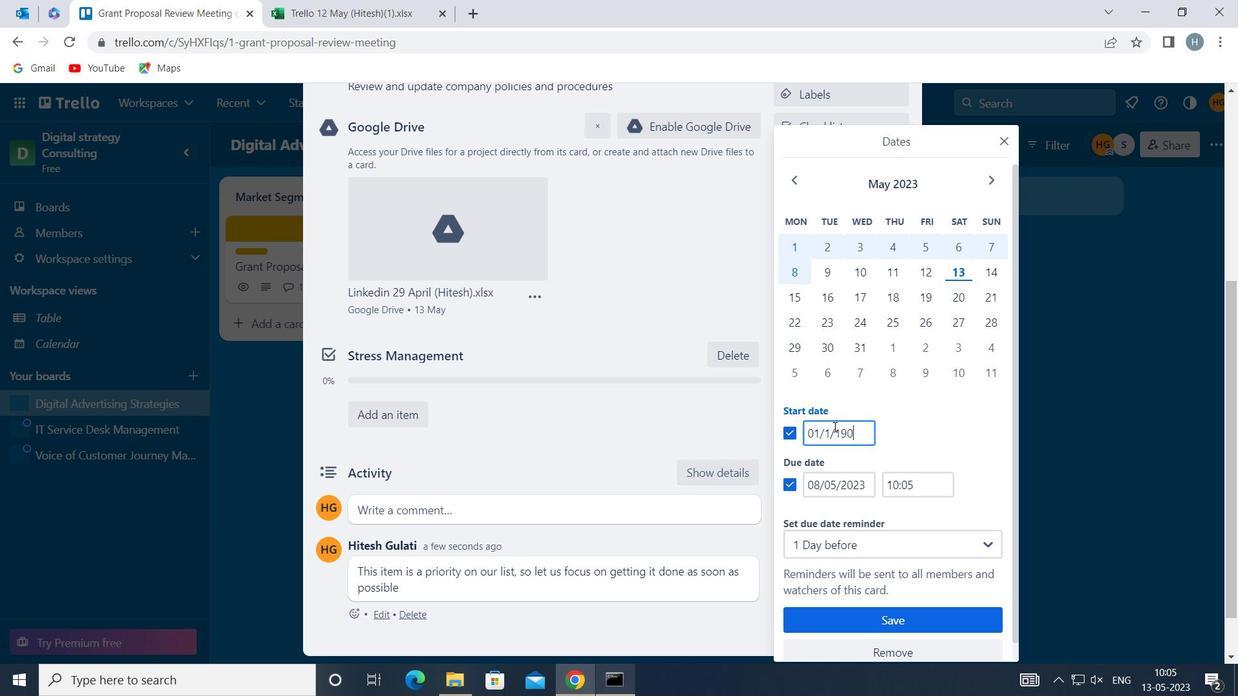 
Action: Mouse moved to (823, 475)
Screenshot: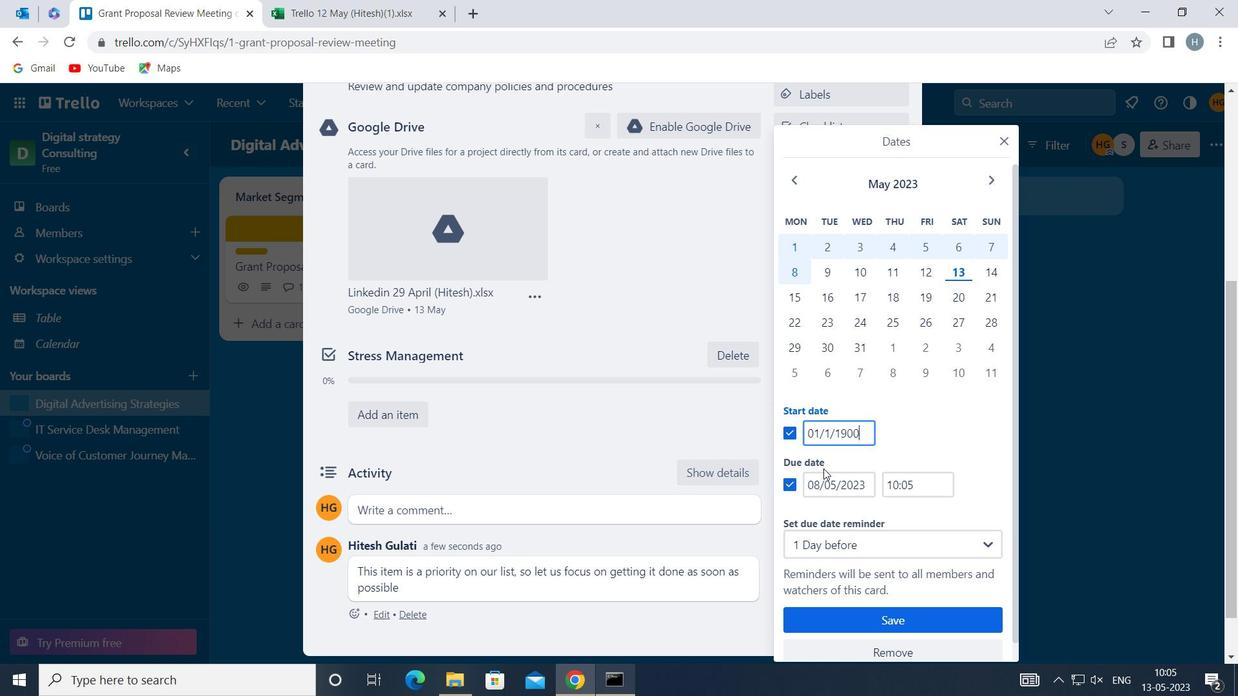 
Action: Mouse pressed left at (823, 475)
Screenshot: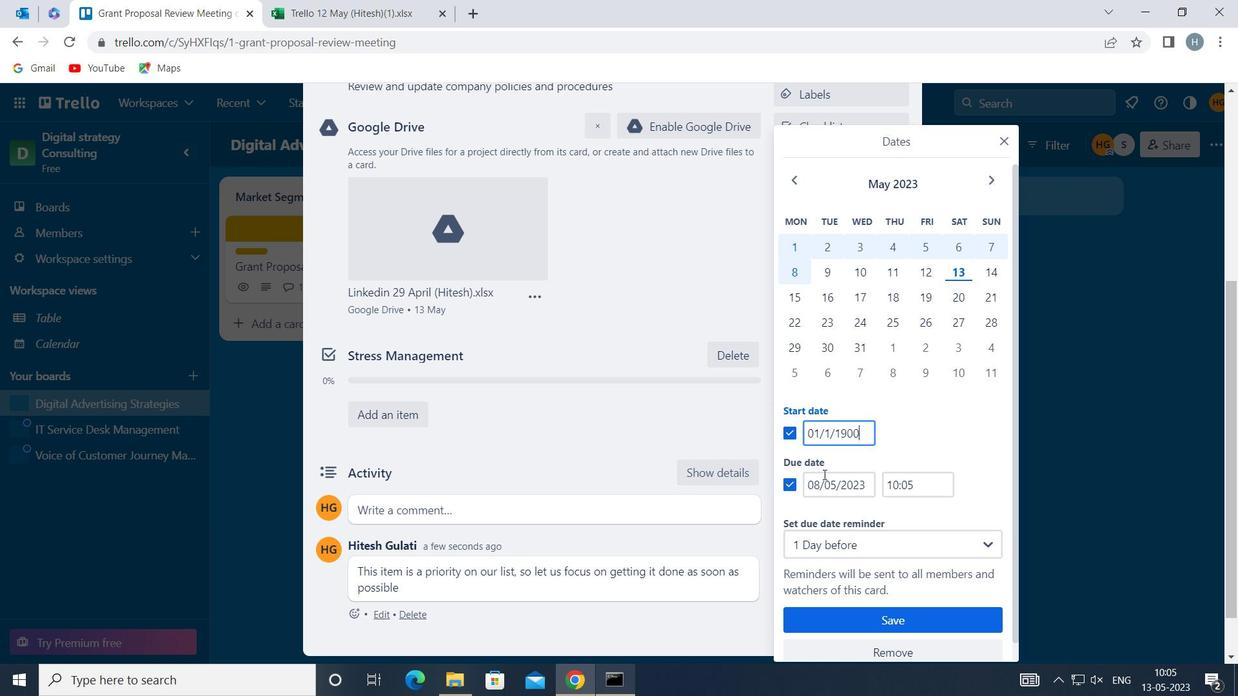
Action: Mouse moved to (833, 482)
Screenshot: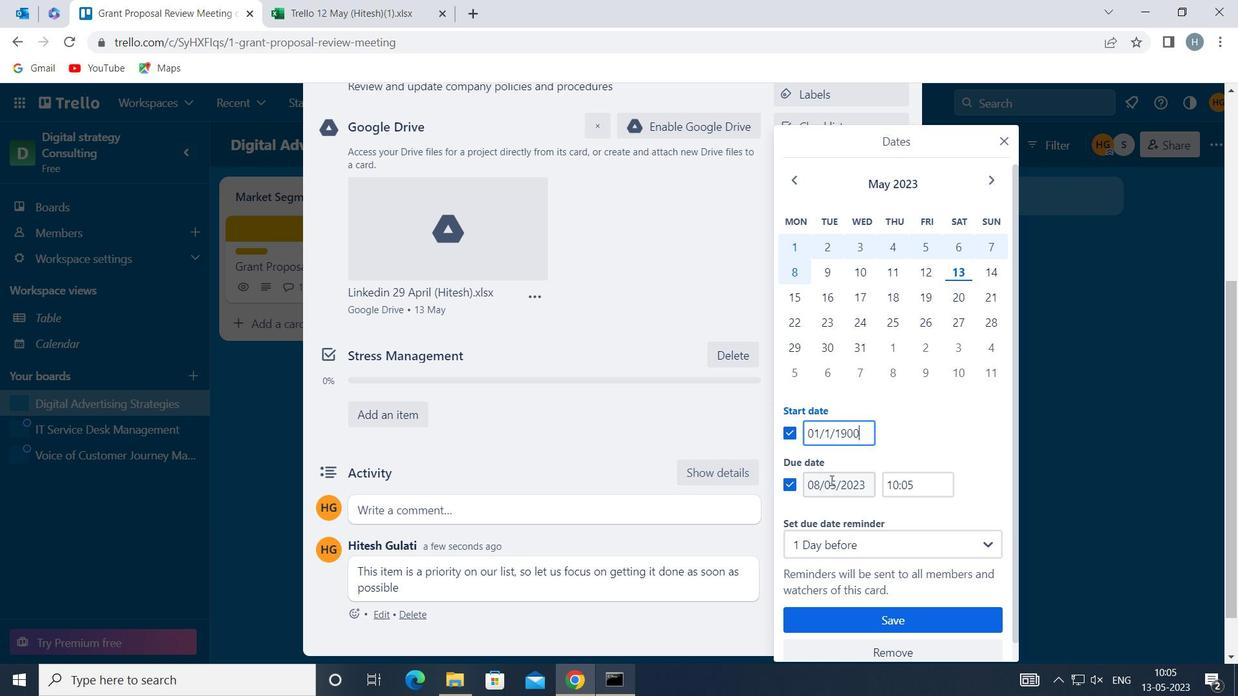 
Action: Mouse pressed left at (833, 482)
Screenshot: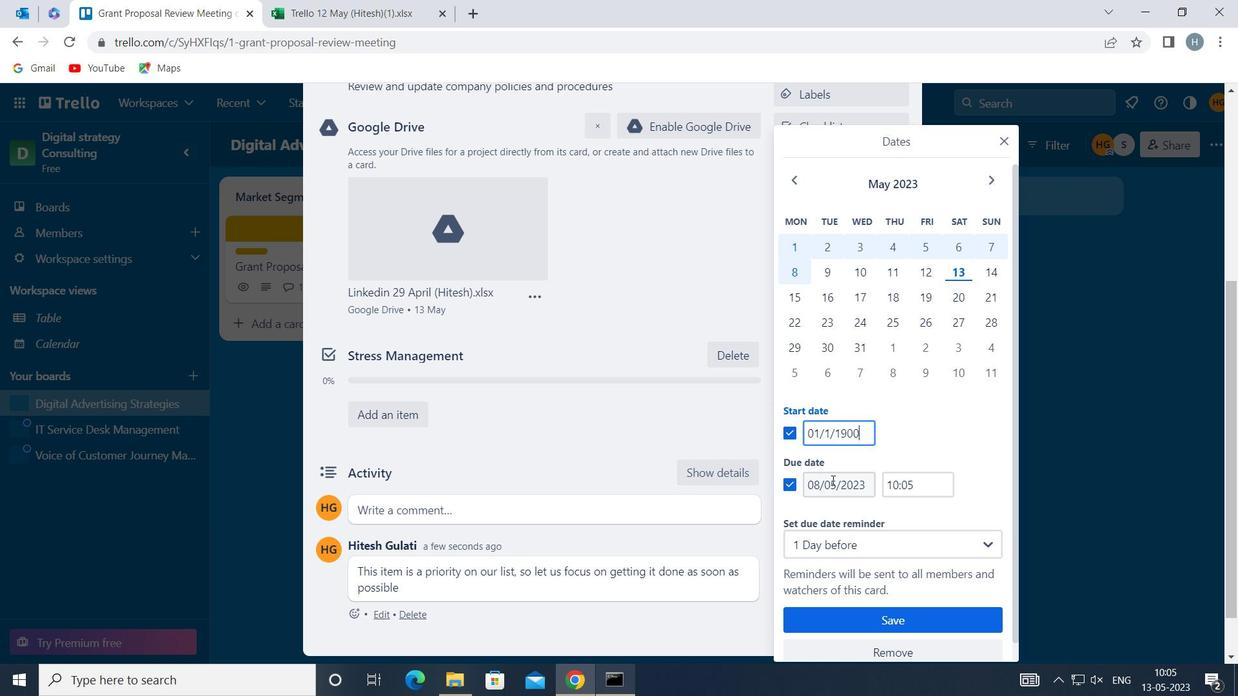 
Action: Key pressed <Key.backspace><Key.backspace><<97>><Key.right><Key.right><Key.right><Key.right><Key.right><Key.backspace><Key.backspace><Key.backspace><Key.backspace><<97>><<105>><<96>><<96>>
Screenshot: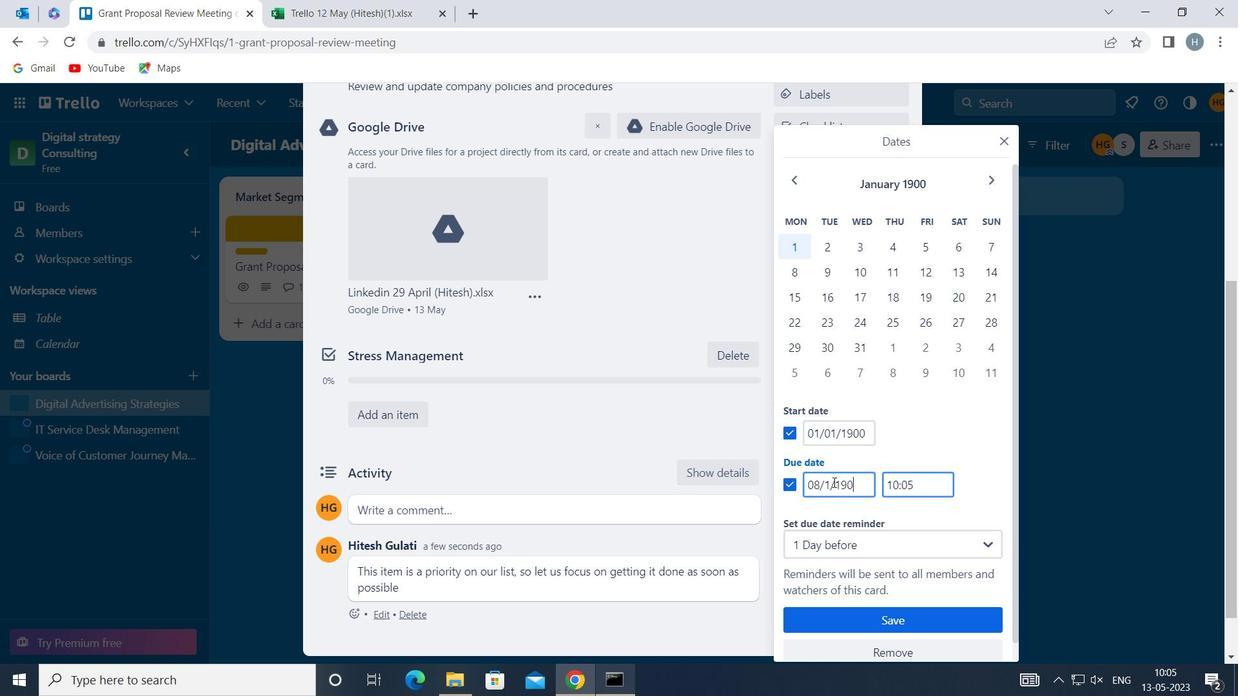 
Action: Mouse moved to (907, 619)
Screenshot: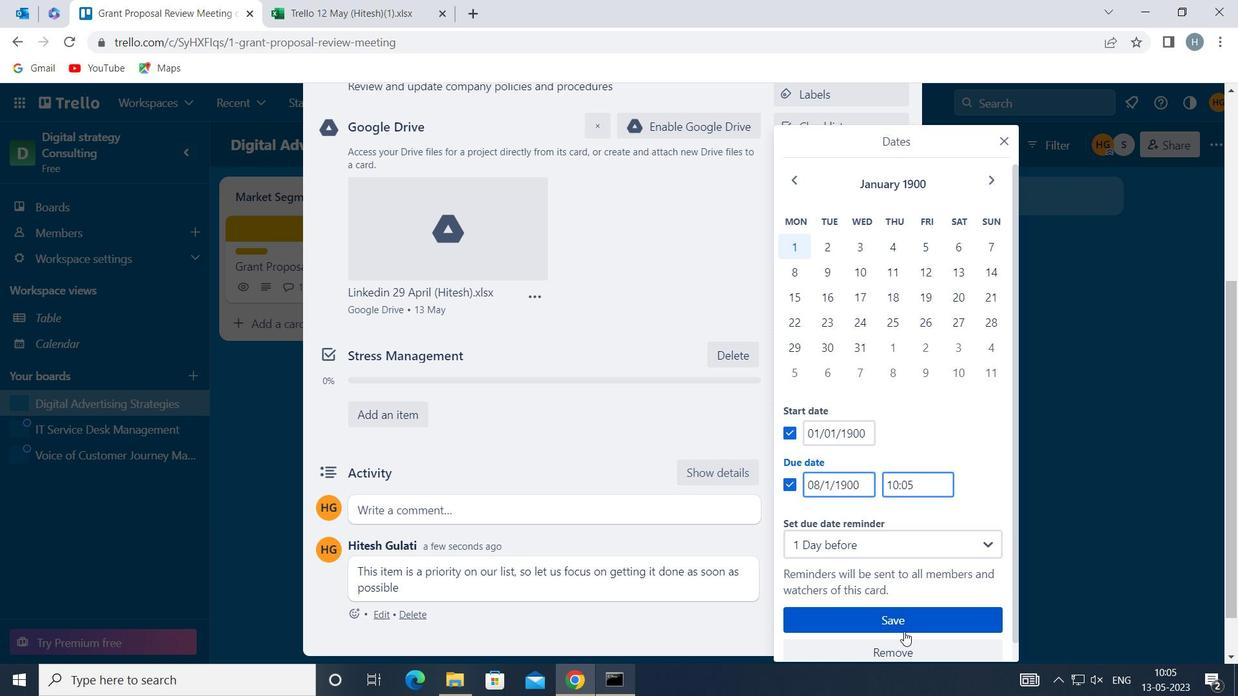 
Action: Mouse pressed left at (907, 619)
Screenshot: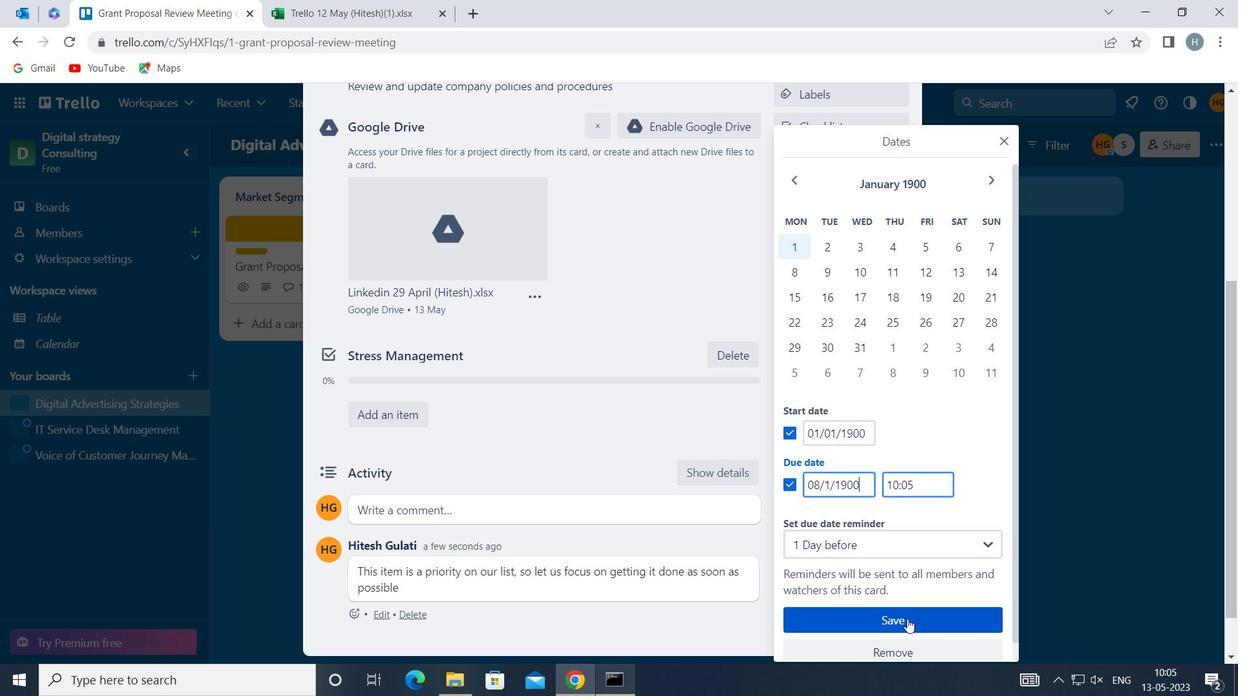 
Action: Mouse moved to (711, 312)
Screenshot: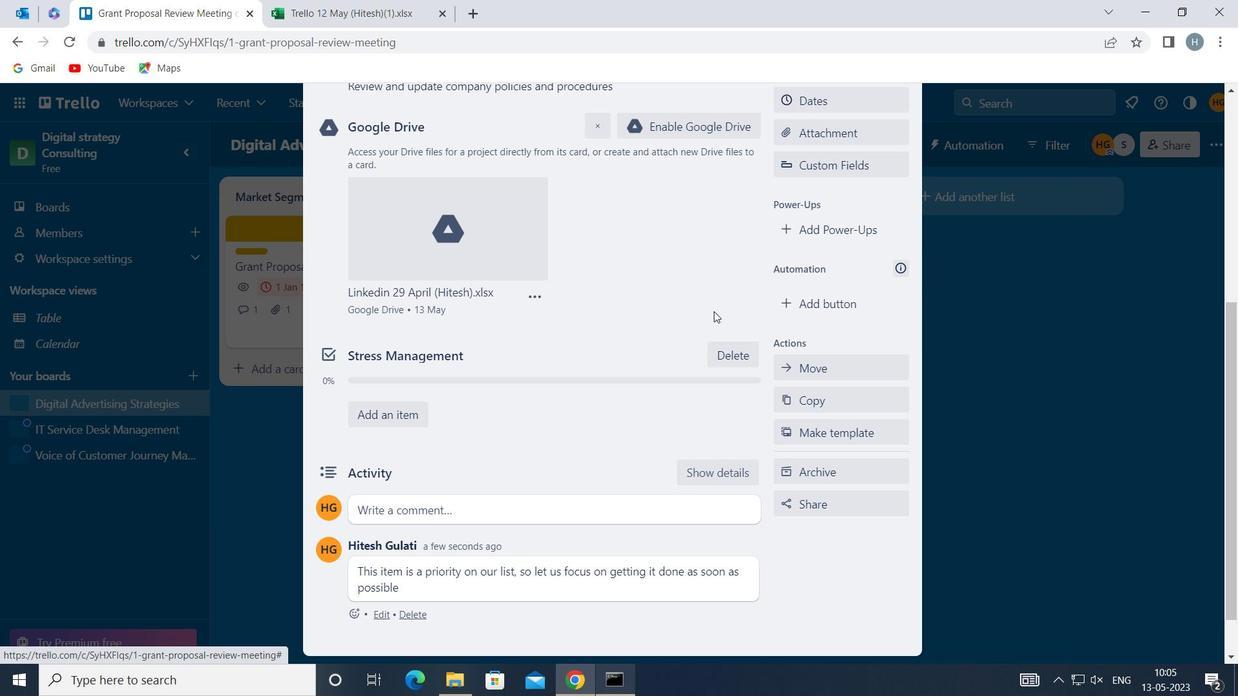 
Action: Key pressed <Key.f8>
Screenshot: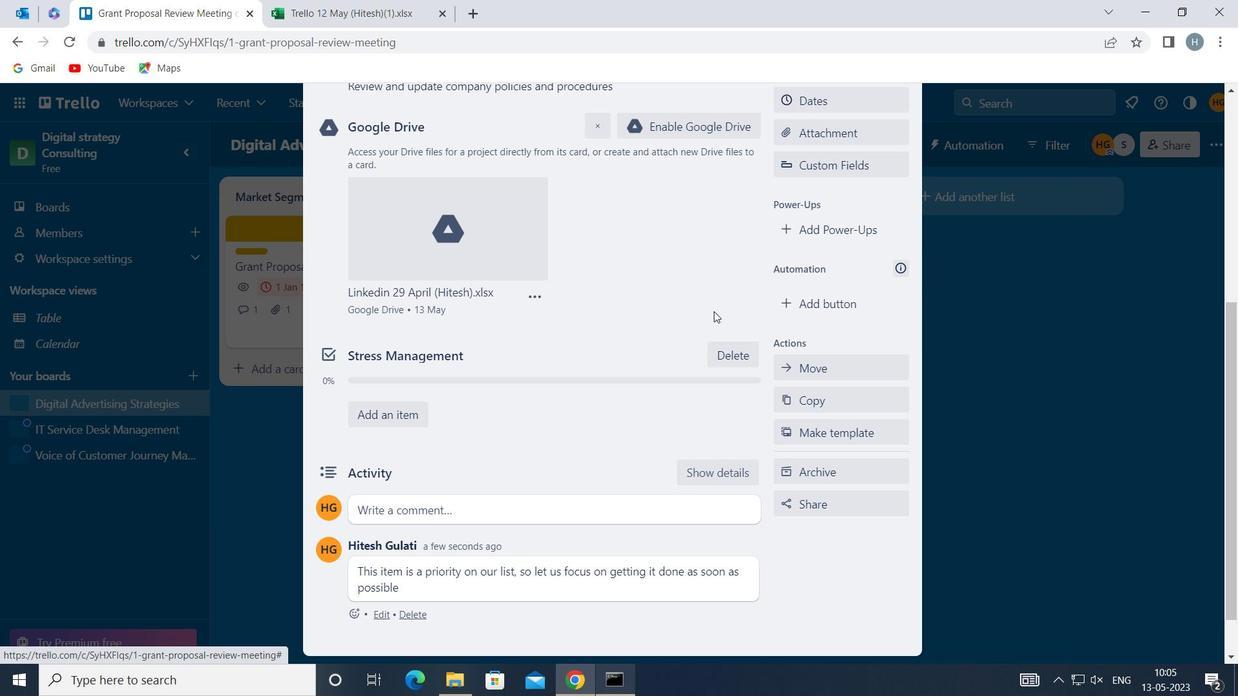 
